 Task: Look for space in Ponnur, India from 13th August, 2023 to 17th August, 2023 for 2 adults in price range Rs.10000 to Rs.16000. Place can be entire place with 2 bedrooms having 2 beds and 1 bathroom. Property type can be house, flat, guest house. Amenities needed are: wifi, washing machine. Booking option can be shelf check-in. Required host language is English.
Action: Mouse moved to (614, 130)
Screenshot: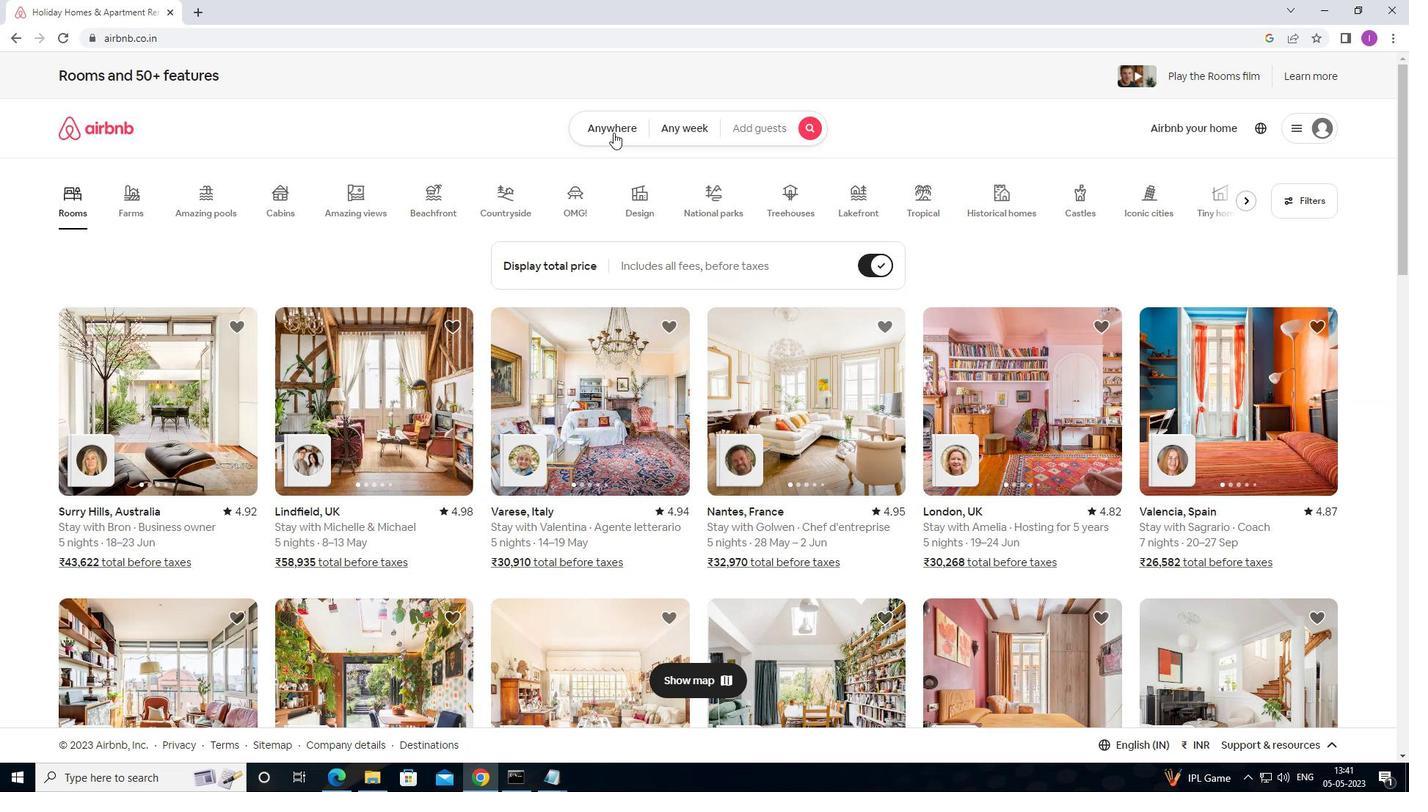 
Action: Mouse pressed left at (614, 130)
Screenshot: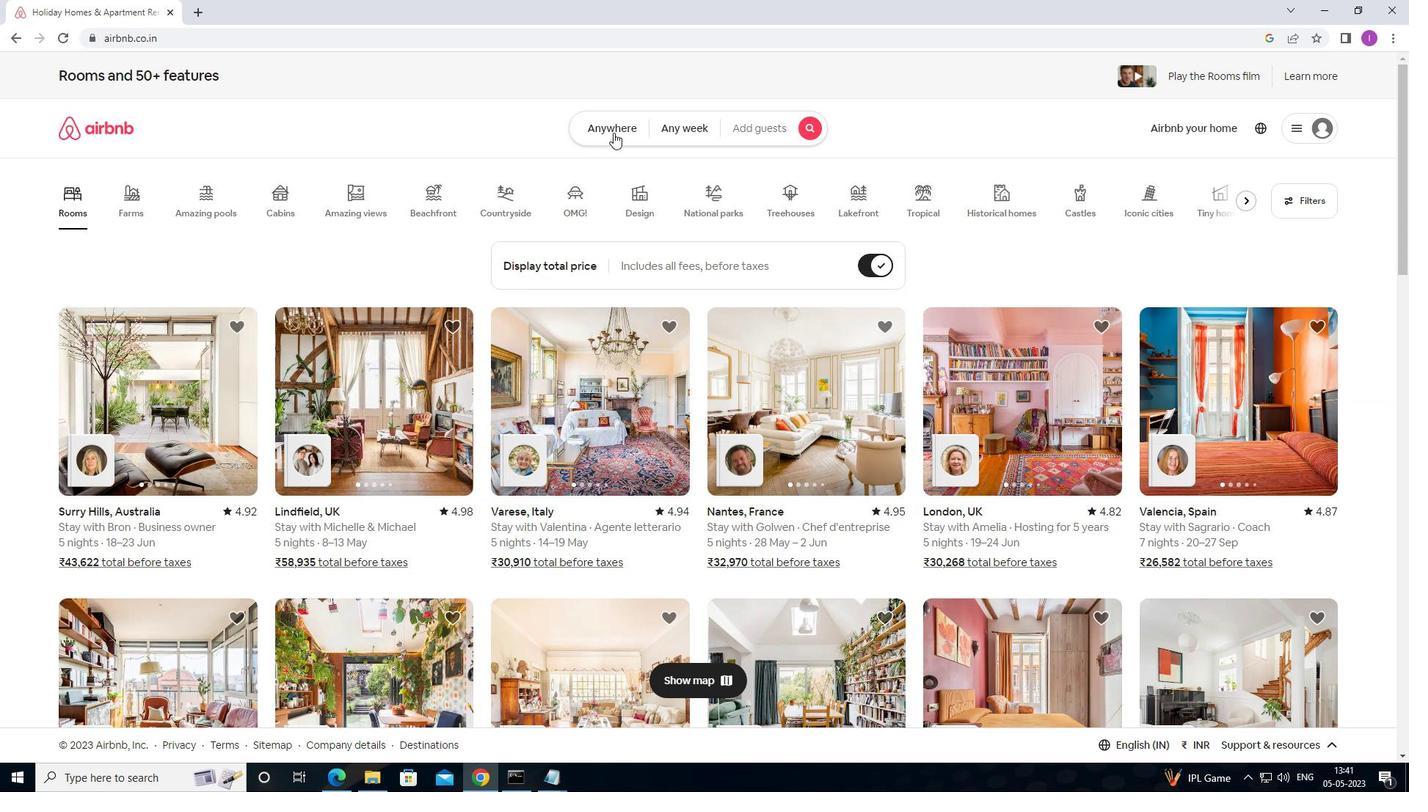 
Action: Mouse moved to (539, 190)
Screenshot: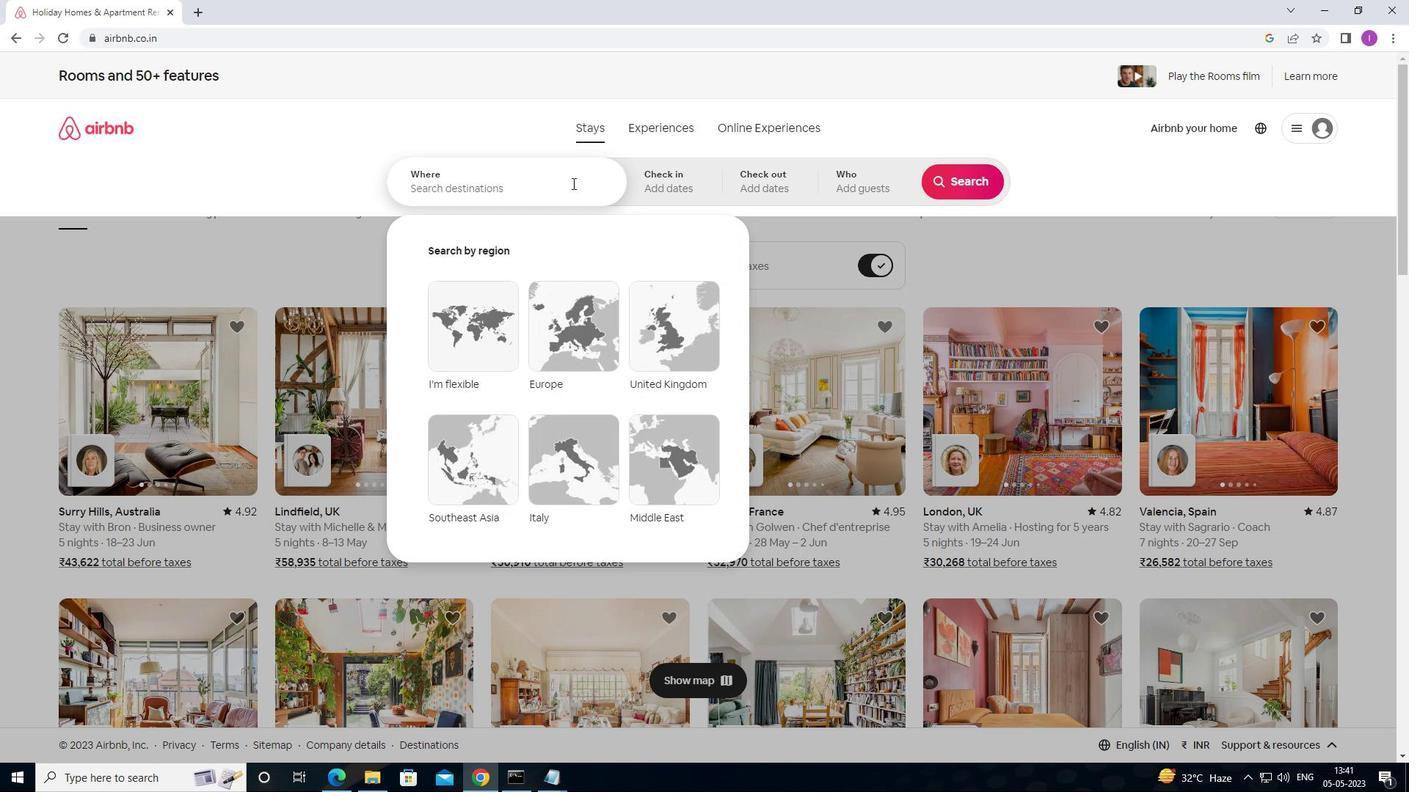 
Action: Mouse pressed left at (539, 190)
Screenshot: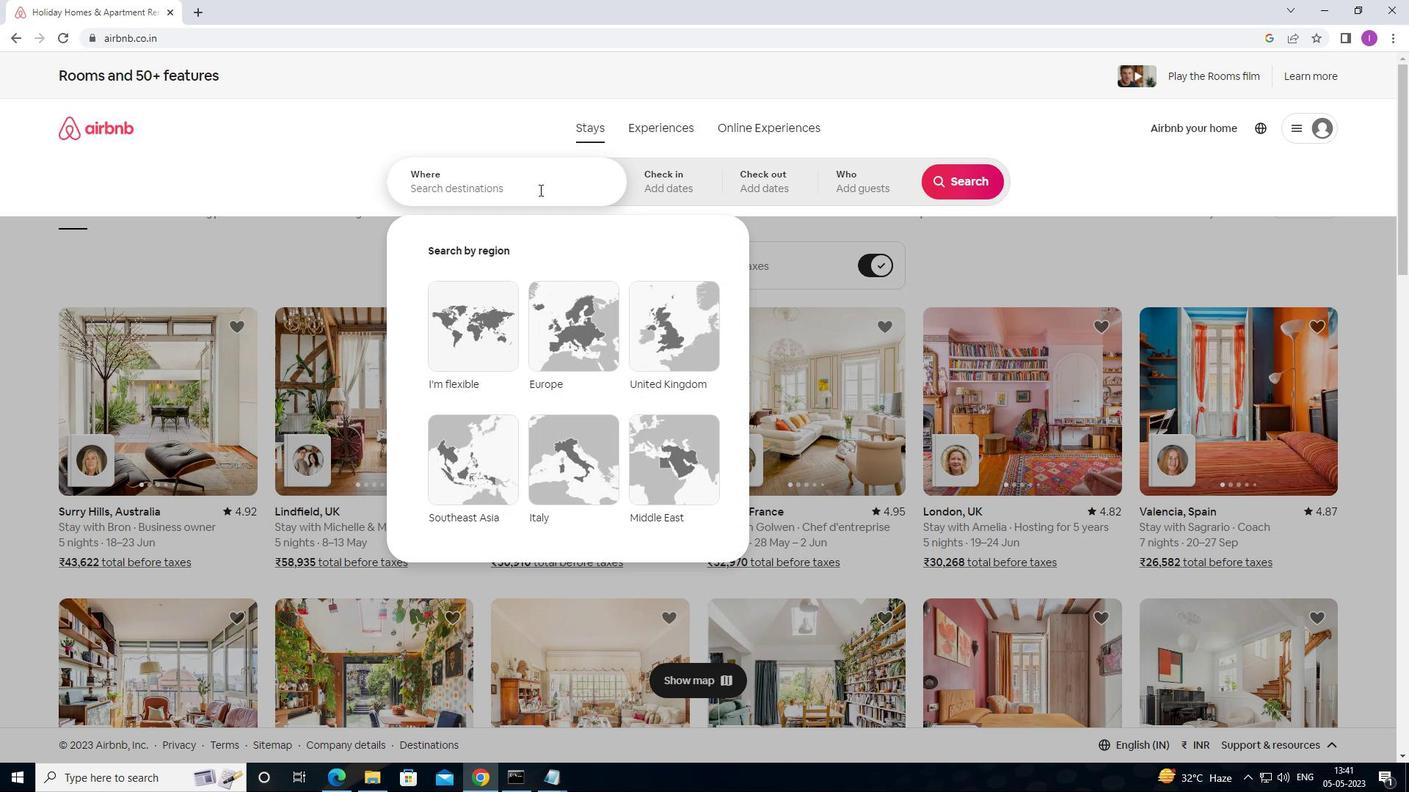 
Action: Mouse moved to (620, 168)
Screenshot: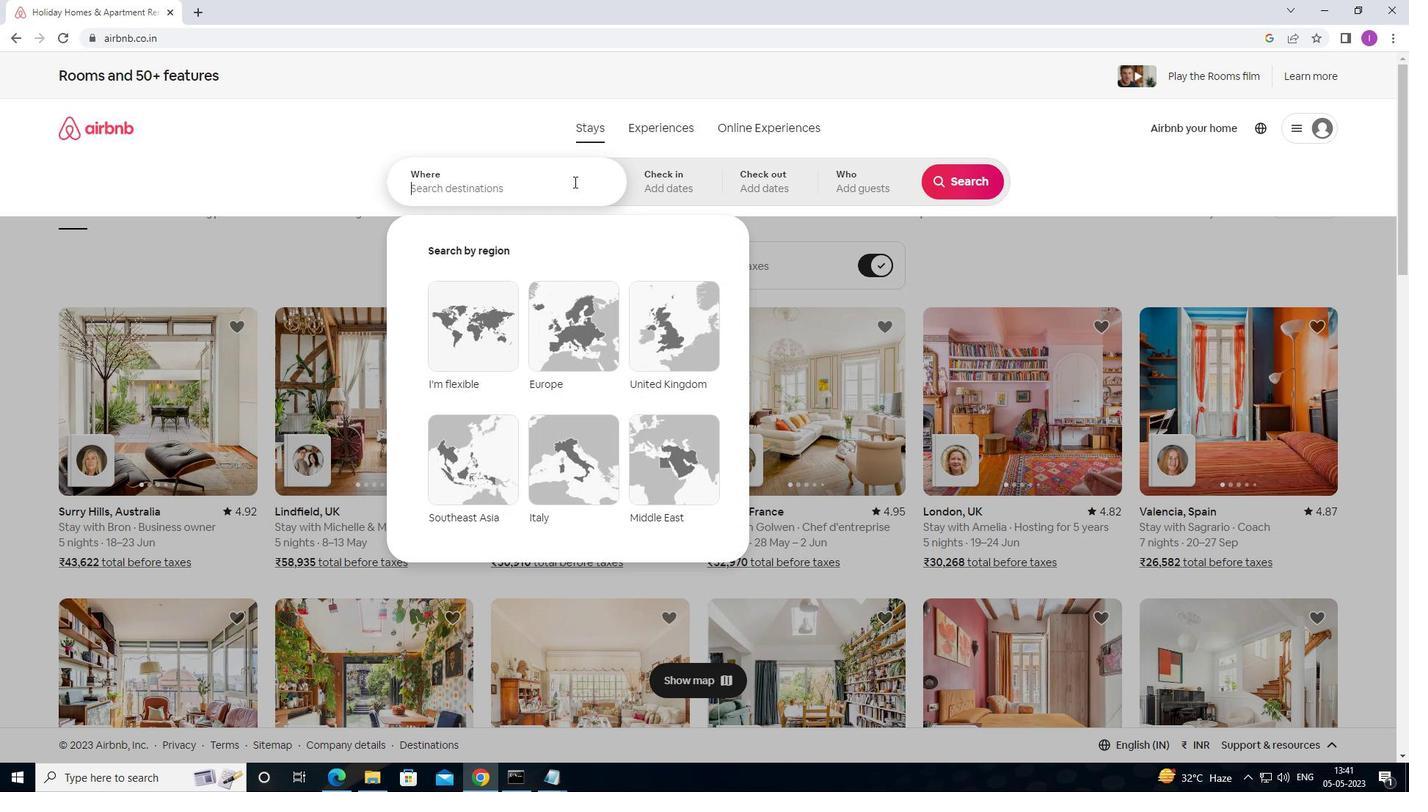 
Action: Key pressed <Key.shift><Key.shift>PONNUR
Screenshot: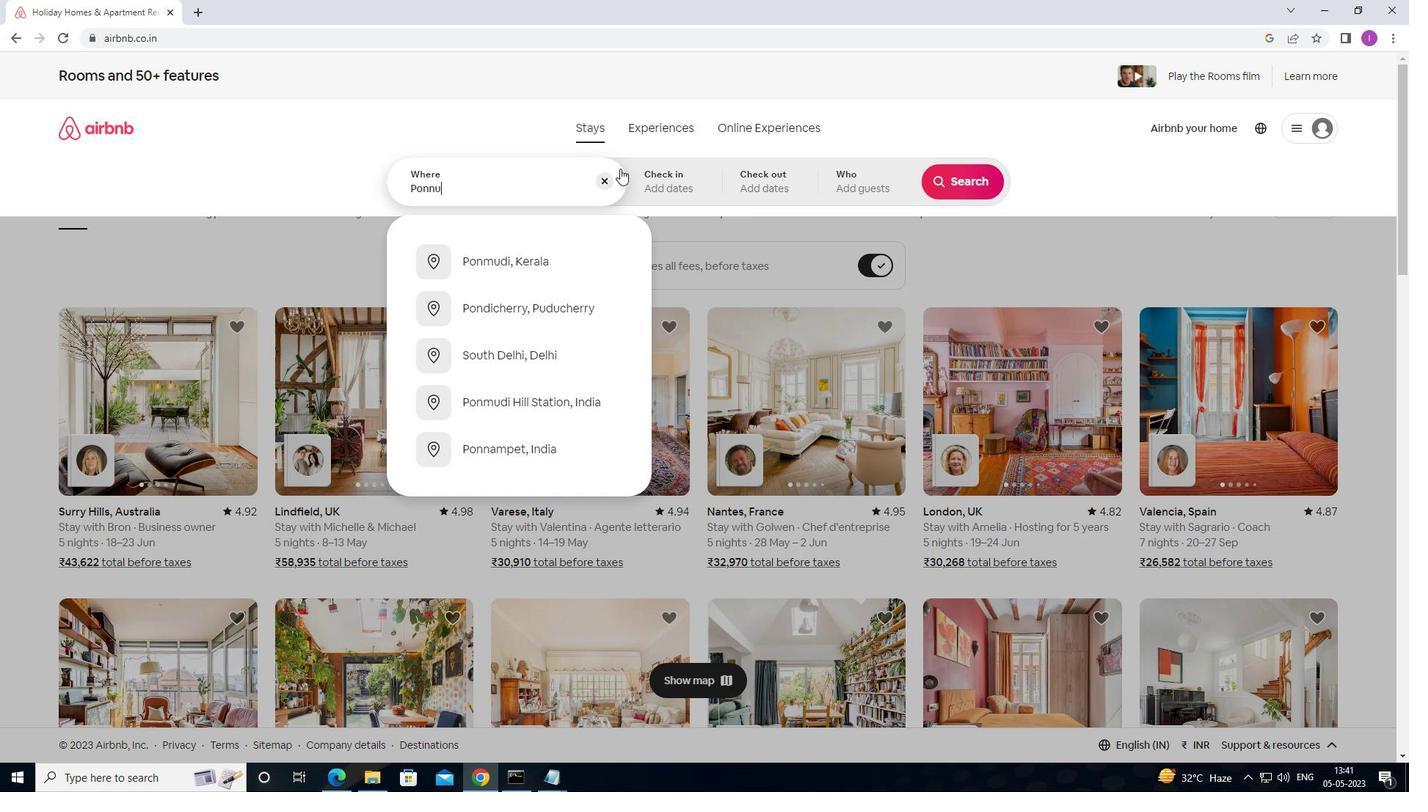 
Action: Mouse moved to (651, 179)
Screenshot: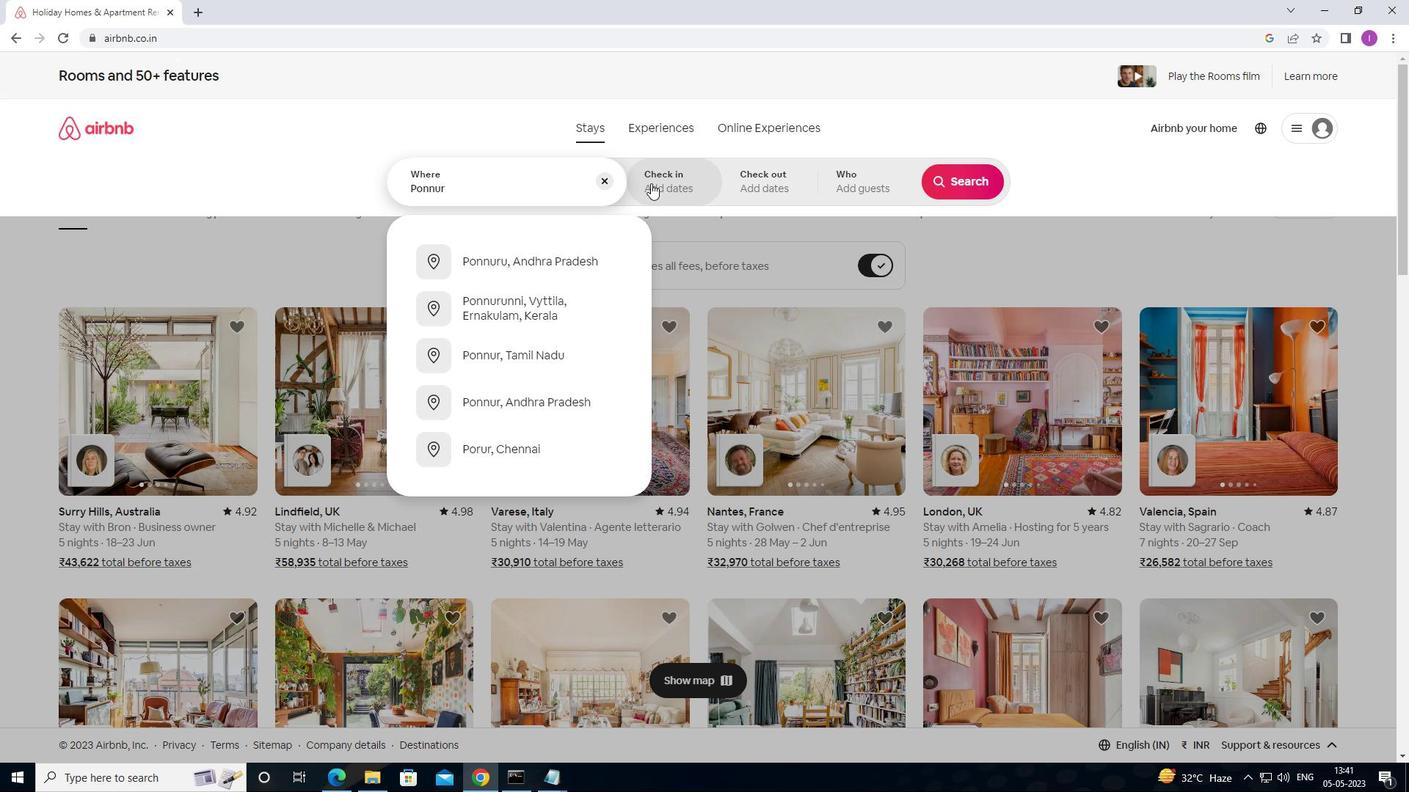
Action: Mouse pressed left at (651, 179)
Screenshot: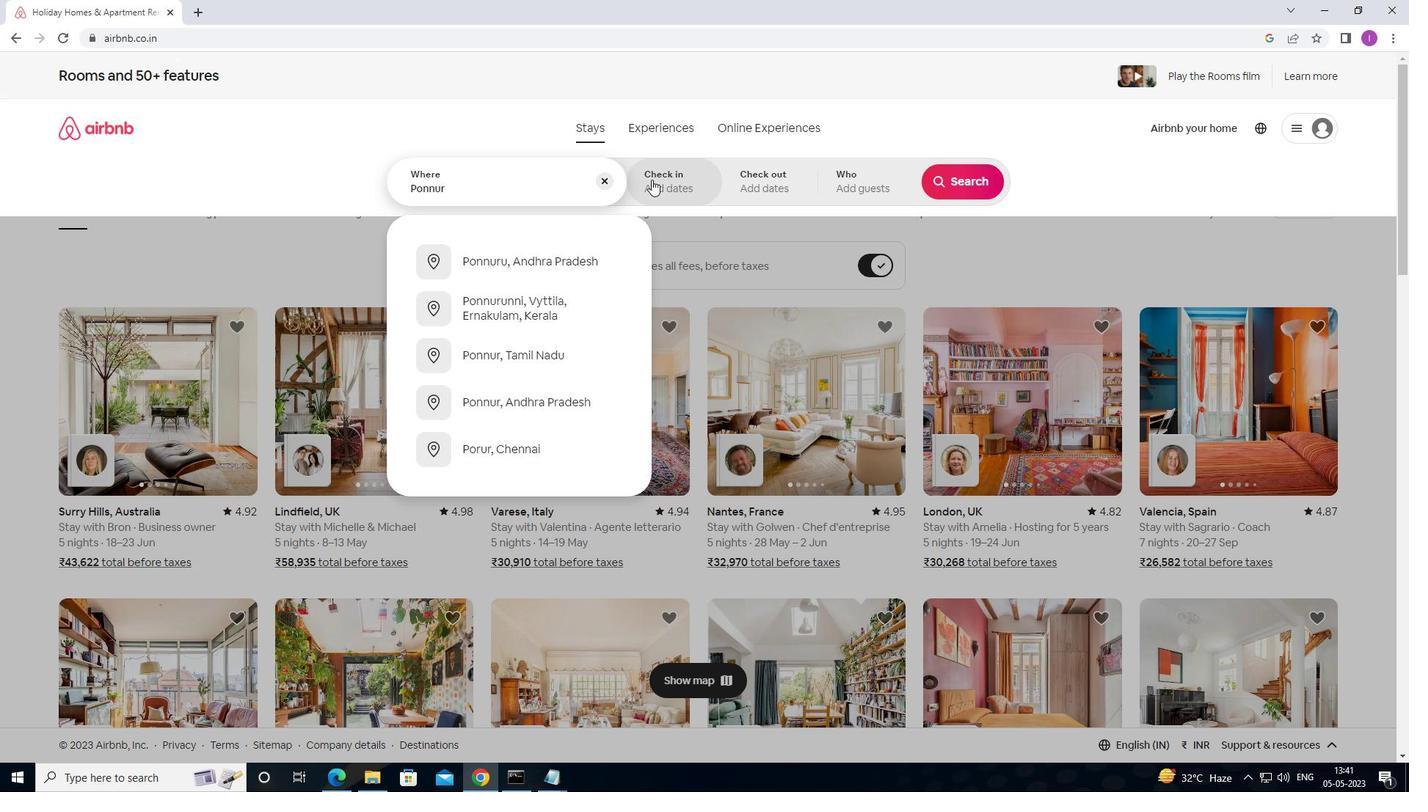 
Action: Mouse moved to (957, 303)
Screenshot: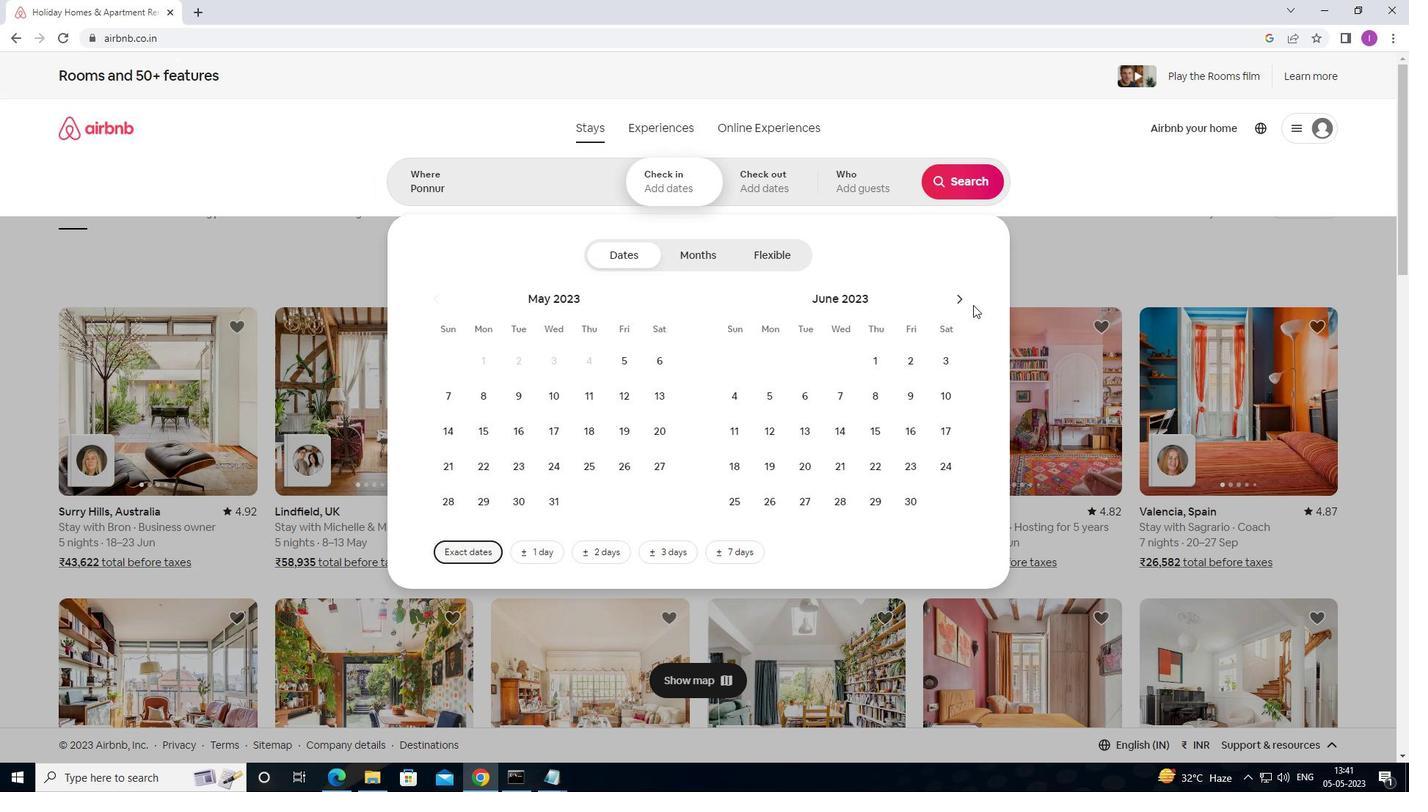 
Action: Mouse pressed left at (957, 303)
Screenshot: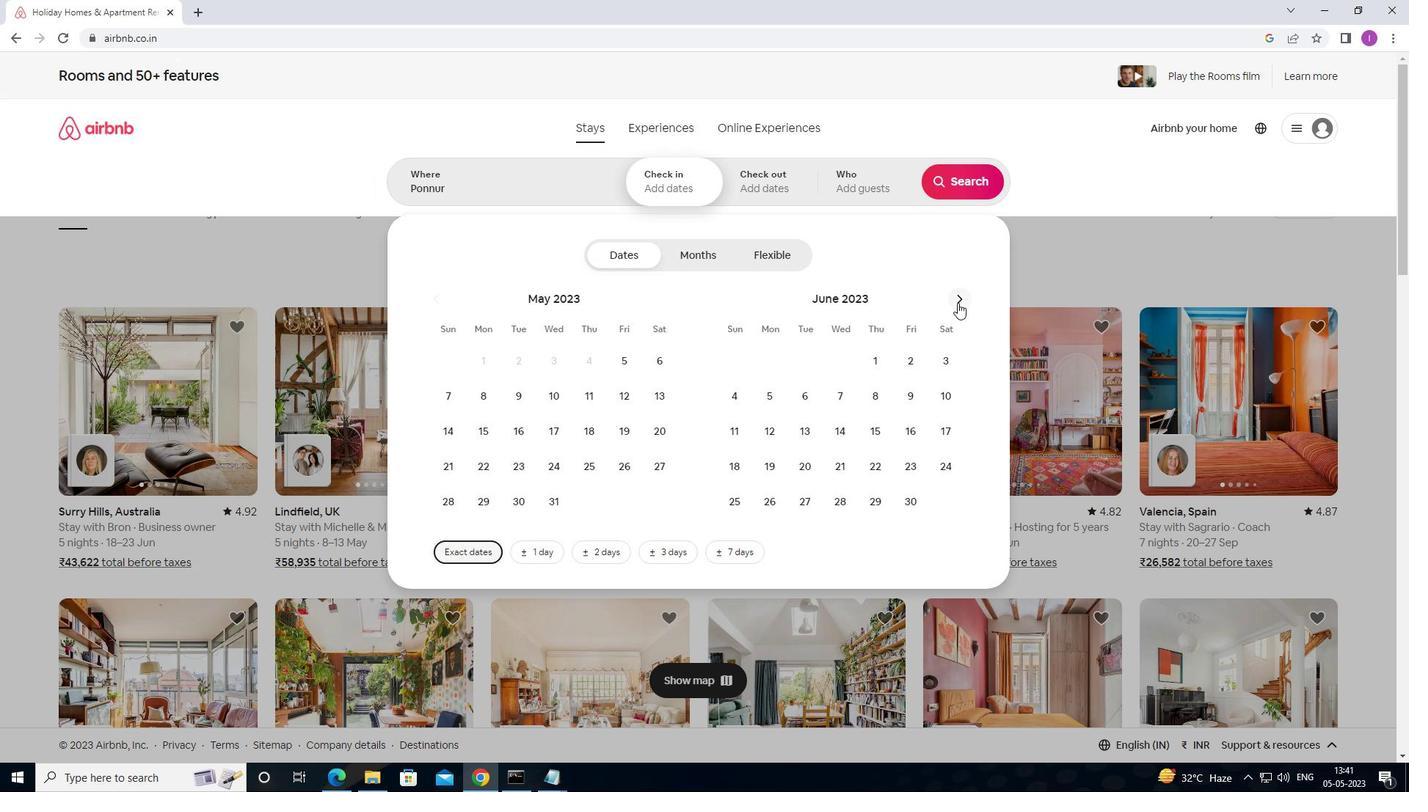 
Action: Mouse moved to (959, 303)
Screenshot: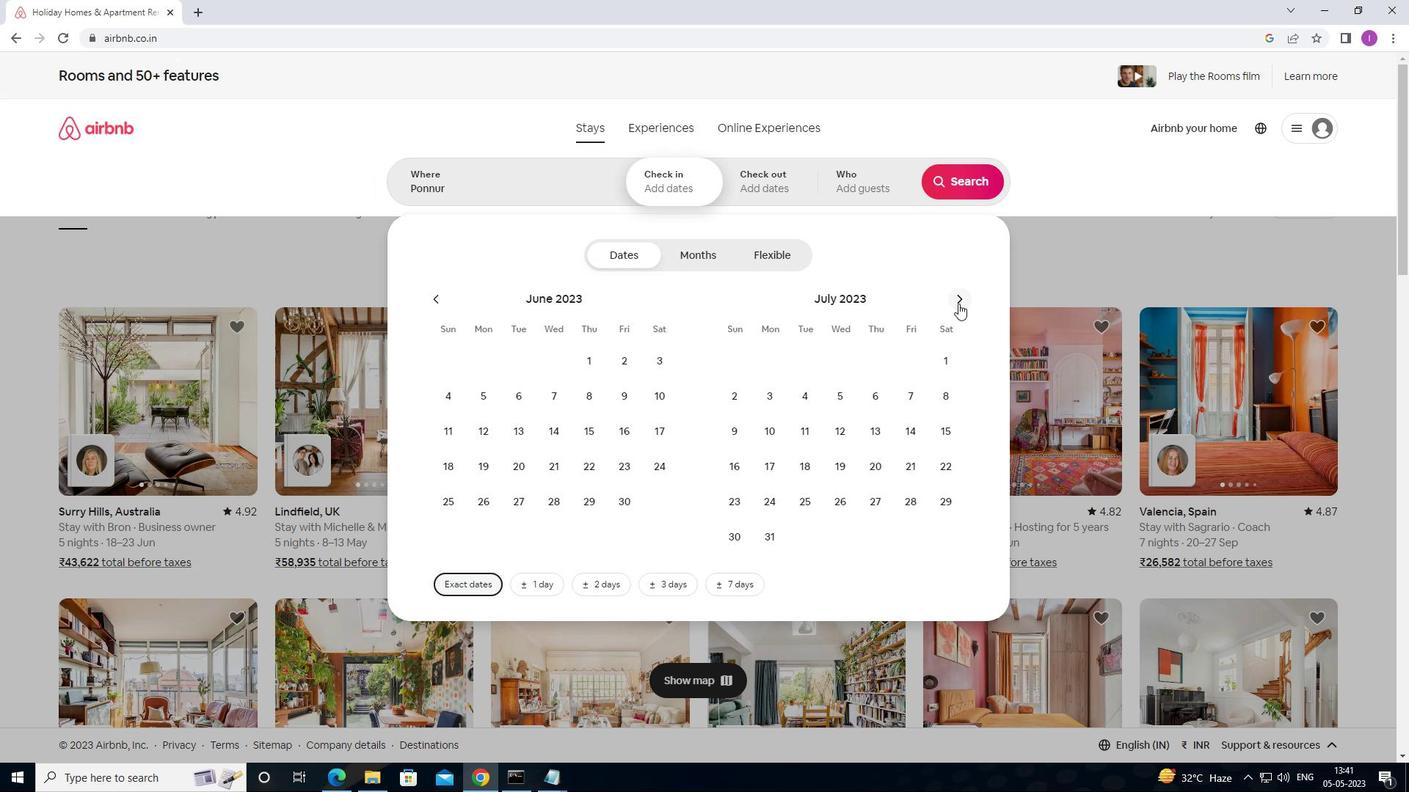 
Action: Mouse pressed left at (959, 303)
Screenshot: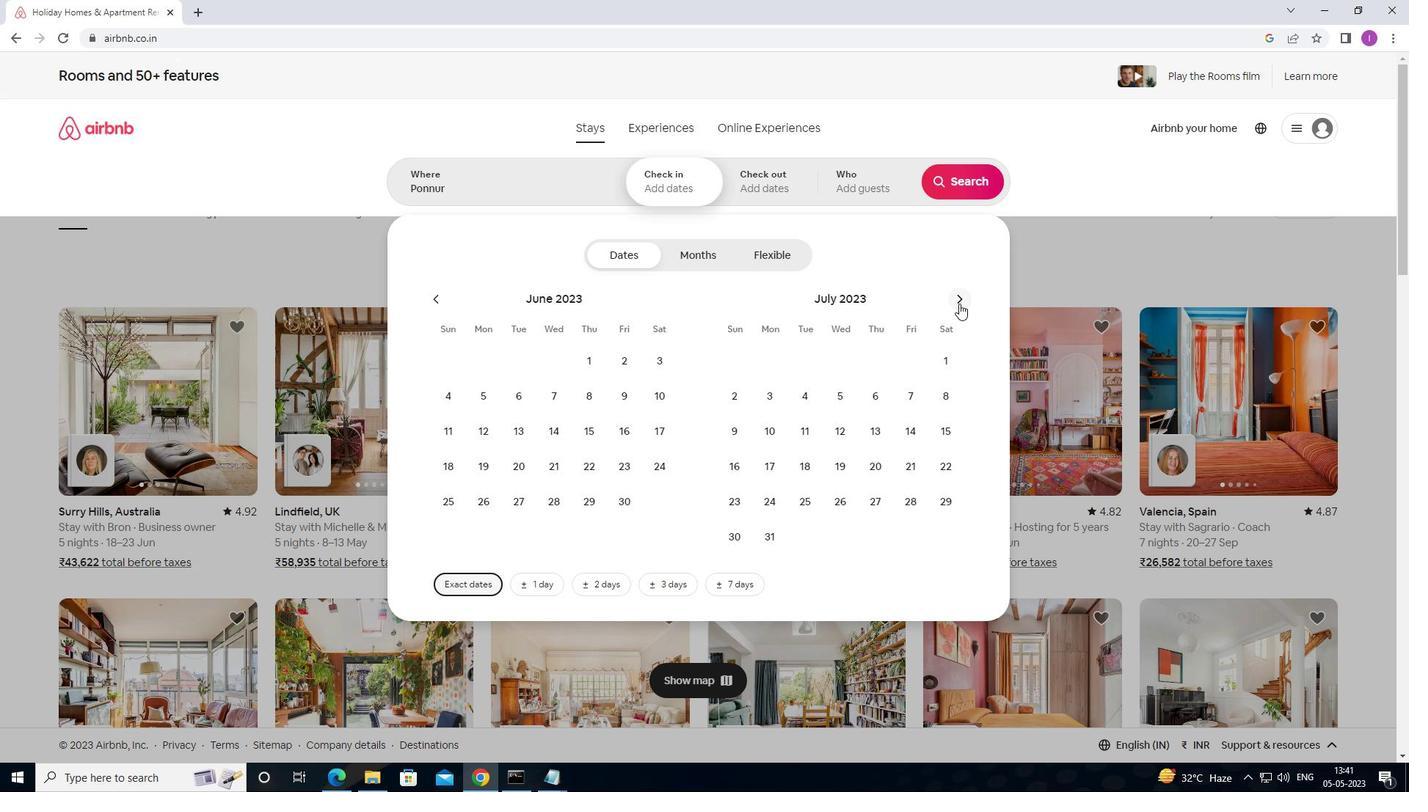 
Action: Mouse moved to (733, 421)
Screenshot: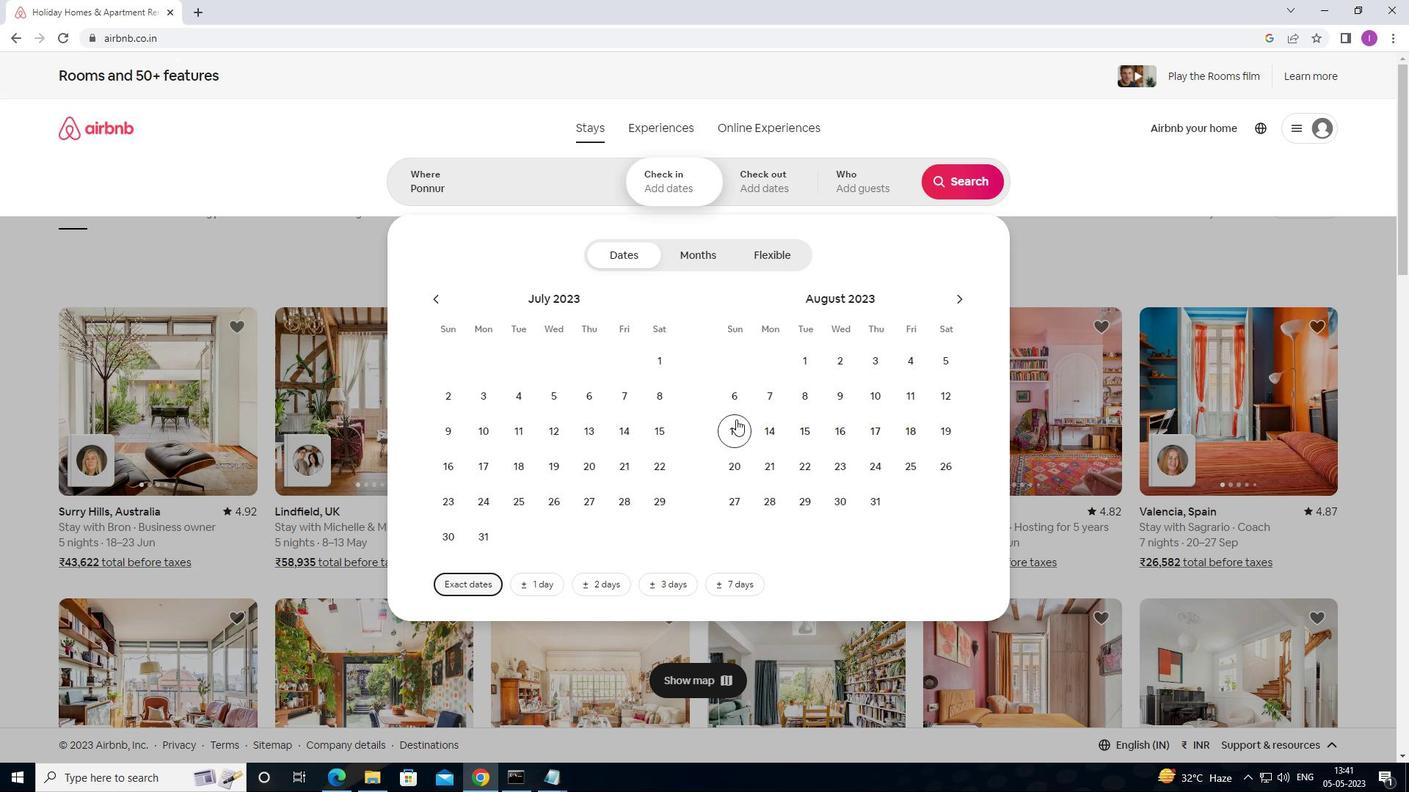 
Action: Mouse pressed left at (733, 421)
Screenshot: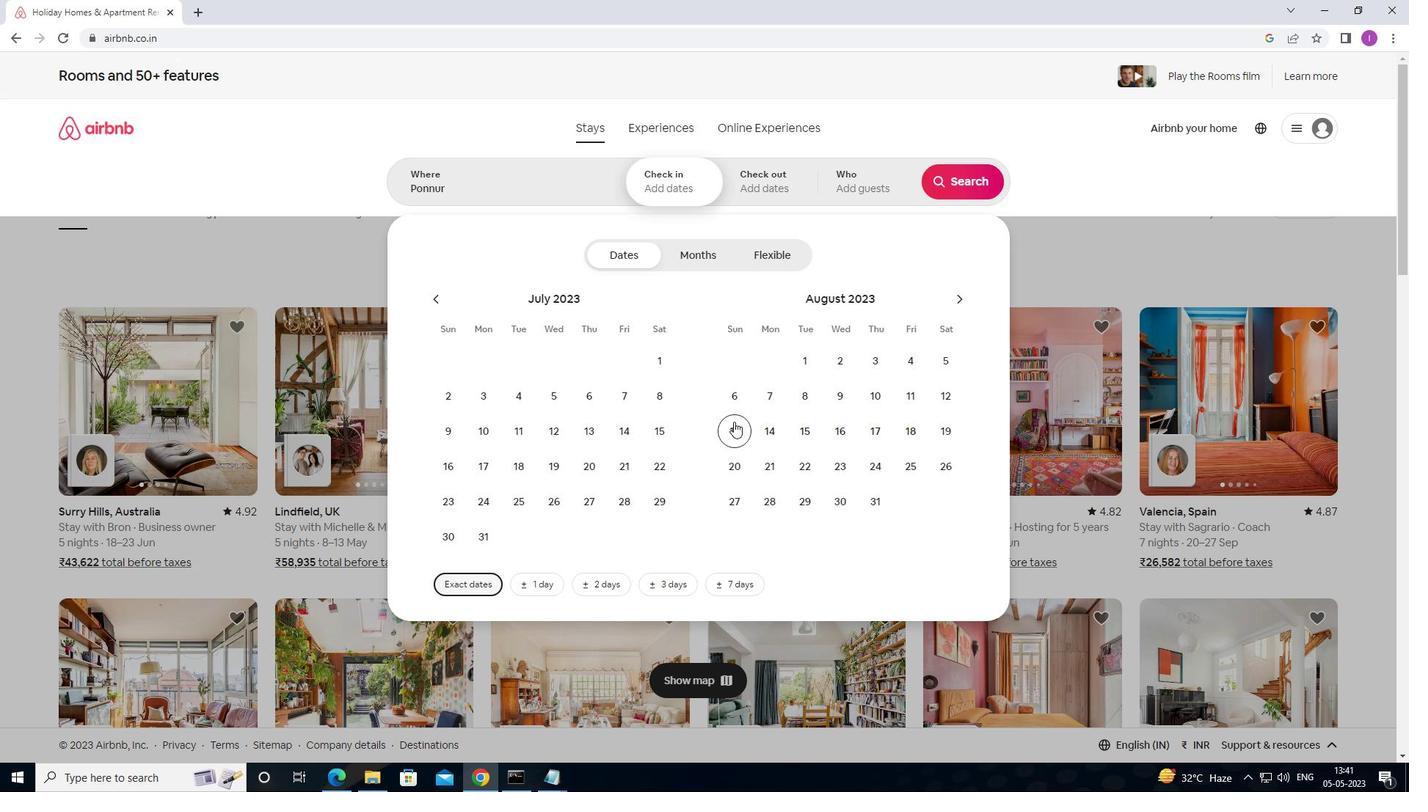 
Action: Mouse moved to (863, 425)
Screenshot: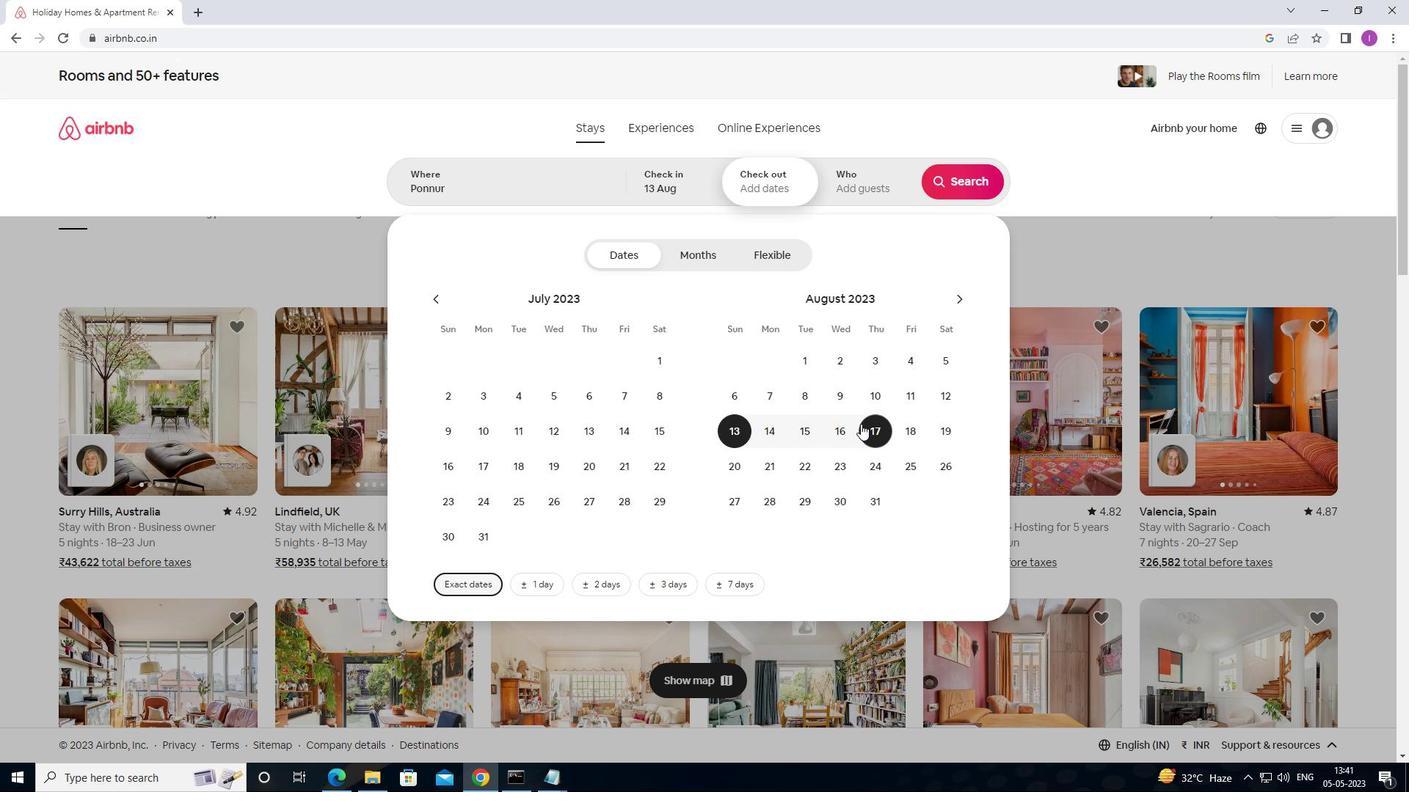 
Action: Mouse pressed left at (863, 425)
Screenshot: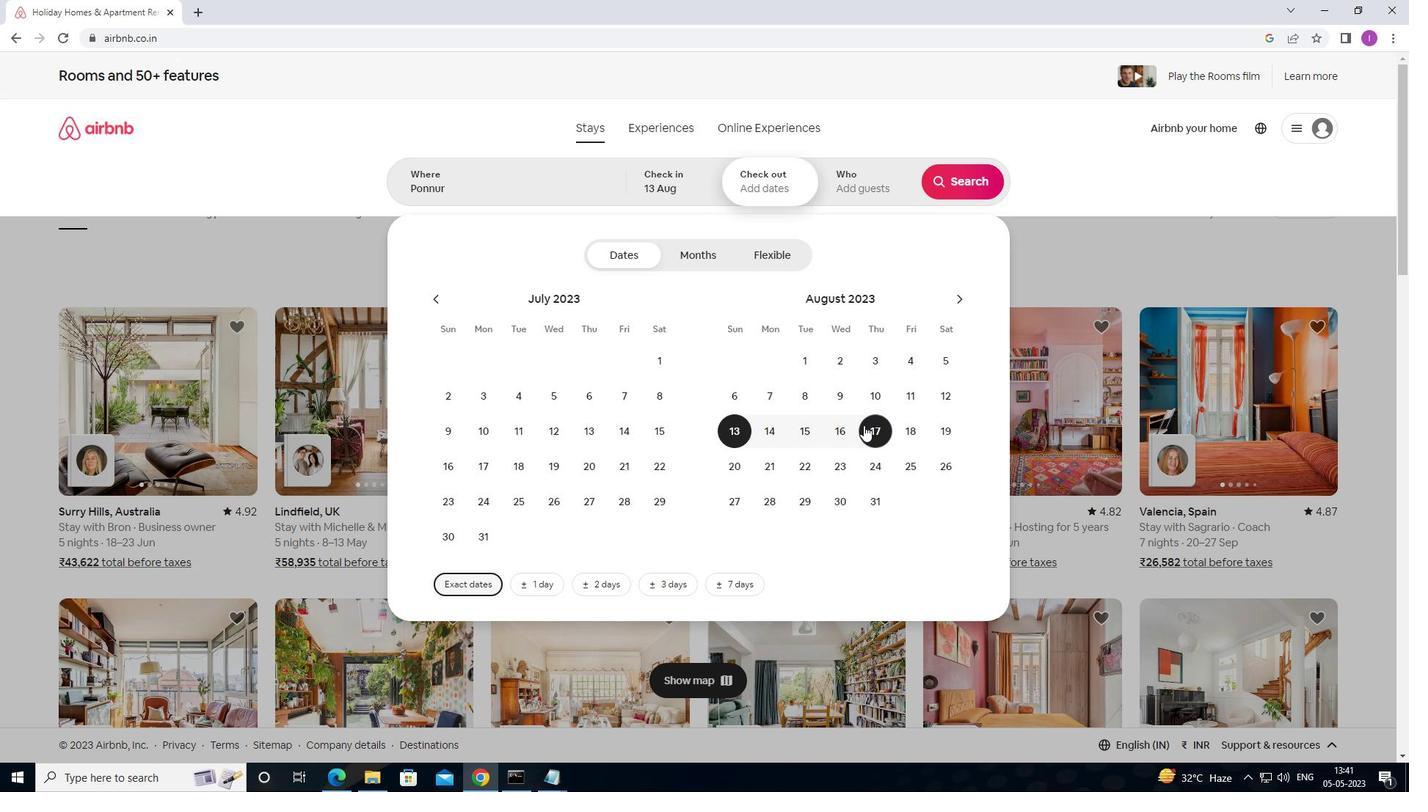 
Action: Mouse moved to (862, 190)
Screenshot: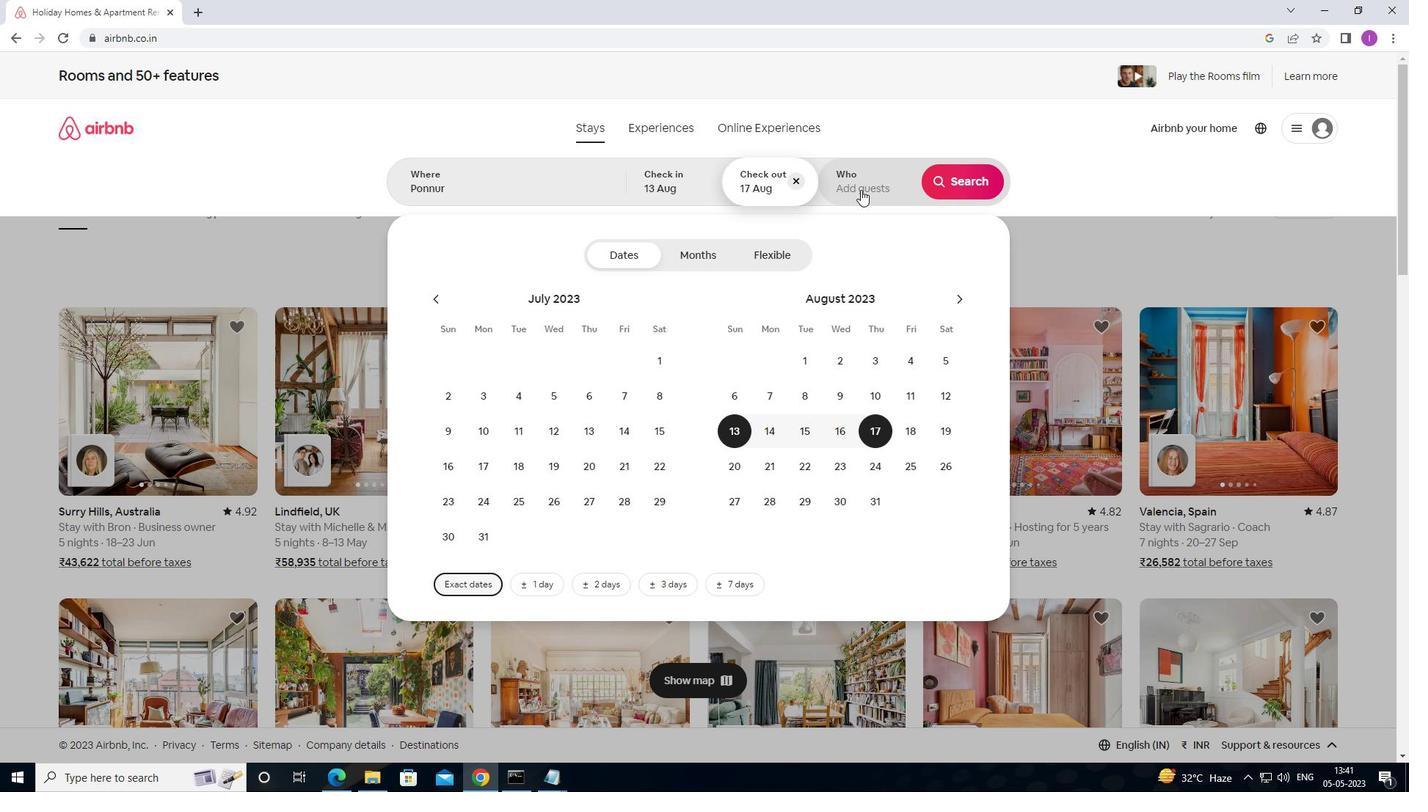 
Action: Mouse pressed left at (862, 190)
Screenshot: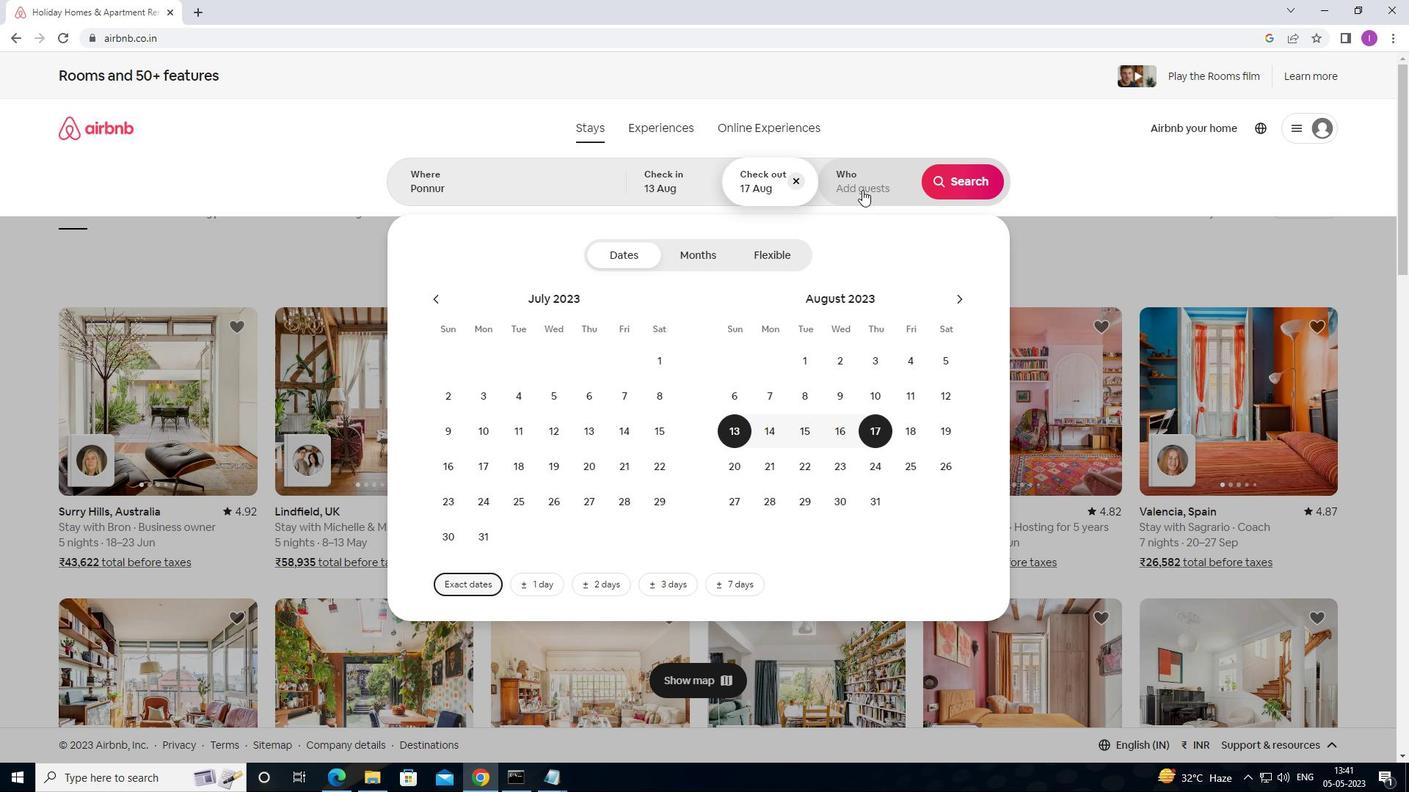 
Action: Mouse moved to (970, 256)
Screenshot: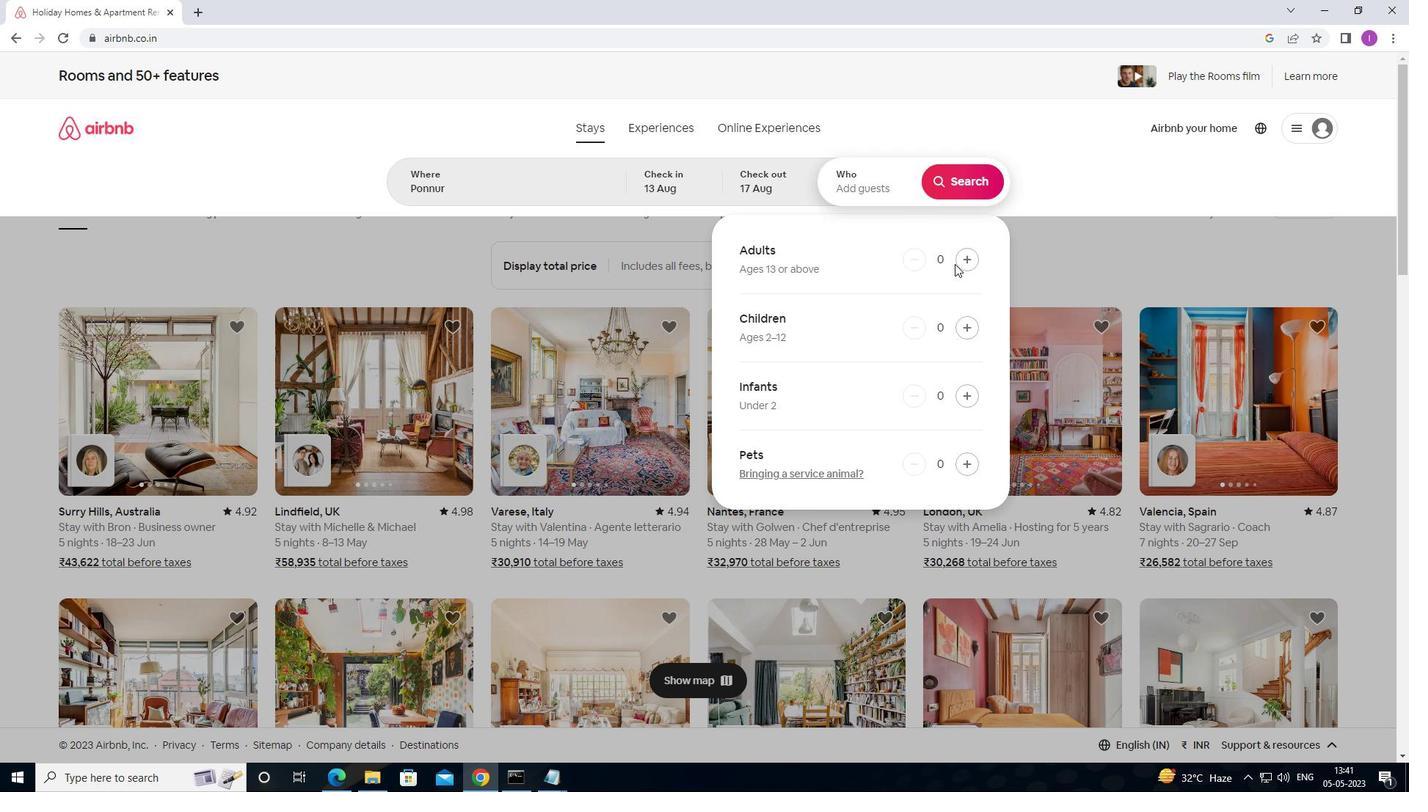 
Action: Mouse pressed left at (970, 256)
Screenshot: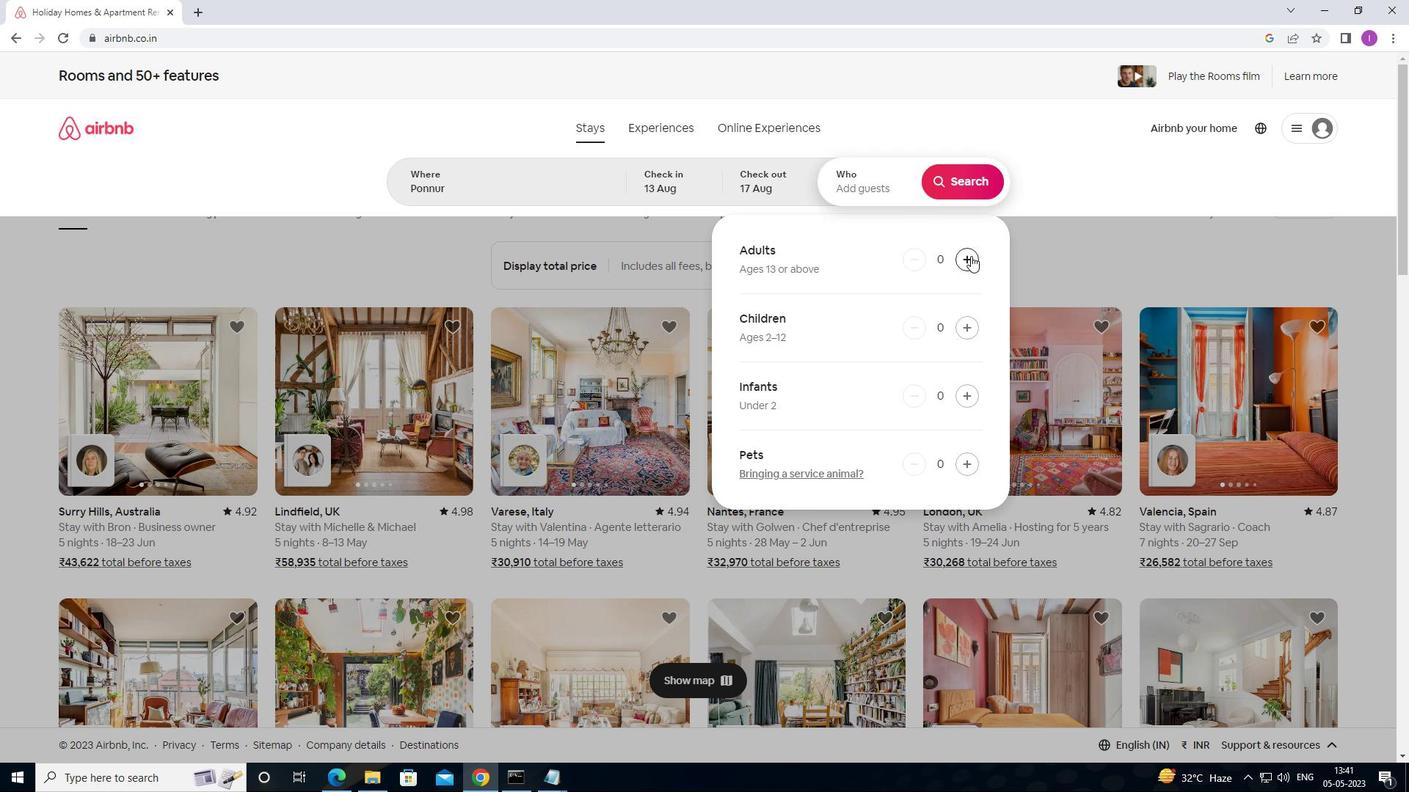 
Action: Mouse pressed left at (970, 256)
Screenshot: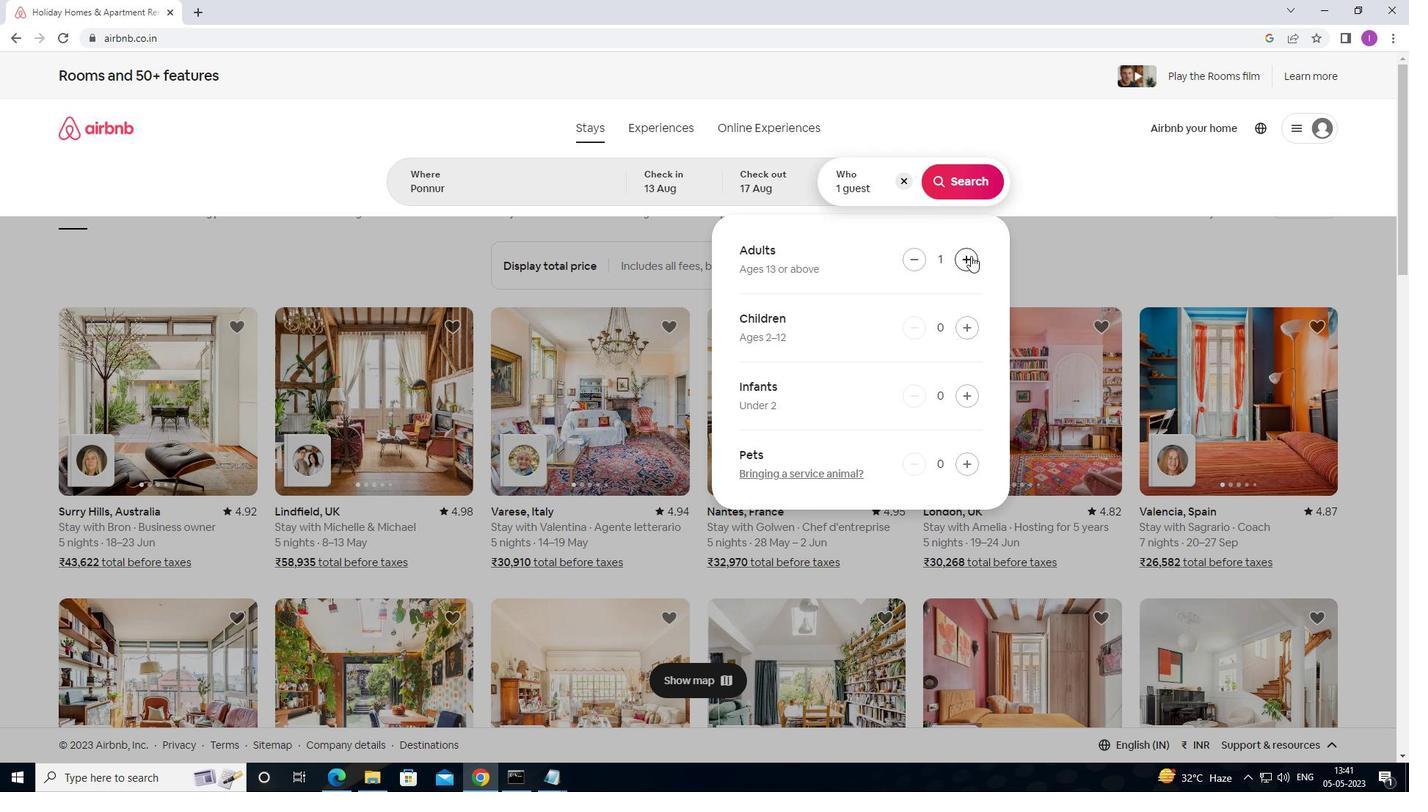
Action: Mouse moved to (951, 178)
Screenshot: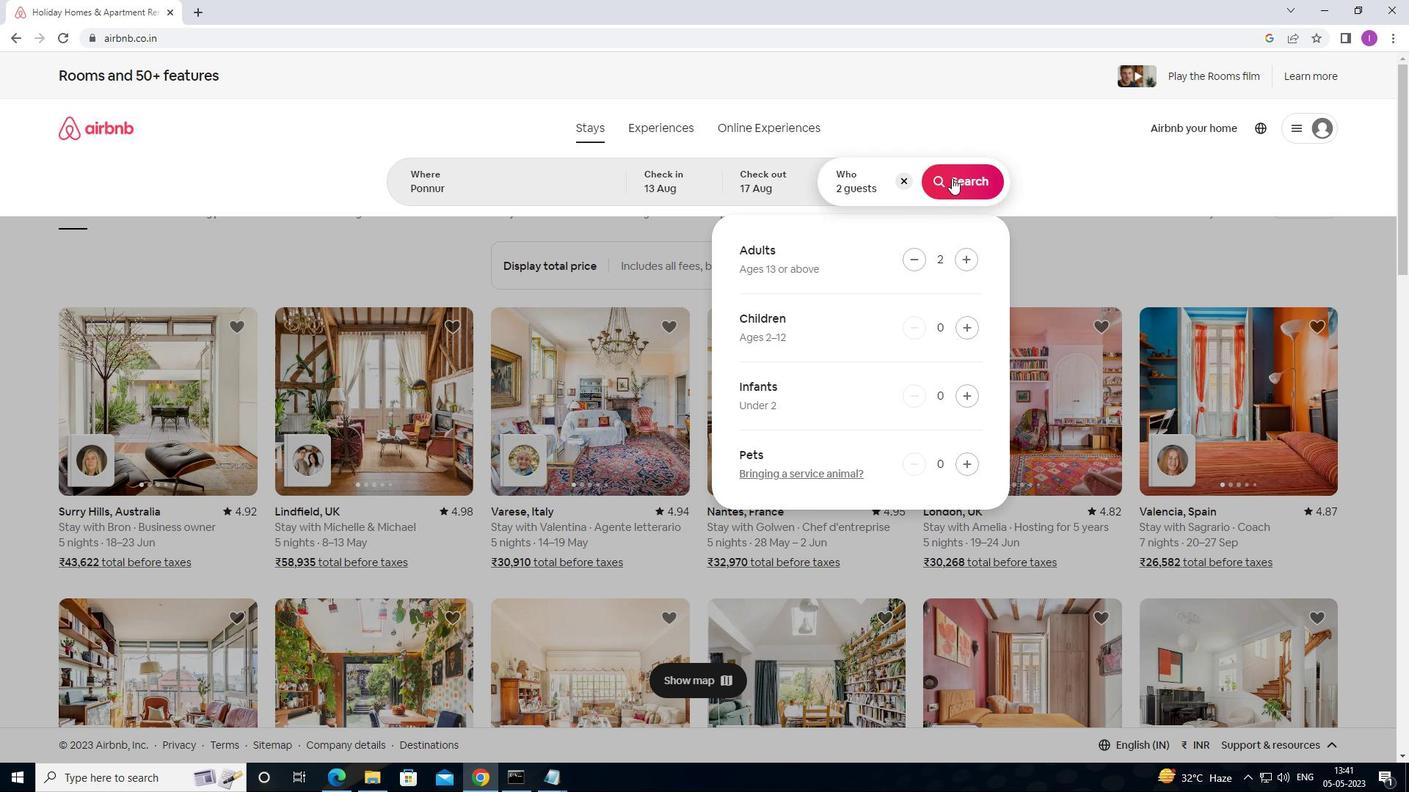 
Action: Mouse pressed left at (951, 178)
Screenshot: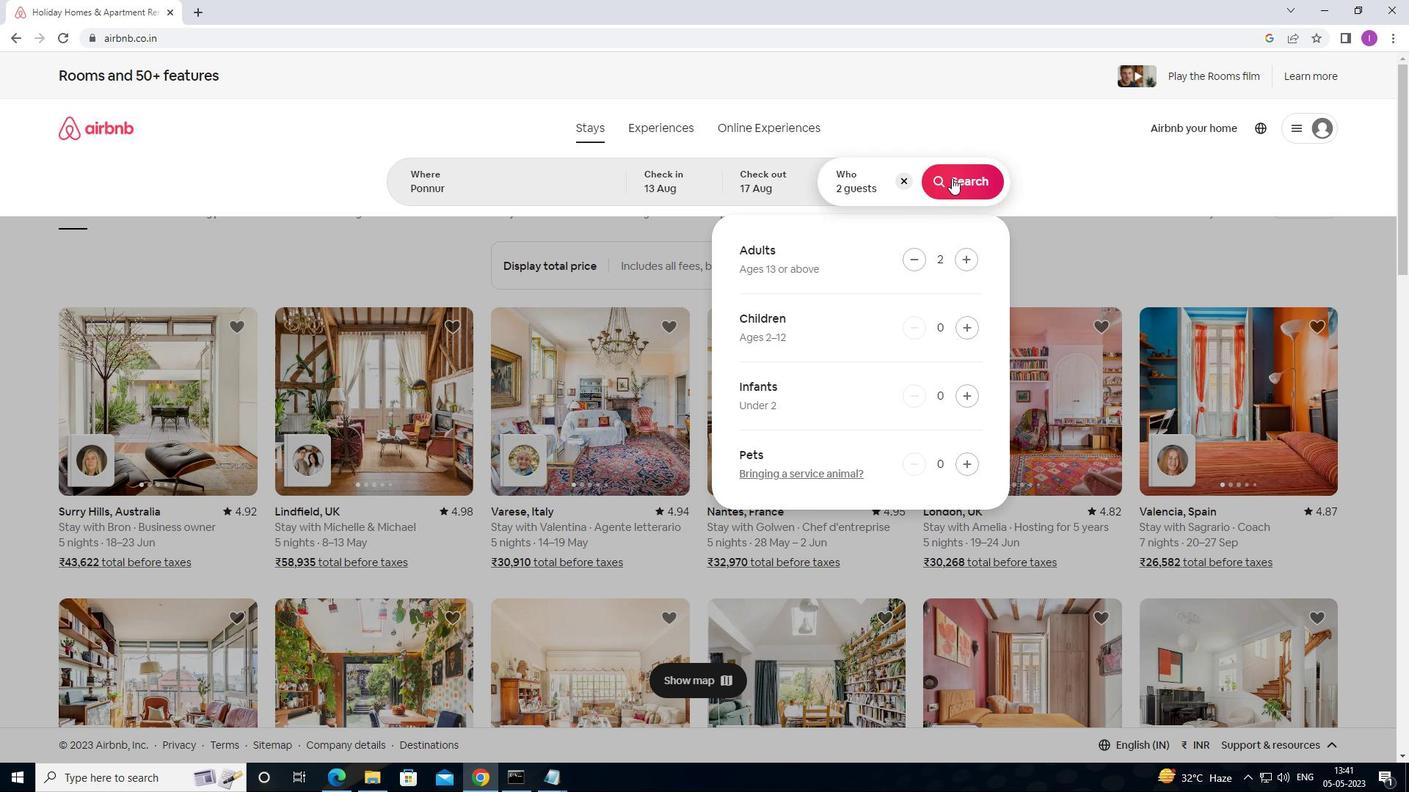 
Action: Mouse moved to (1338, 137)
Screenshot: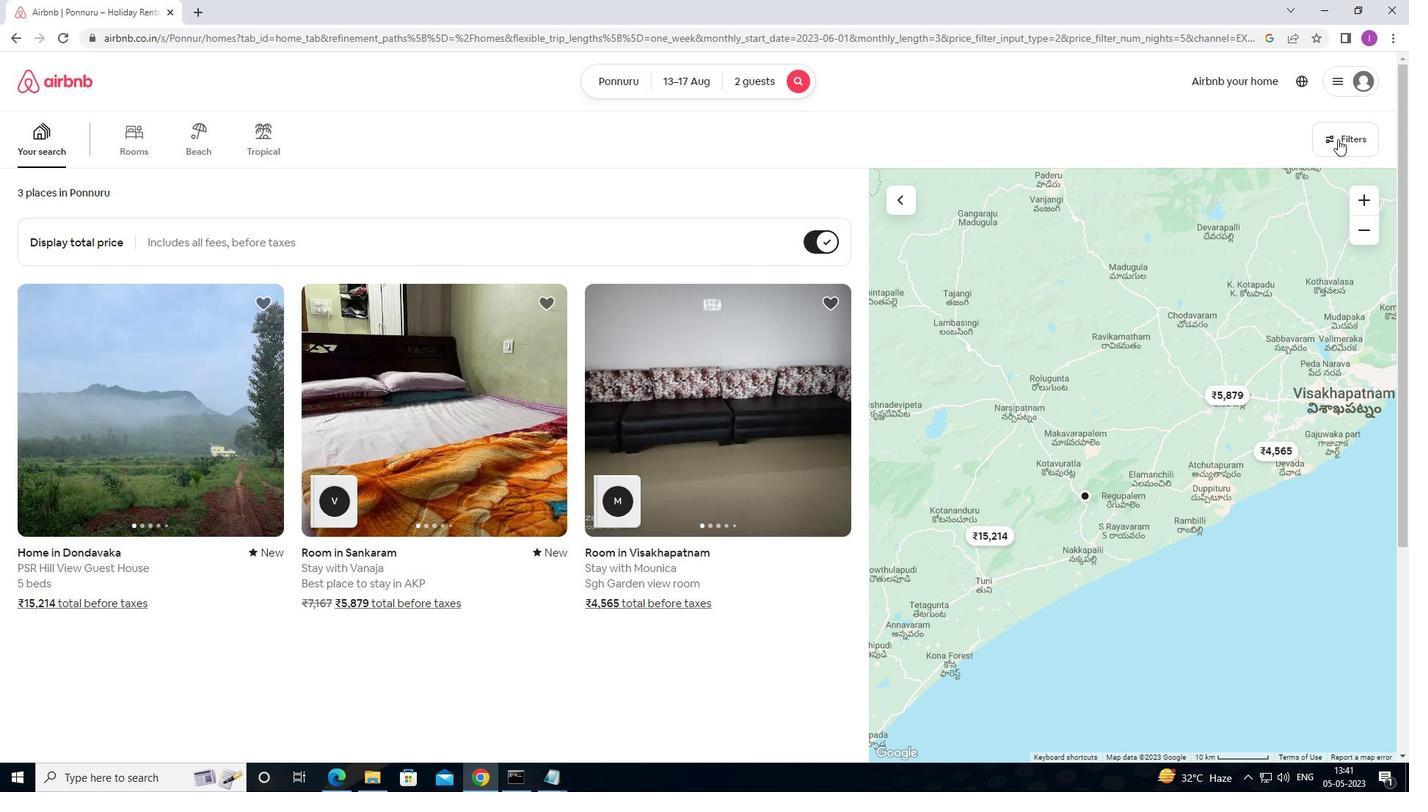 
Action: Mouse pressed left at (1338, 137)
Screenshot: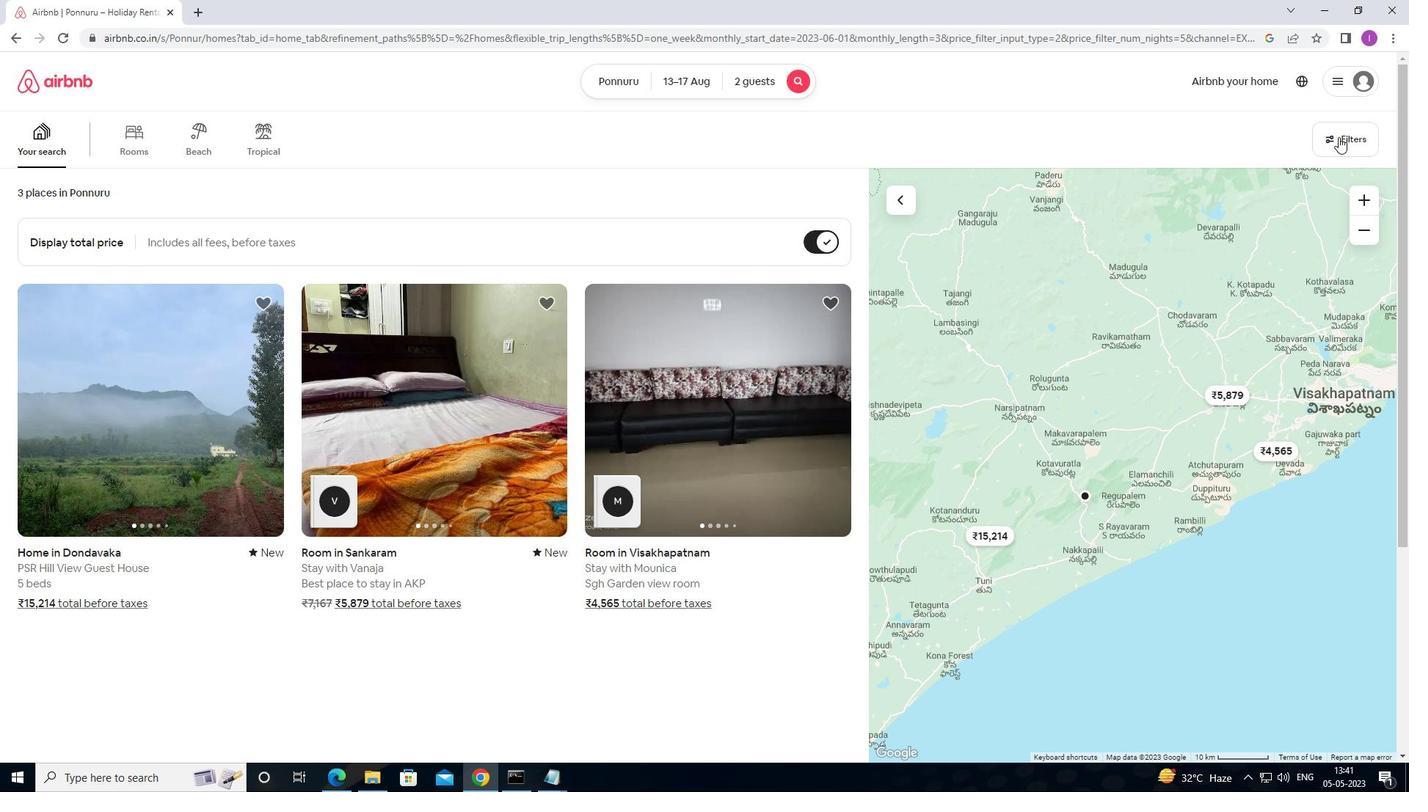 
Action: Mouse moved to (526, 504)
Screenshot: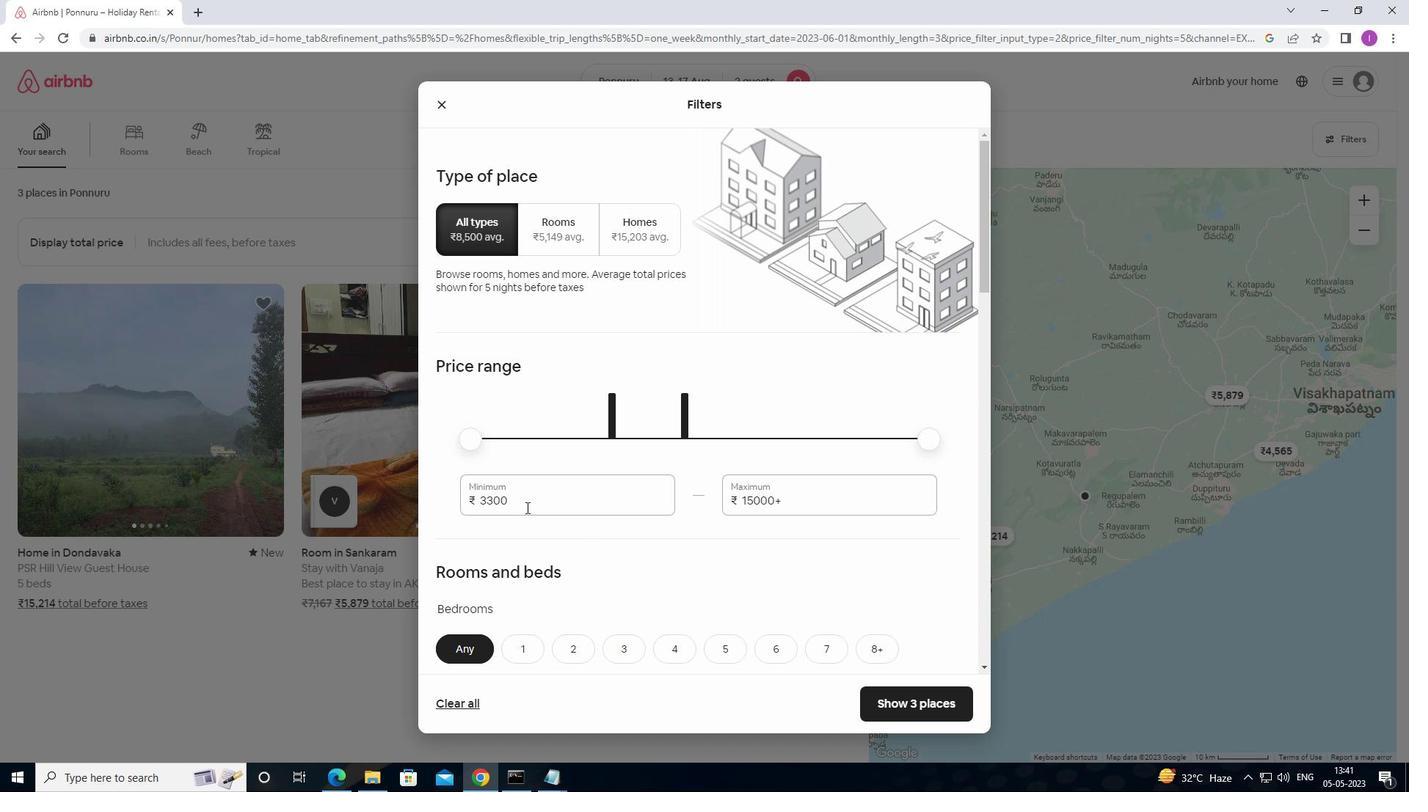 
Action: Mouse pressed left at (526, 504)
Screenshot: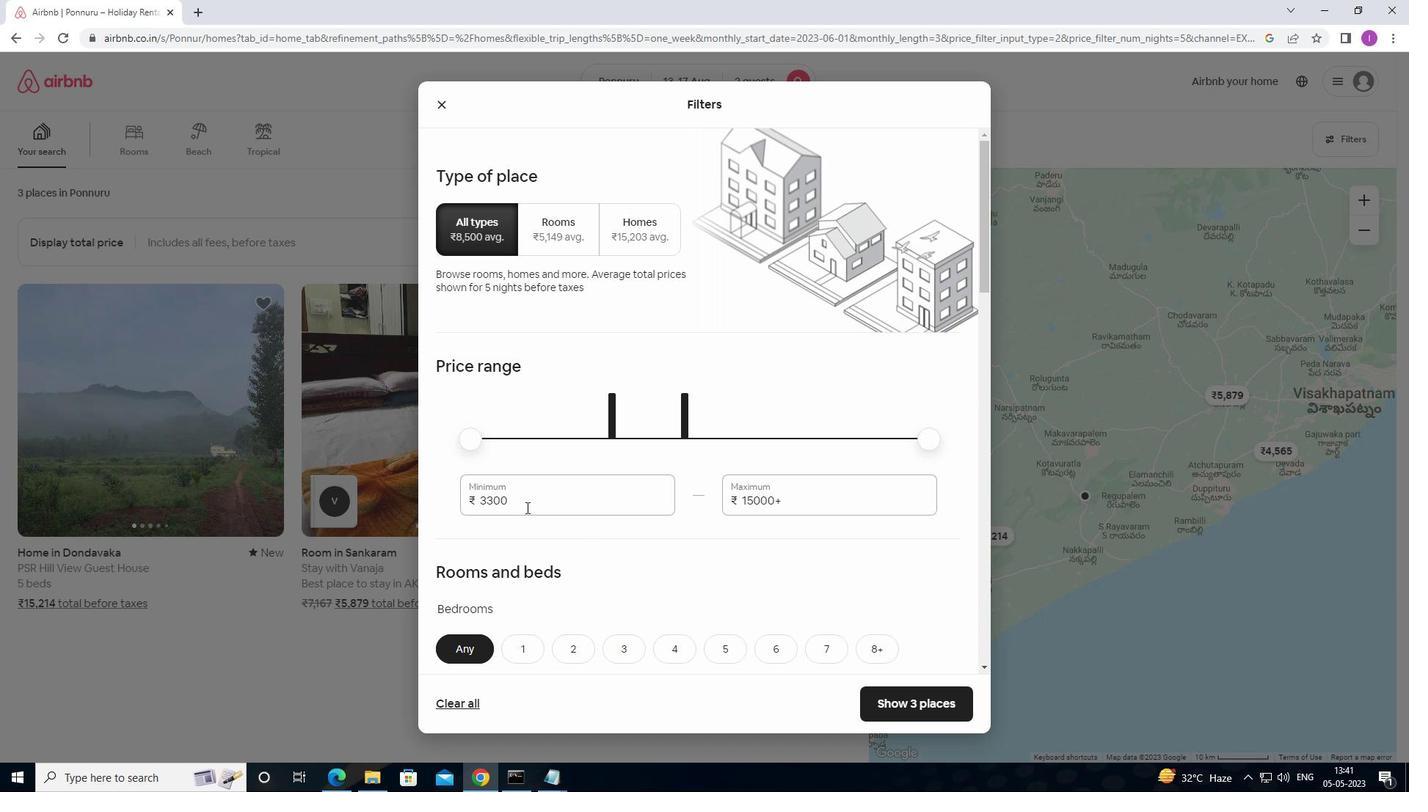 
Action: Mouse moved to (551, 473)
Screenshot: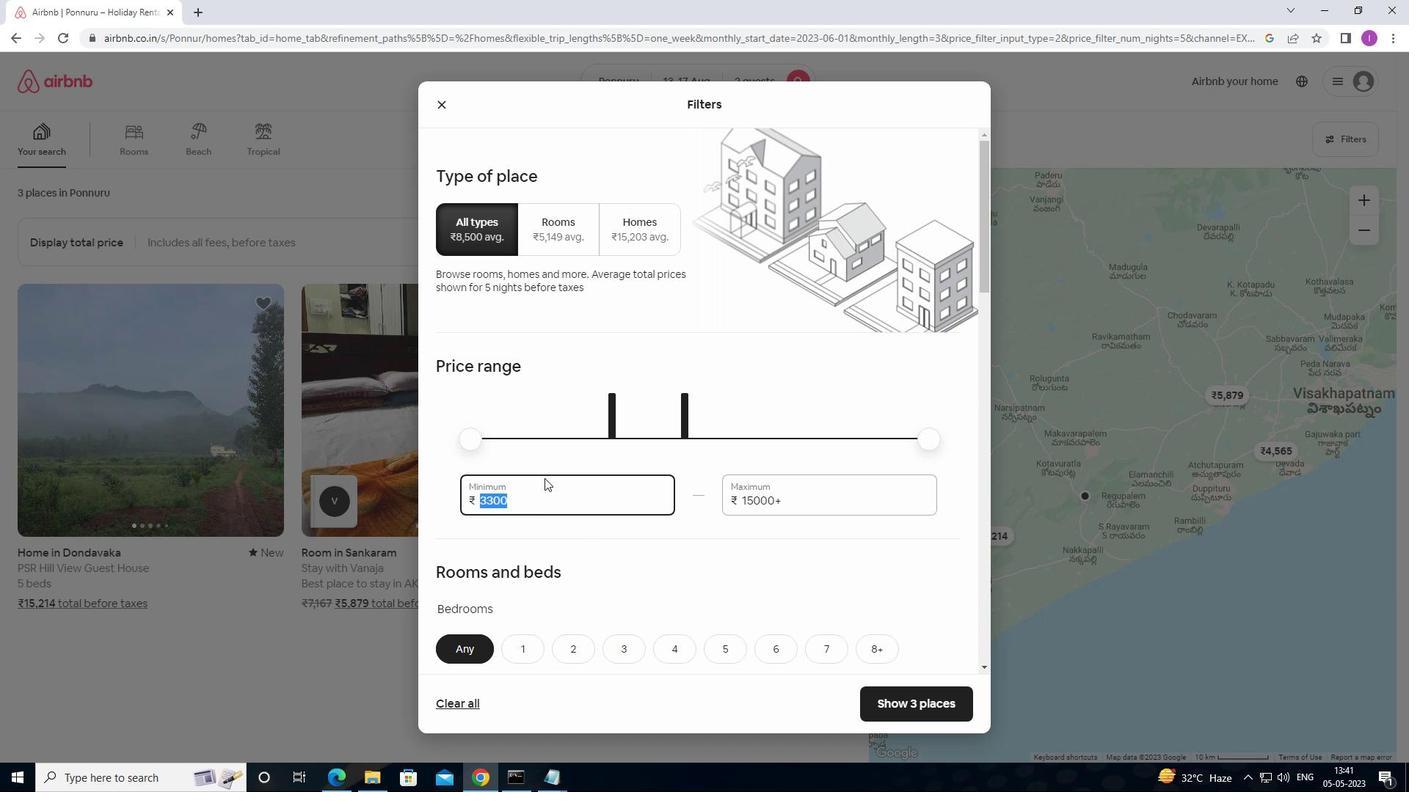 
Action: Key pressed 1
Screenshot: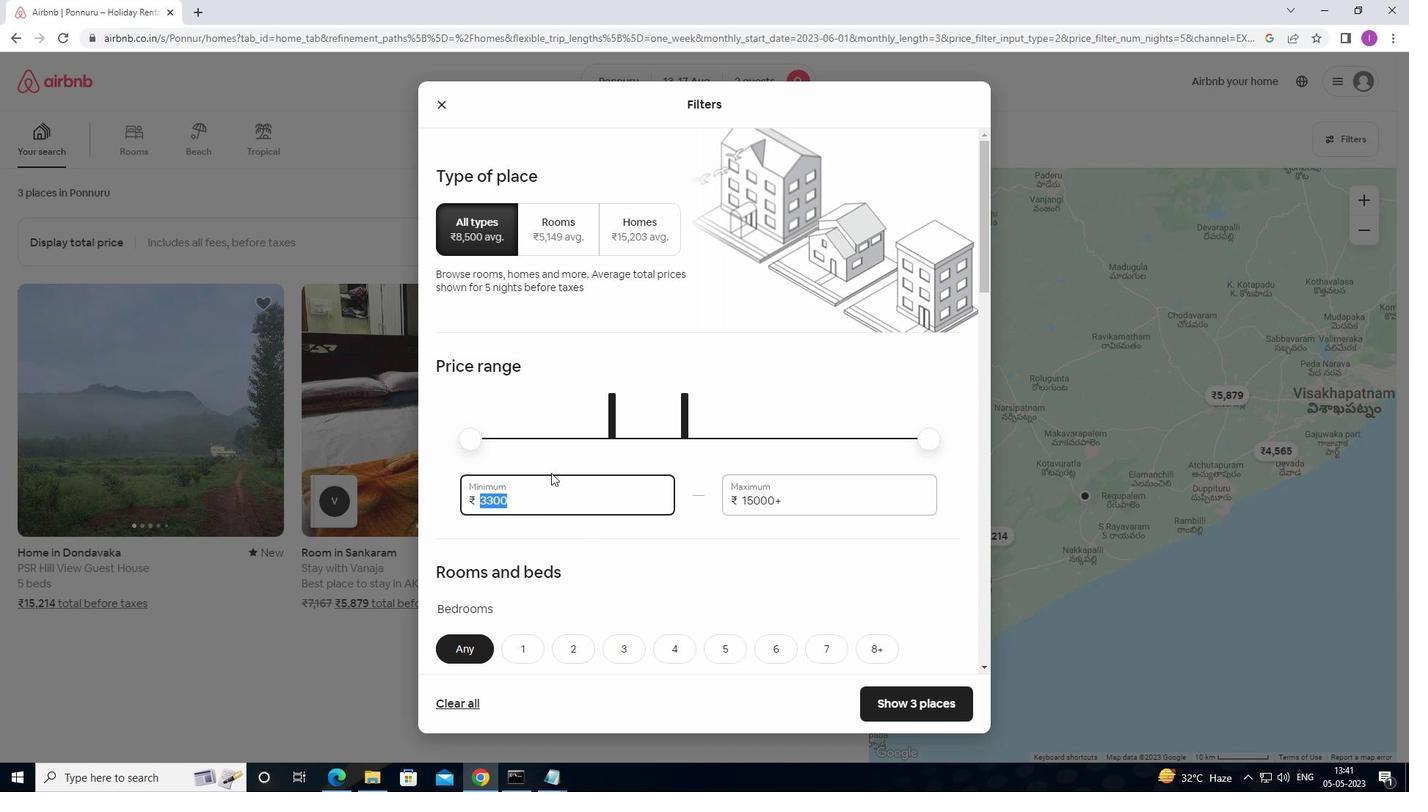 
Action: Mouse moved to (565, 456)
Screenshot: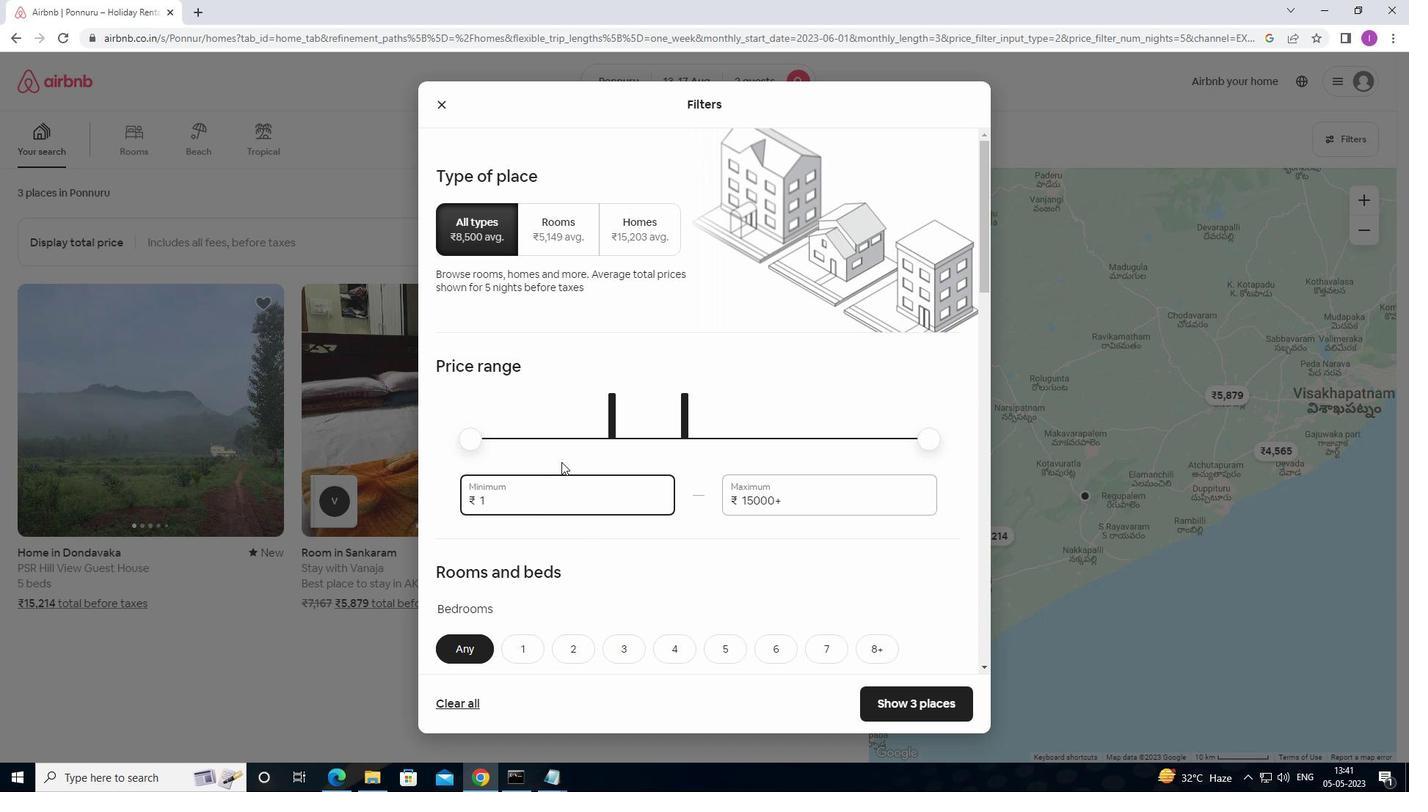 
Action: Key pressed 0
Screenshot: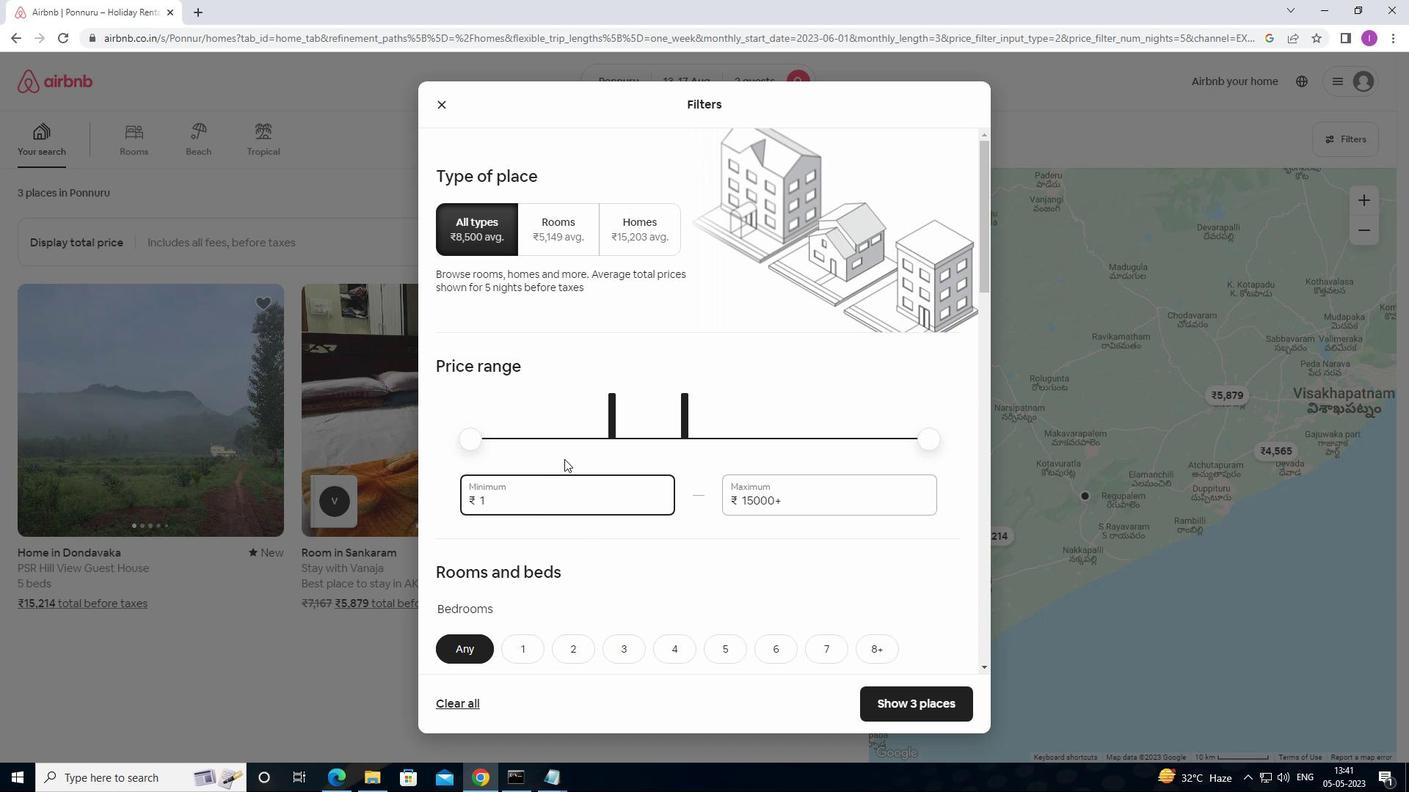 
Action: Mouse moved to (566, 456)
Screenshot: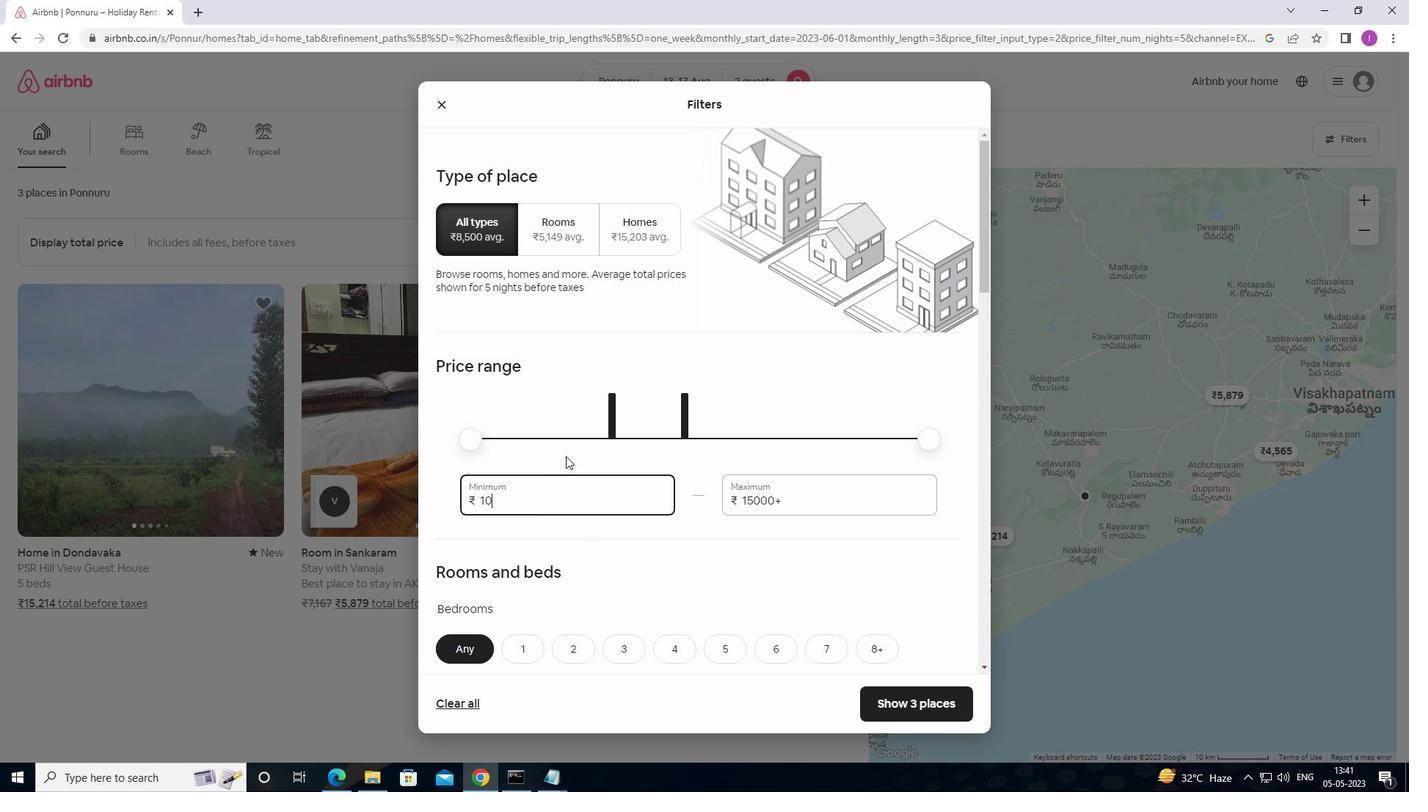 
Action: Key pressed 00
Screenshot: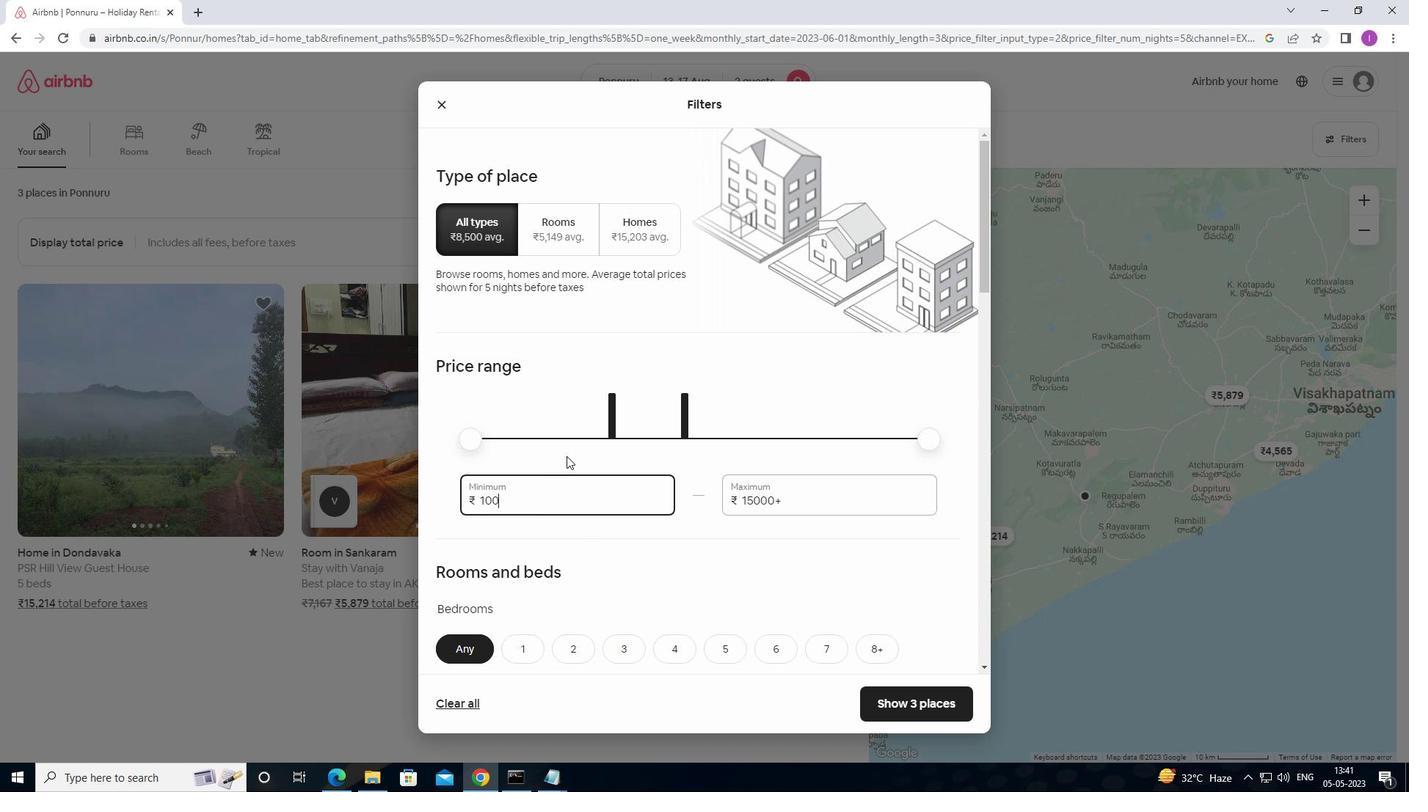 
Action: Mouse moved to (569, 456)
Screenshot: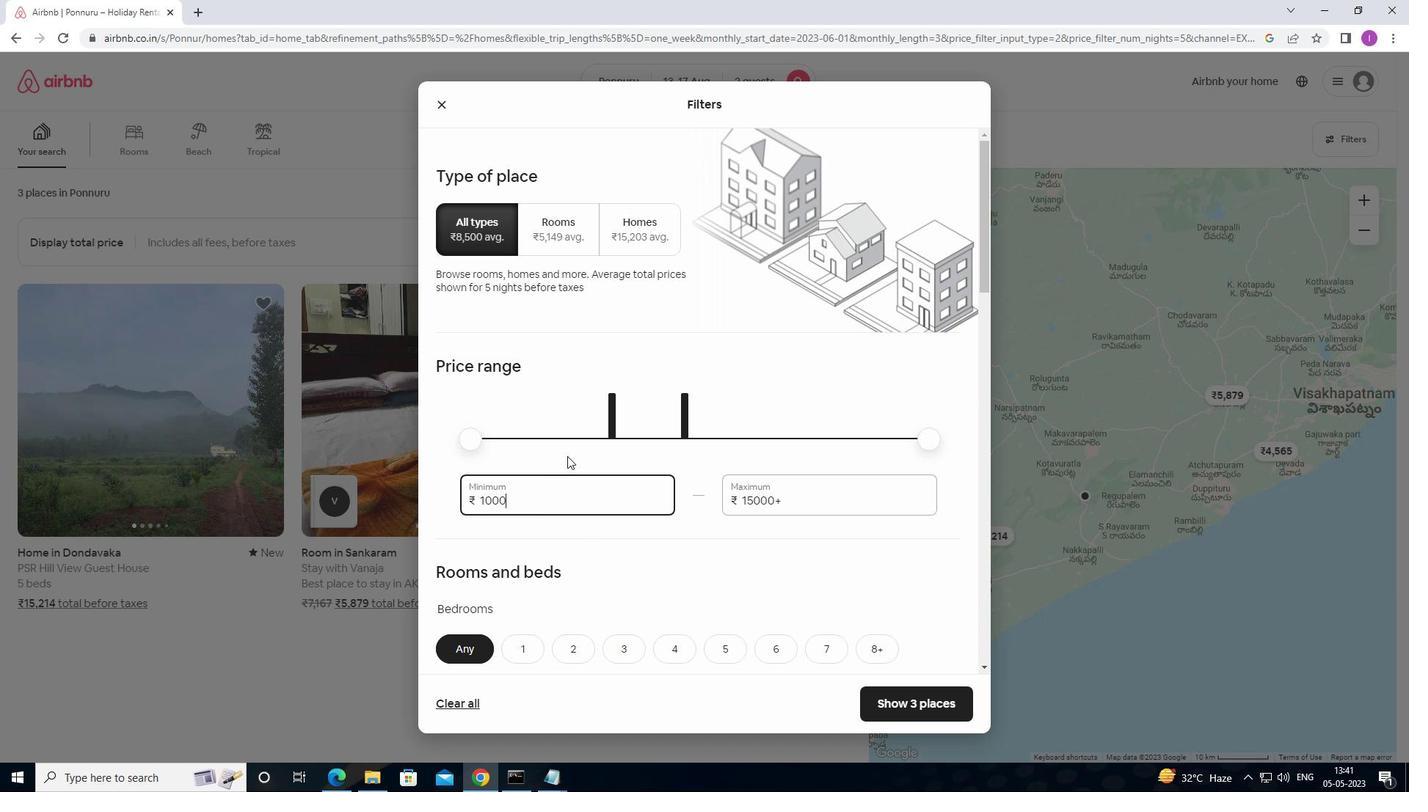 
Action: Key pressed 0
Screenshot: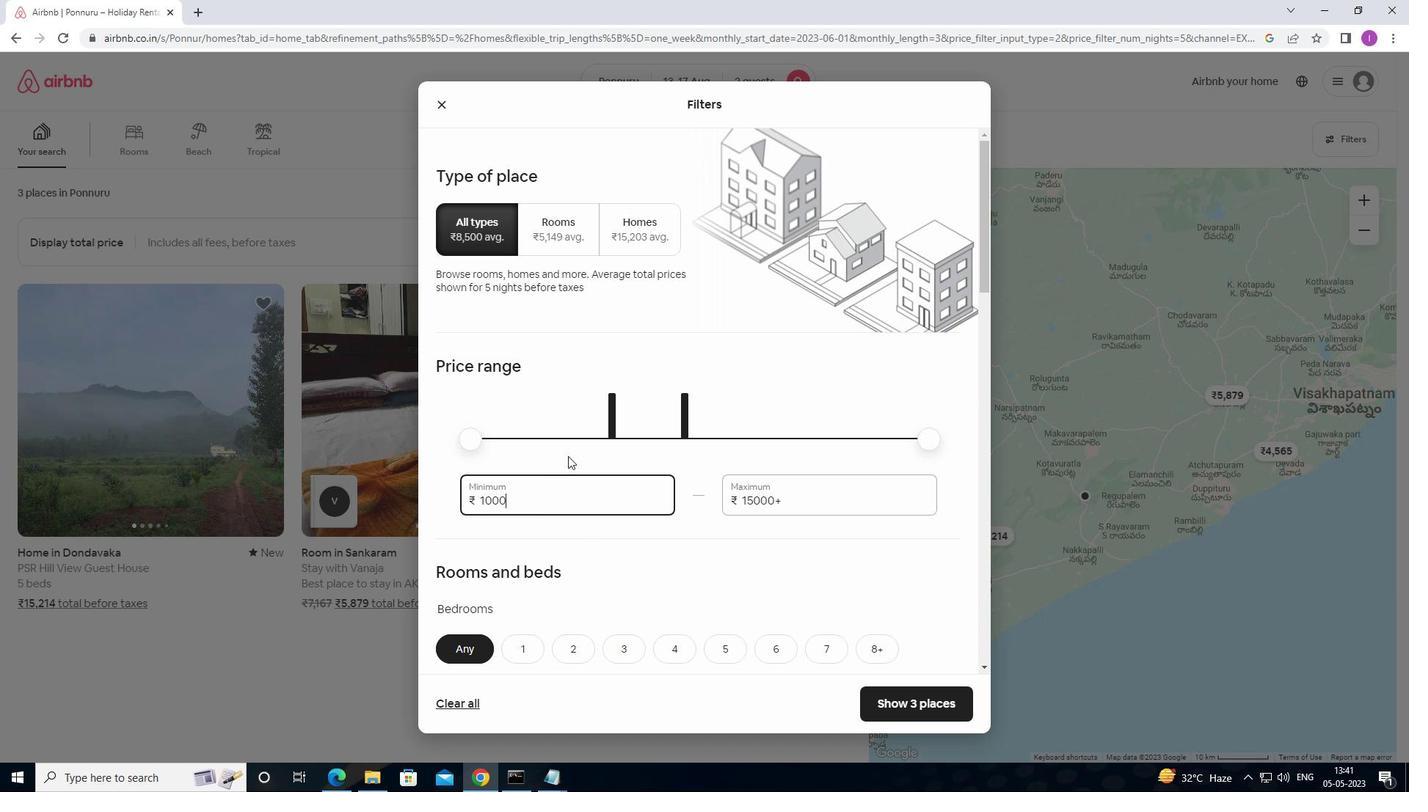 
Action: Mouse moved to (793, 496)
Screenshot: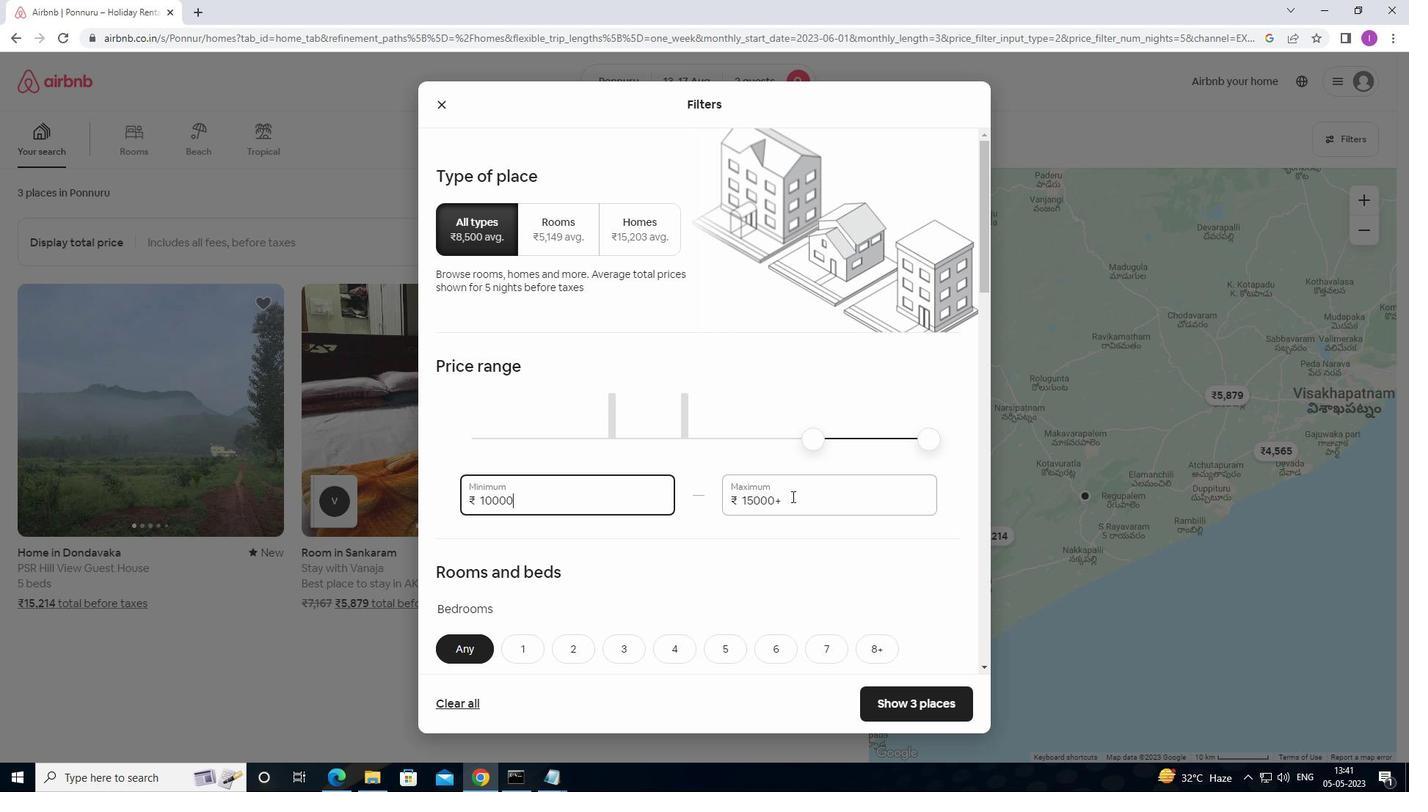
Action: Mouse pressed left at (793, 496)
Screenshot: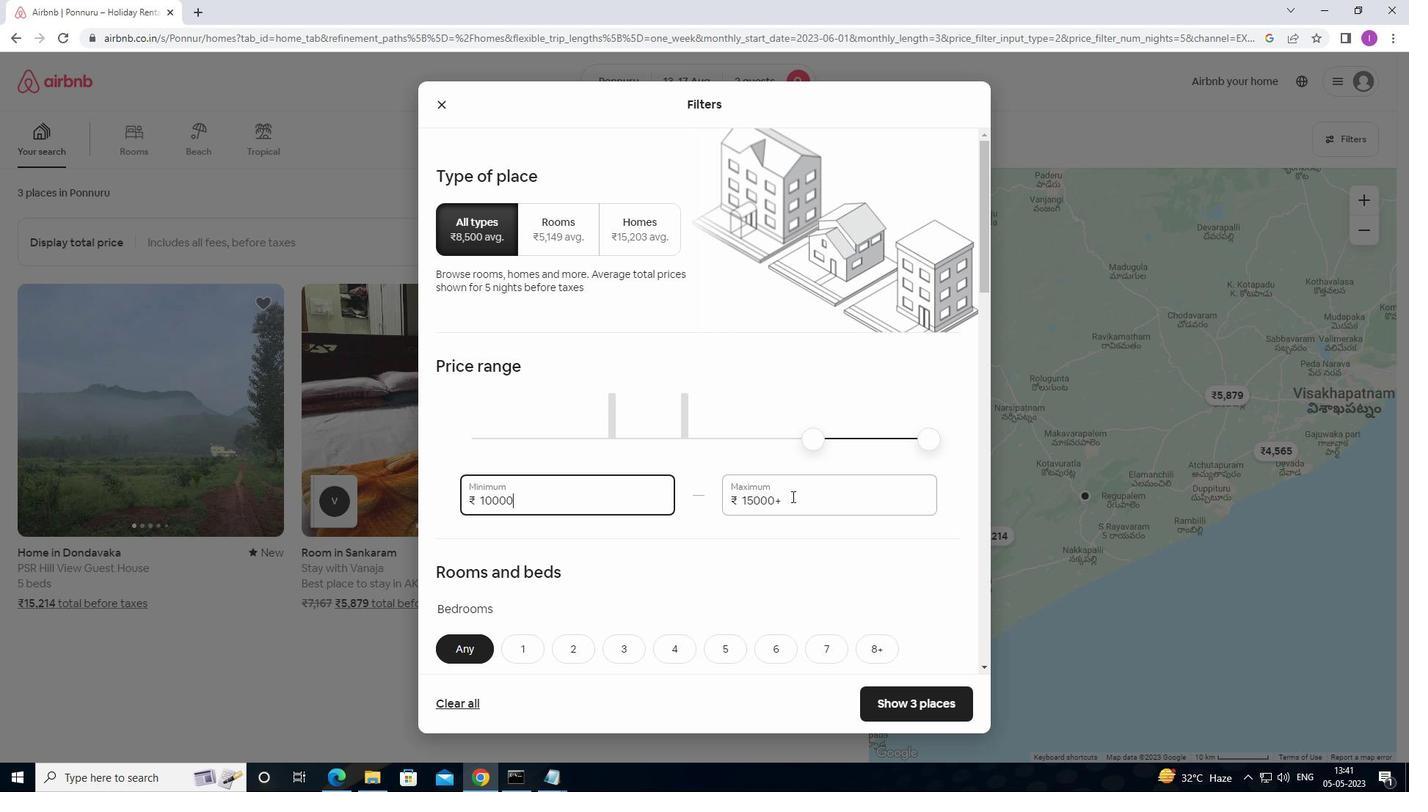 
Action: Mouse moved to (723, 487)
Screenshot: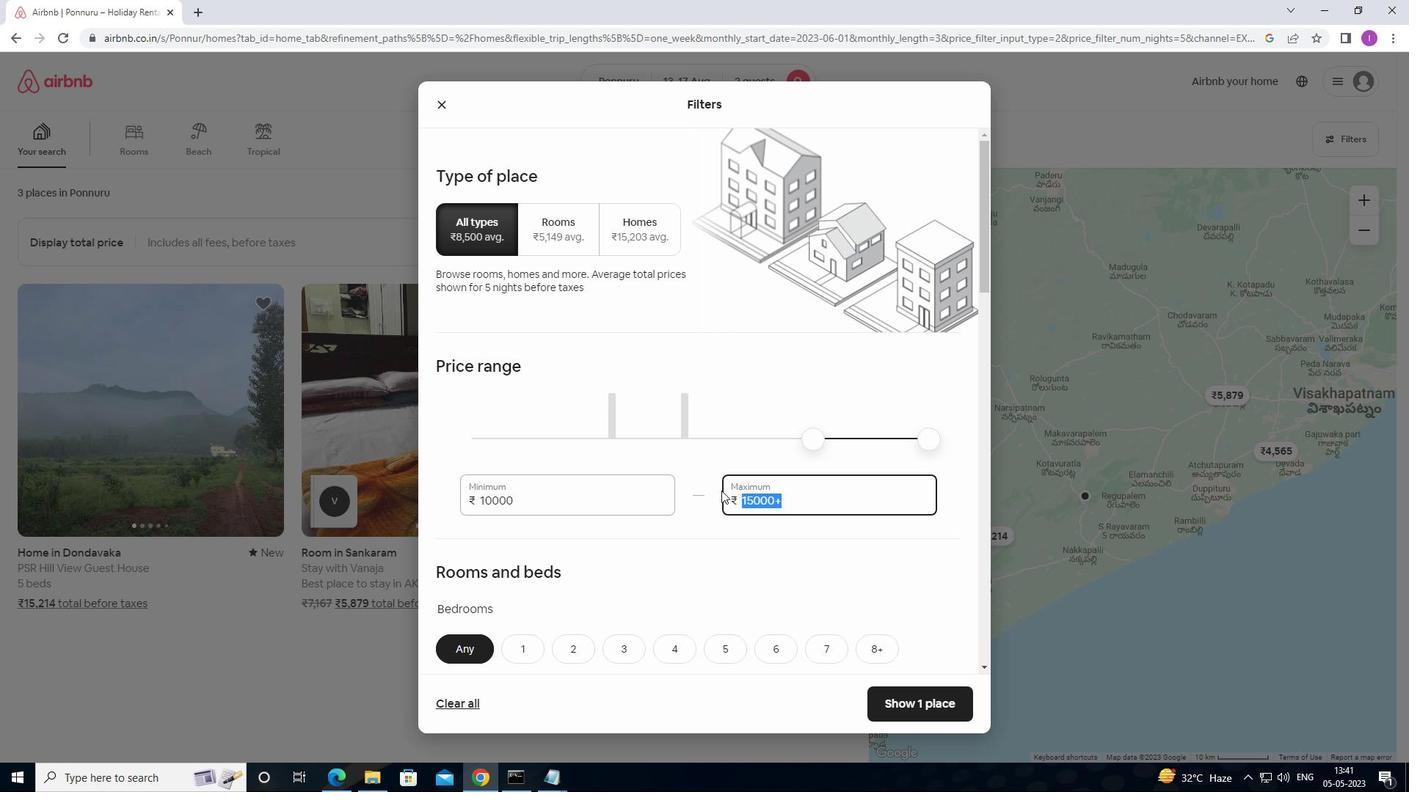 
Action: Key pressed 16000
Screenshot: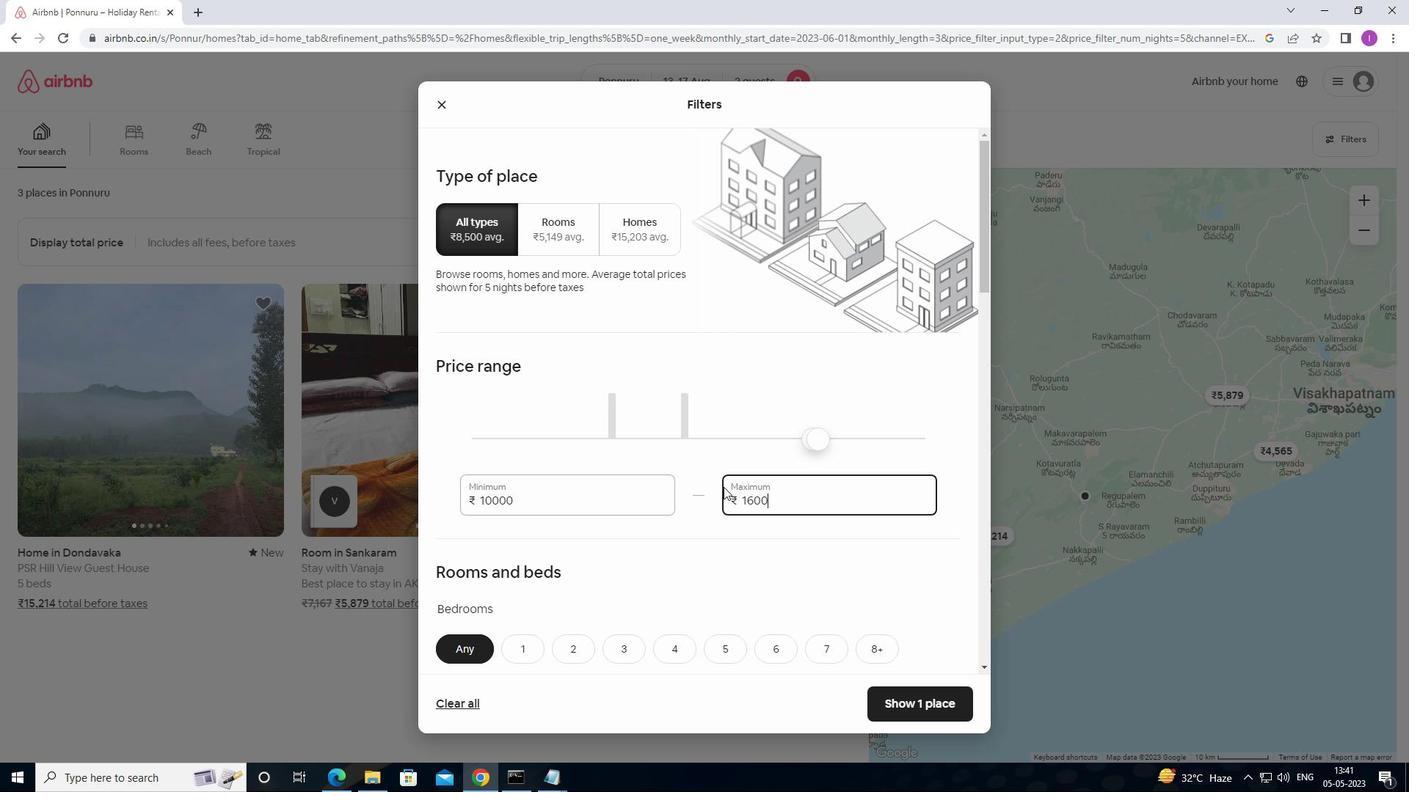 
Action: Mouse moved to (763, 503)
Screenshot: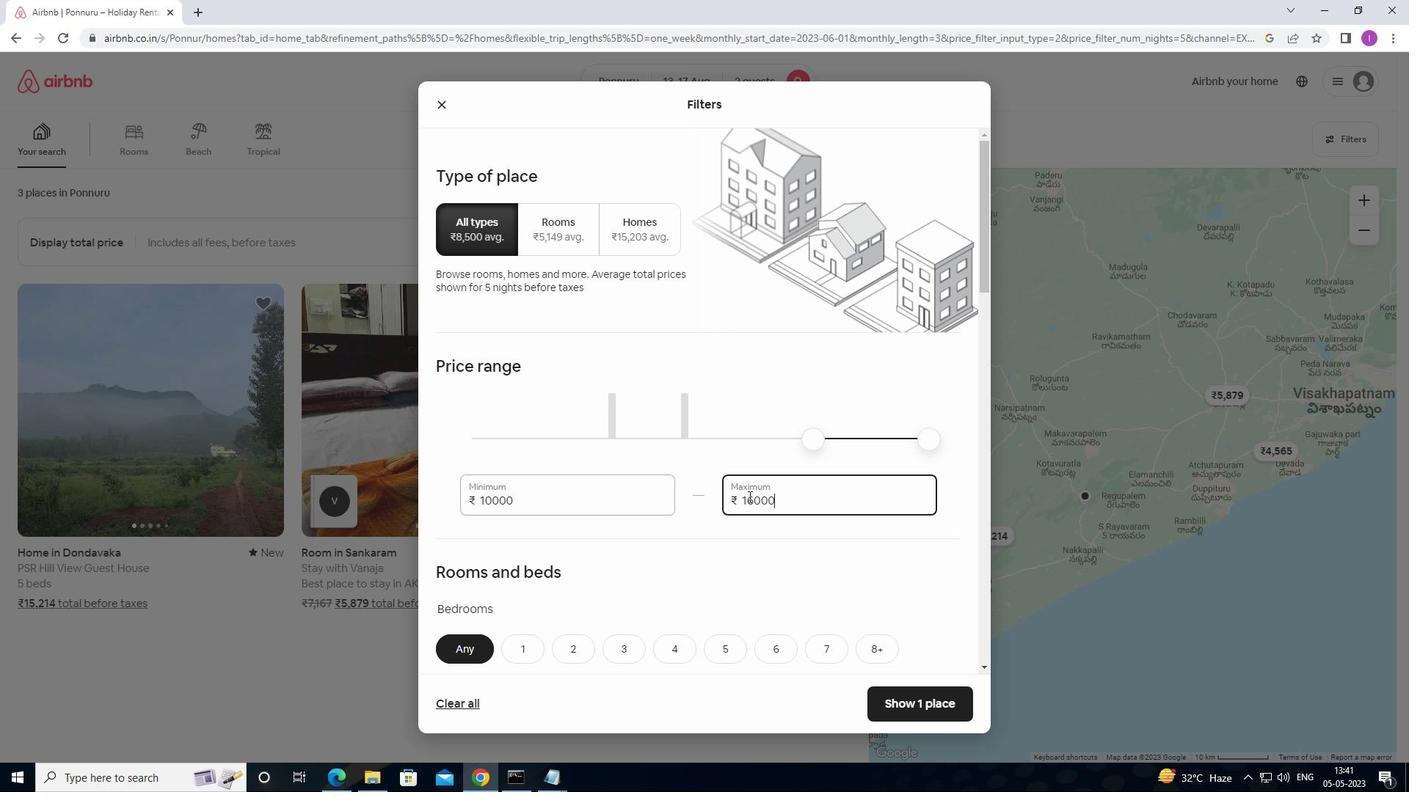 
Action: Mouse scrolled (763, 502) with delta (0, 0)
Screenshot: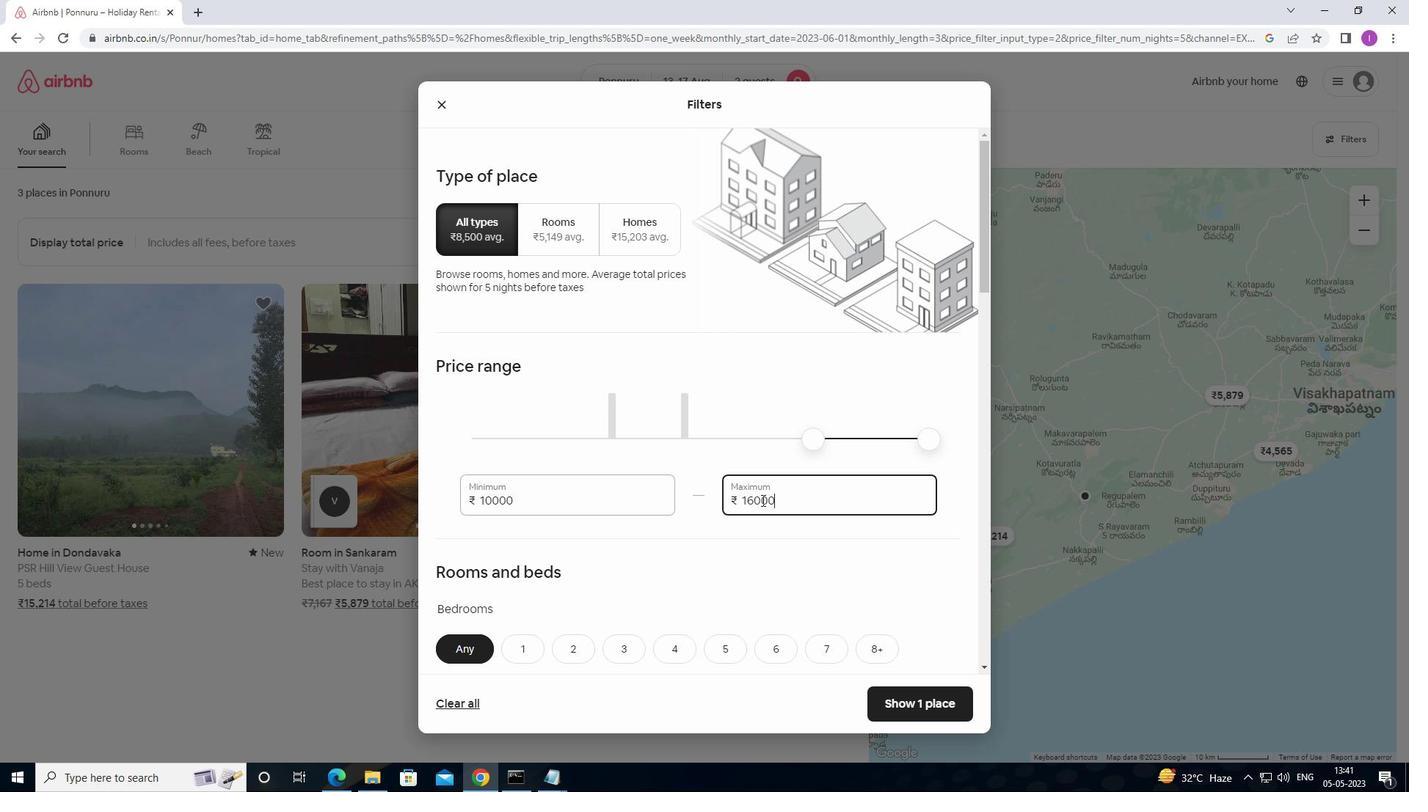 
Action: Mouse moved to (763, 504)
Screenshot: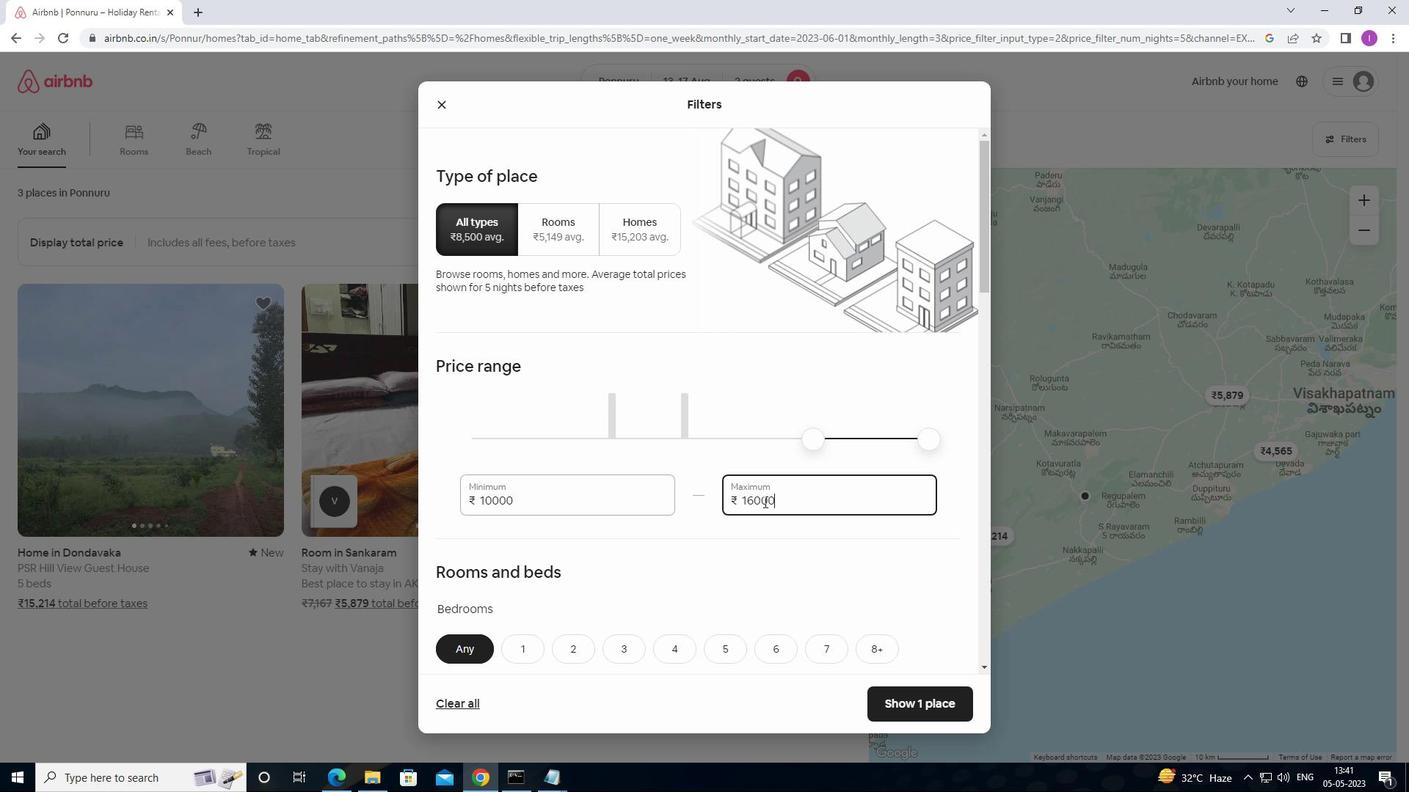 
Action: Mouse scrolled (763, 503) with delta (0, 0)
Screenshot: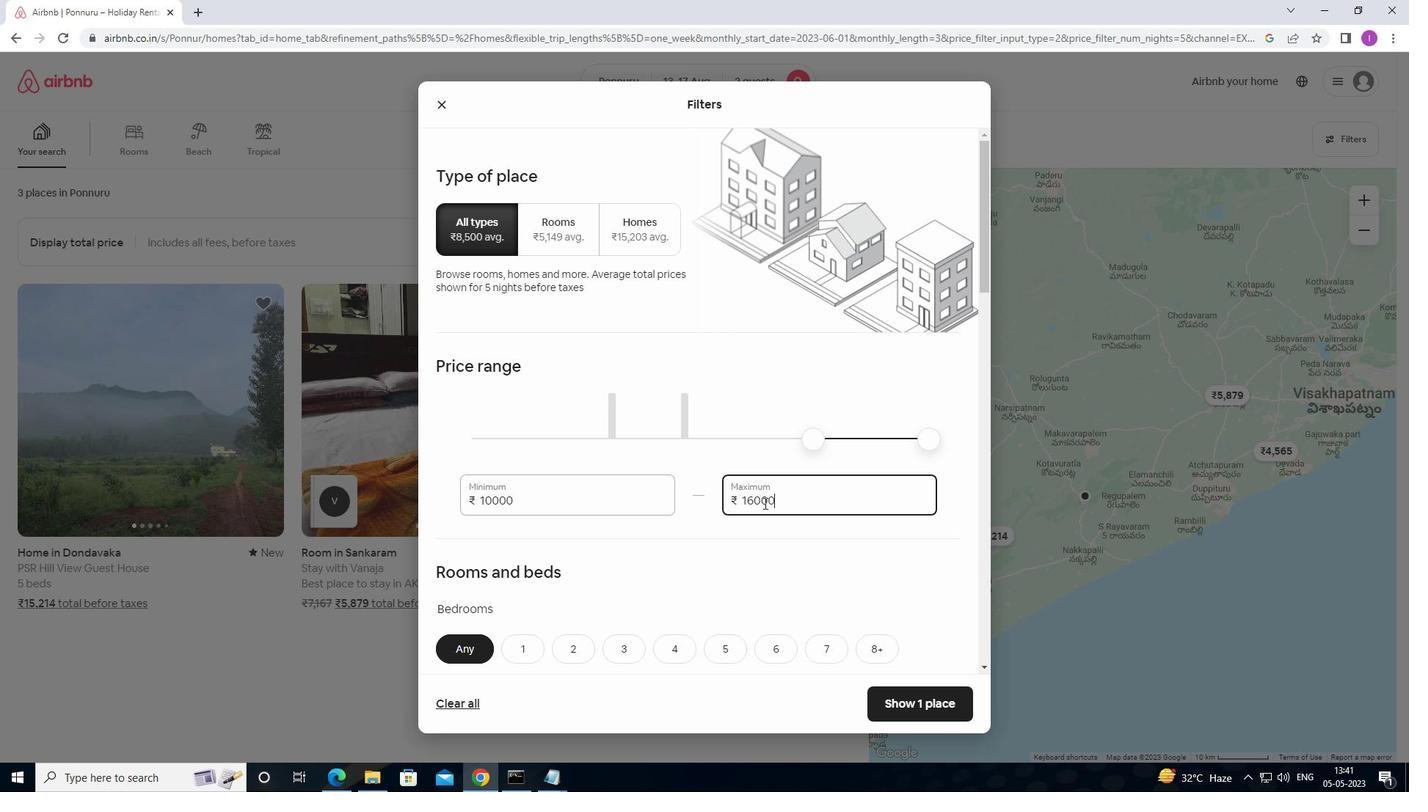 
Action: Mouse scrolled (763, 503) with delta (0, 0)
Screenshot: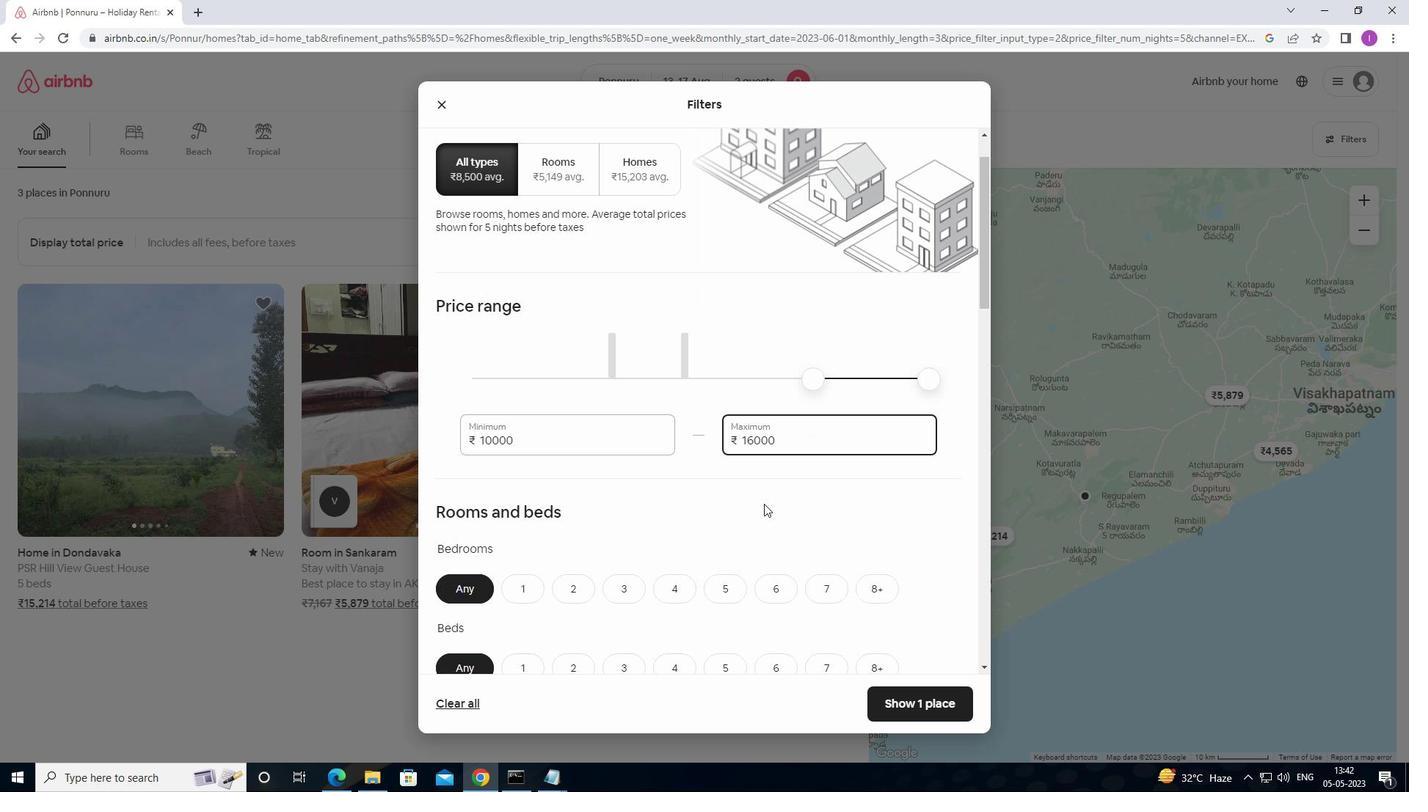 
Action: Mouse moved to (763, 499)
Screenshot: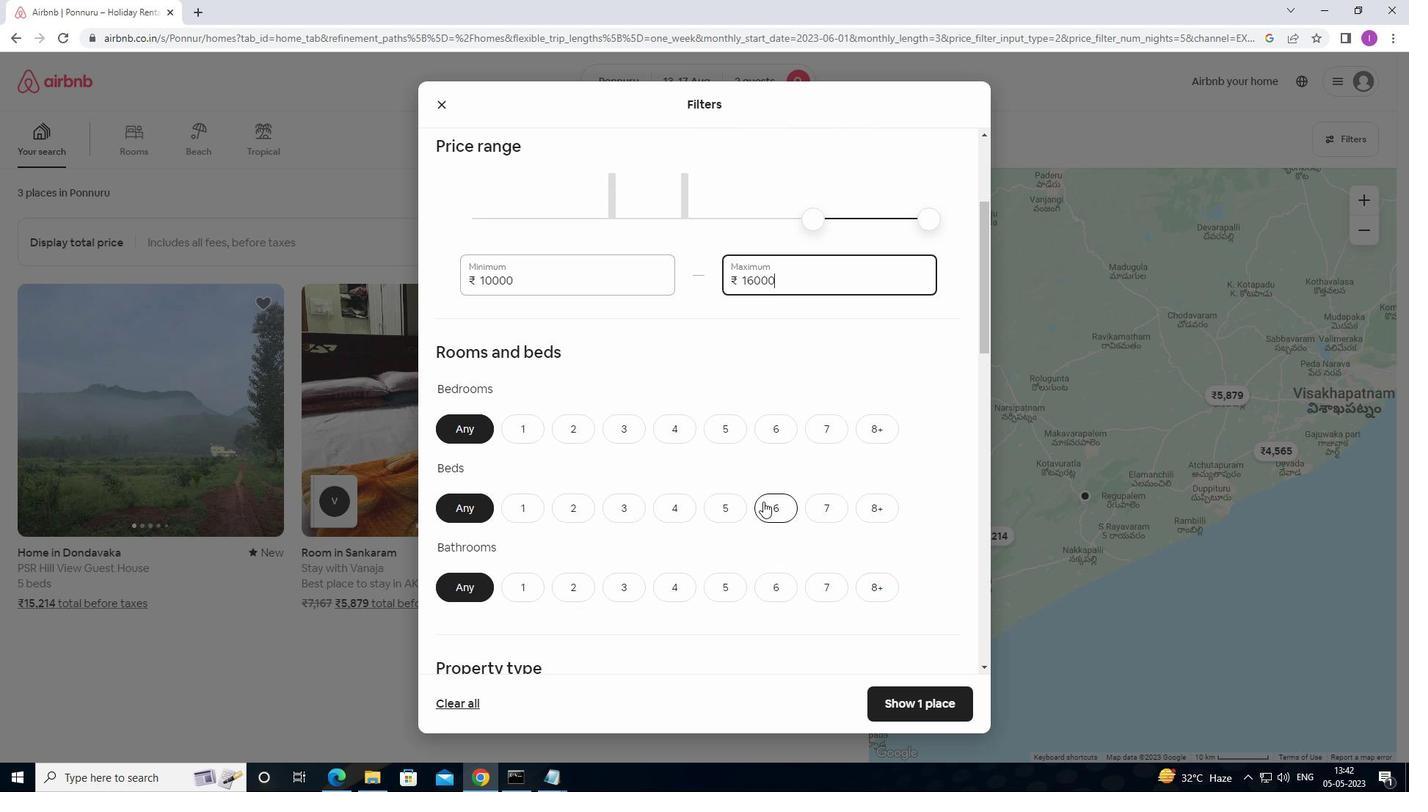 
Action: Mouse scrolled (763, 498) with delta (0, 0)
Screenshot: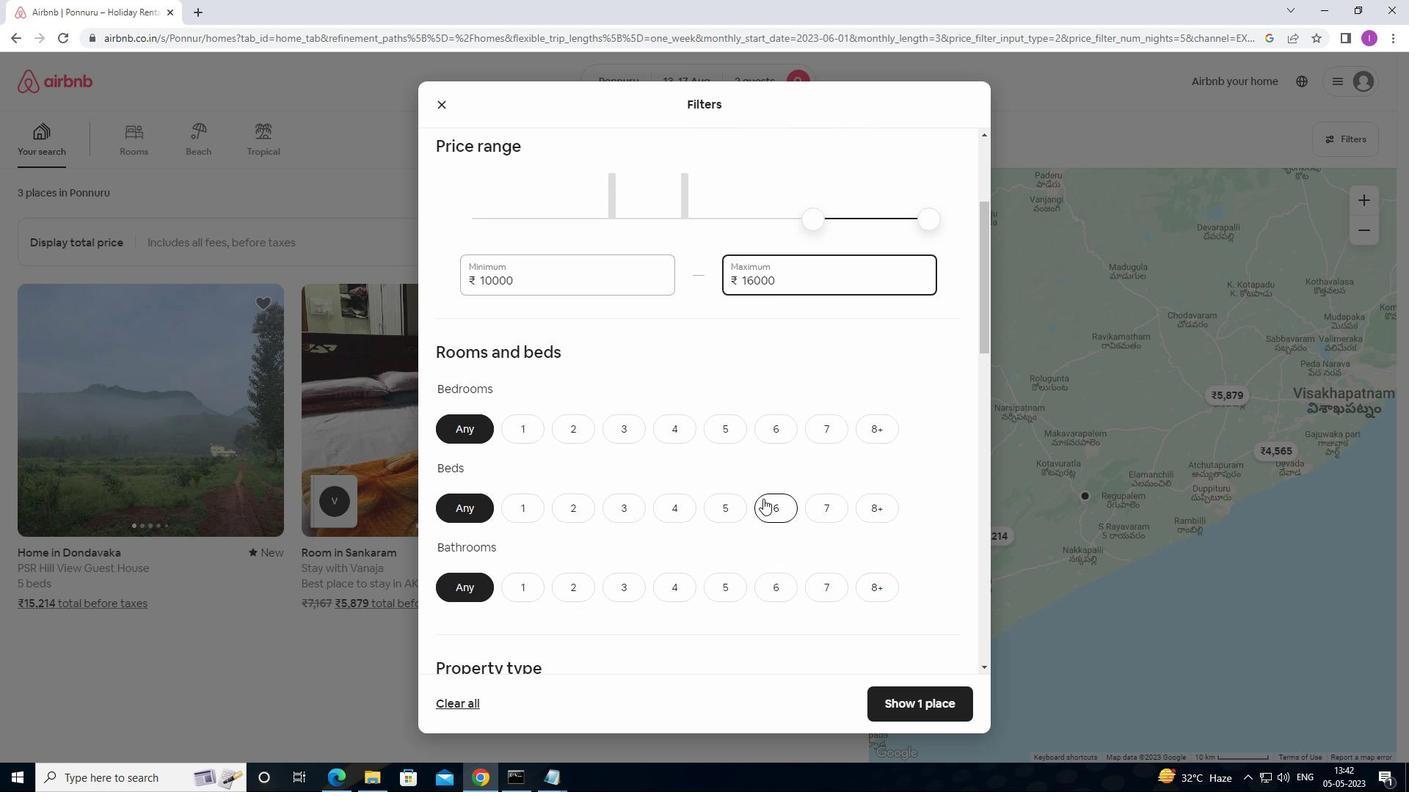
Action: Mouse moved to (562, 352)
Screenshot: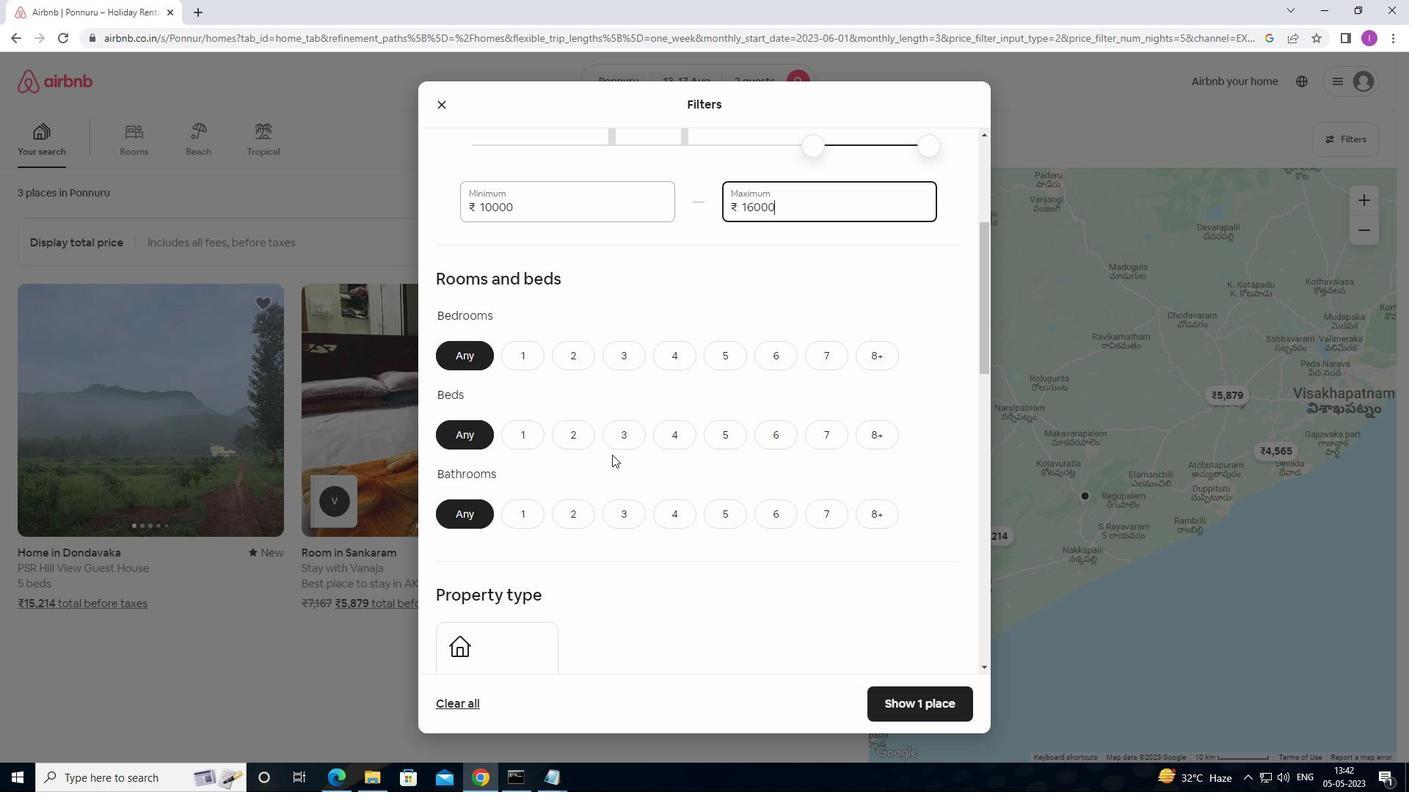 
Action: Mouse pressed left at (562, 352)
Screenshot: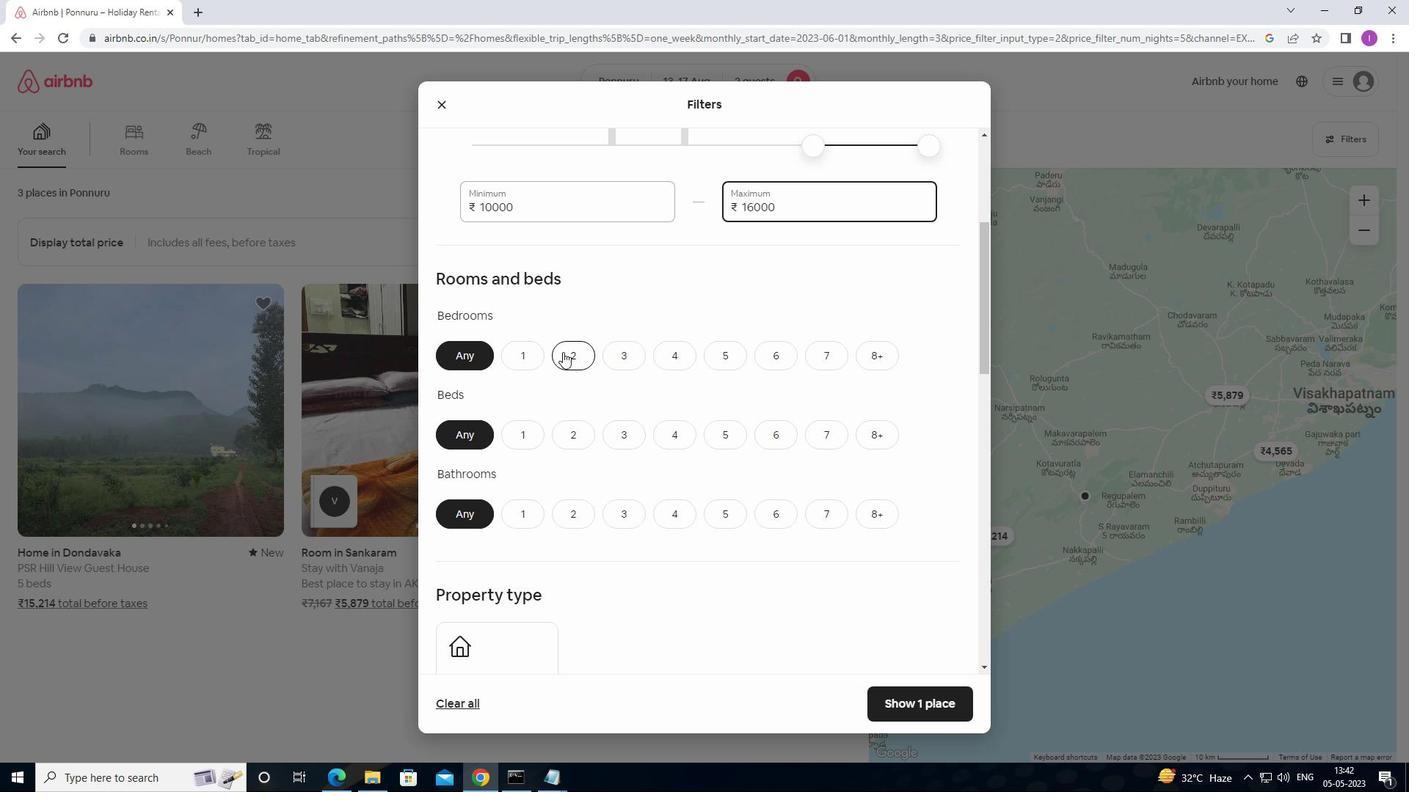 
Action: Mouse moved to (577, 424)
Screenshot: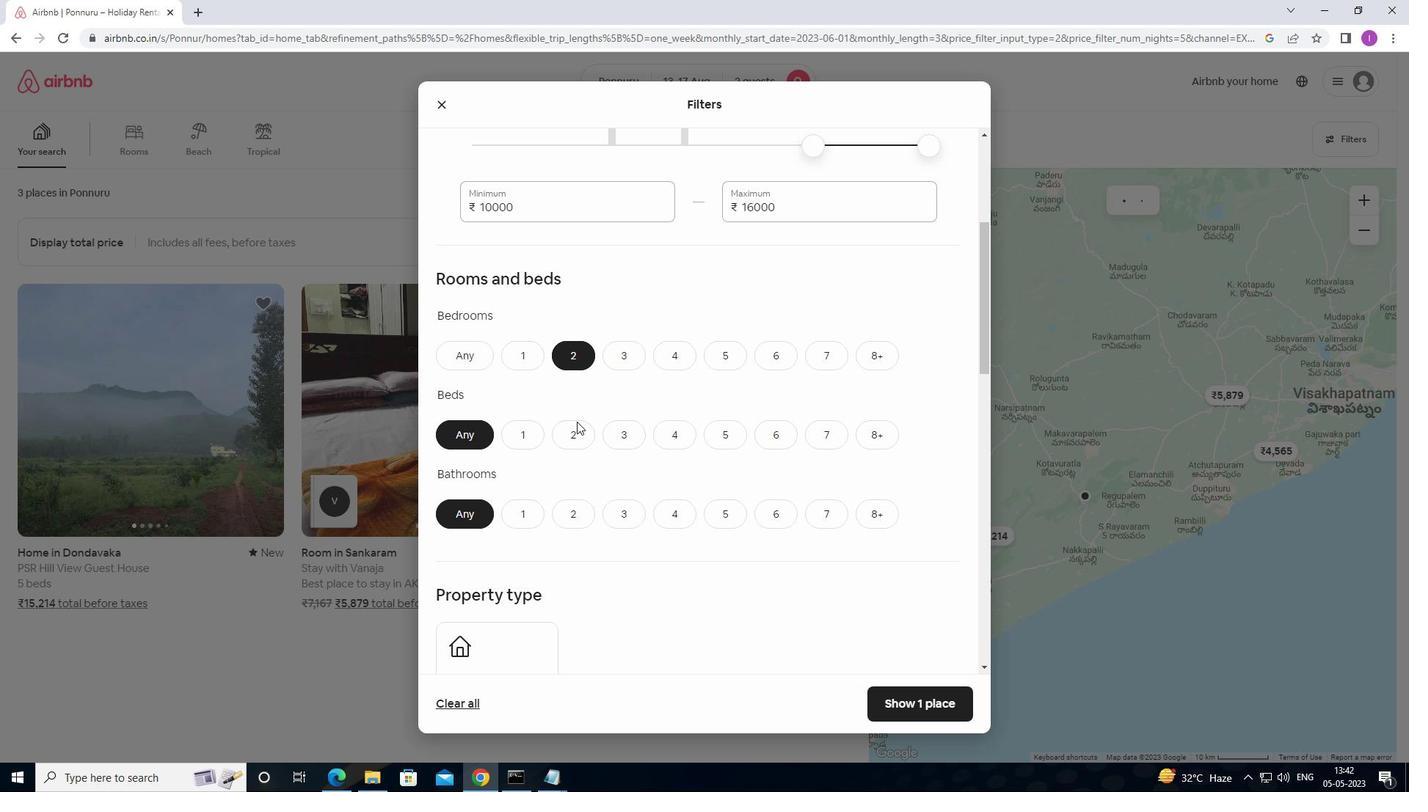 
Action: Mouse pressed left at (577, 424)
Screenshot: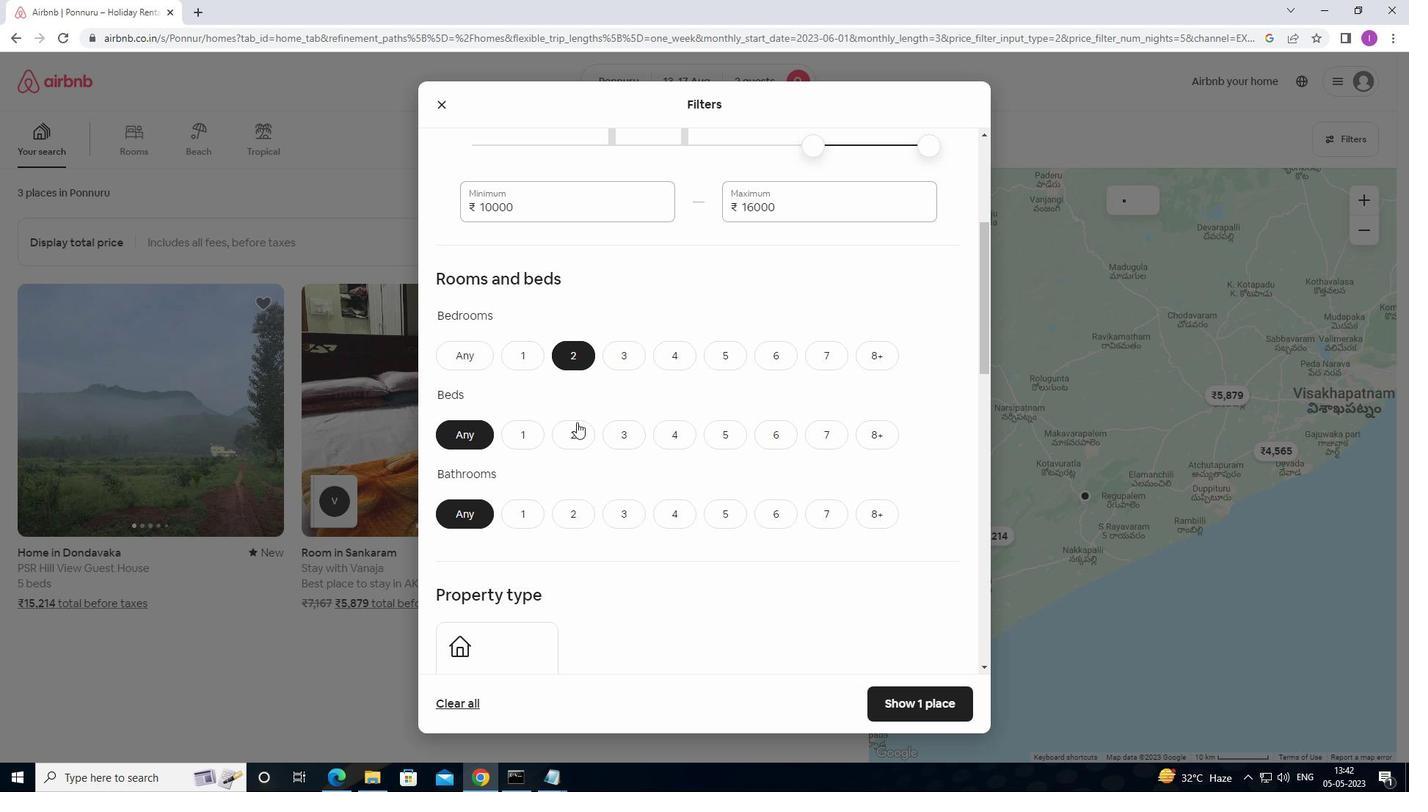 
Action: Mouse moved to (504, 493)
Screenshot: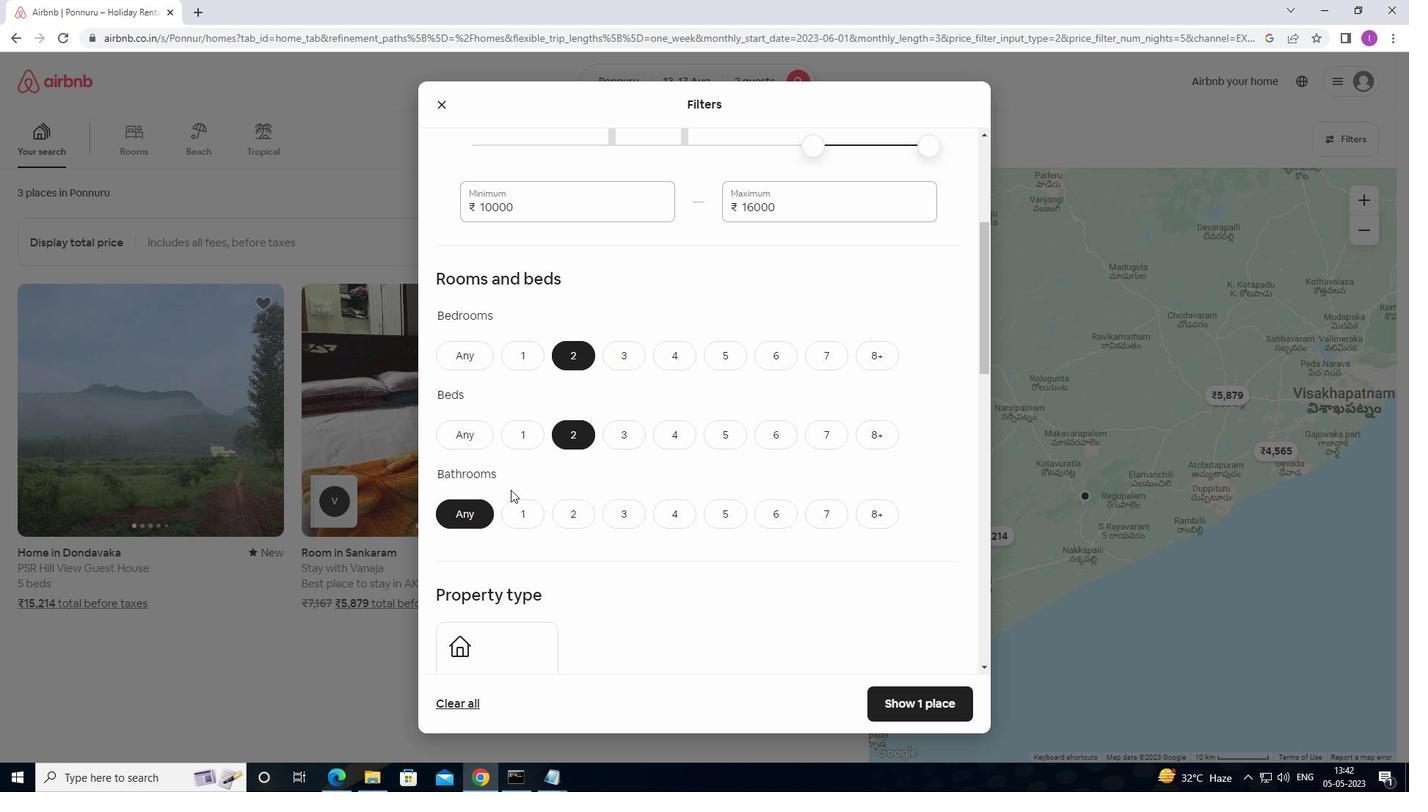 
Action: Mouse scrolled (504, 493) with delta (0, 0)
Screenshot: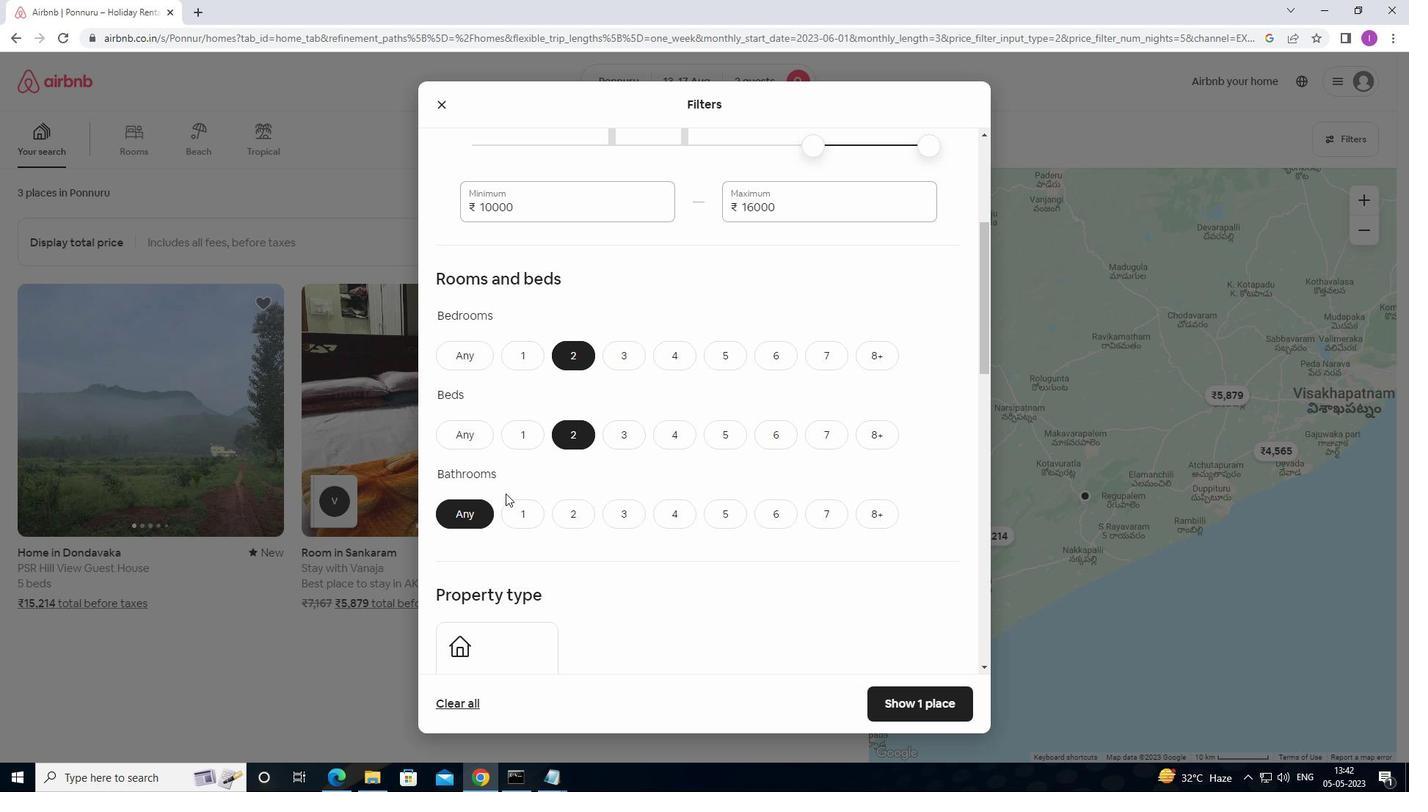 
Action: Mouse moved to (515, 444)
Screenshot: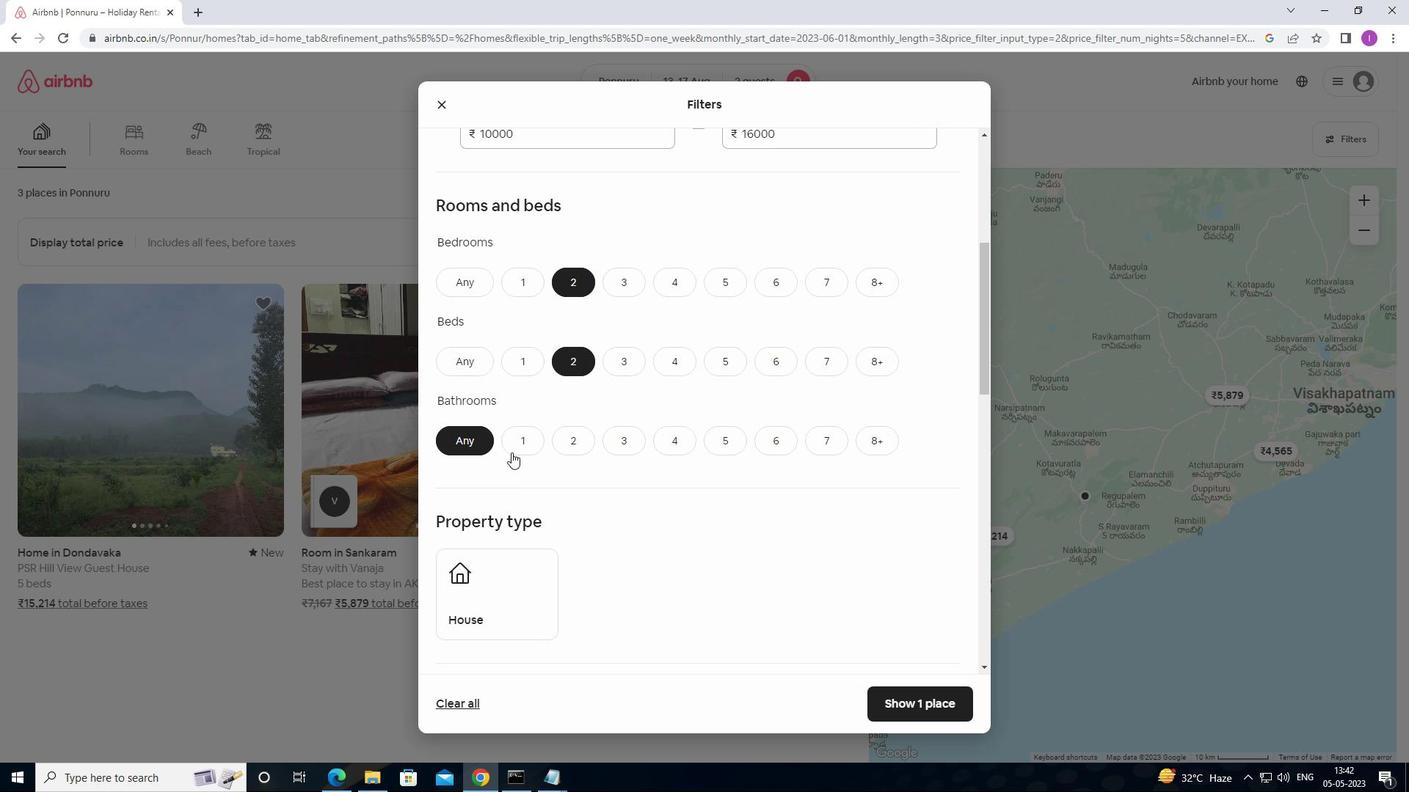 
Action: Mouse pressed left at (515, 444)
Screenshot: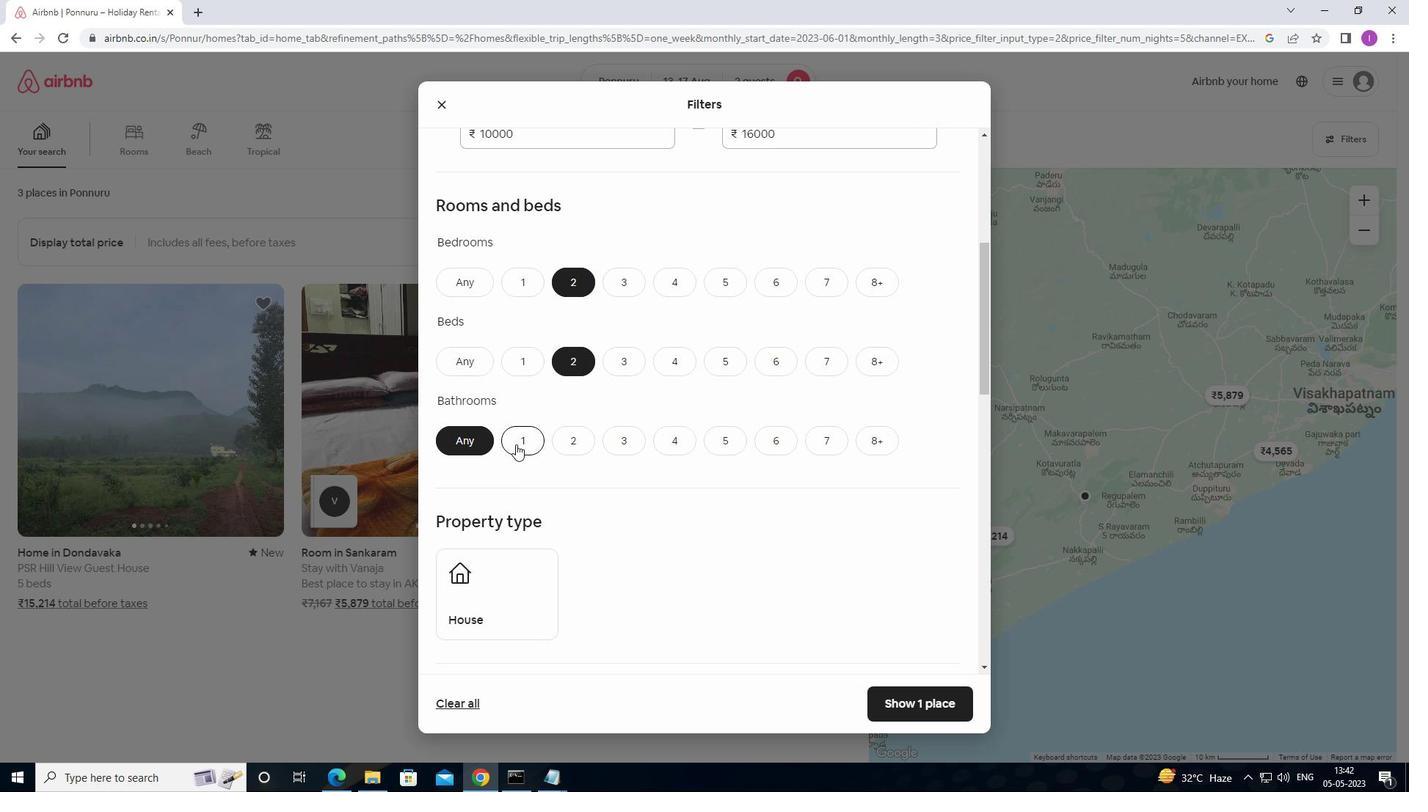 
Action: Mouse moved to (504, 500)
Screenshot: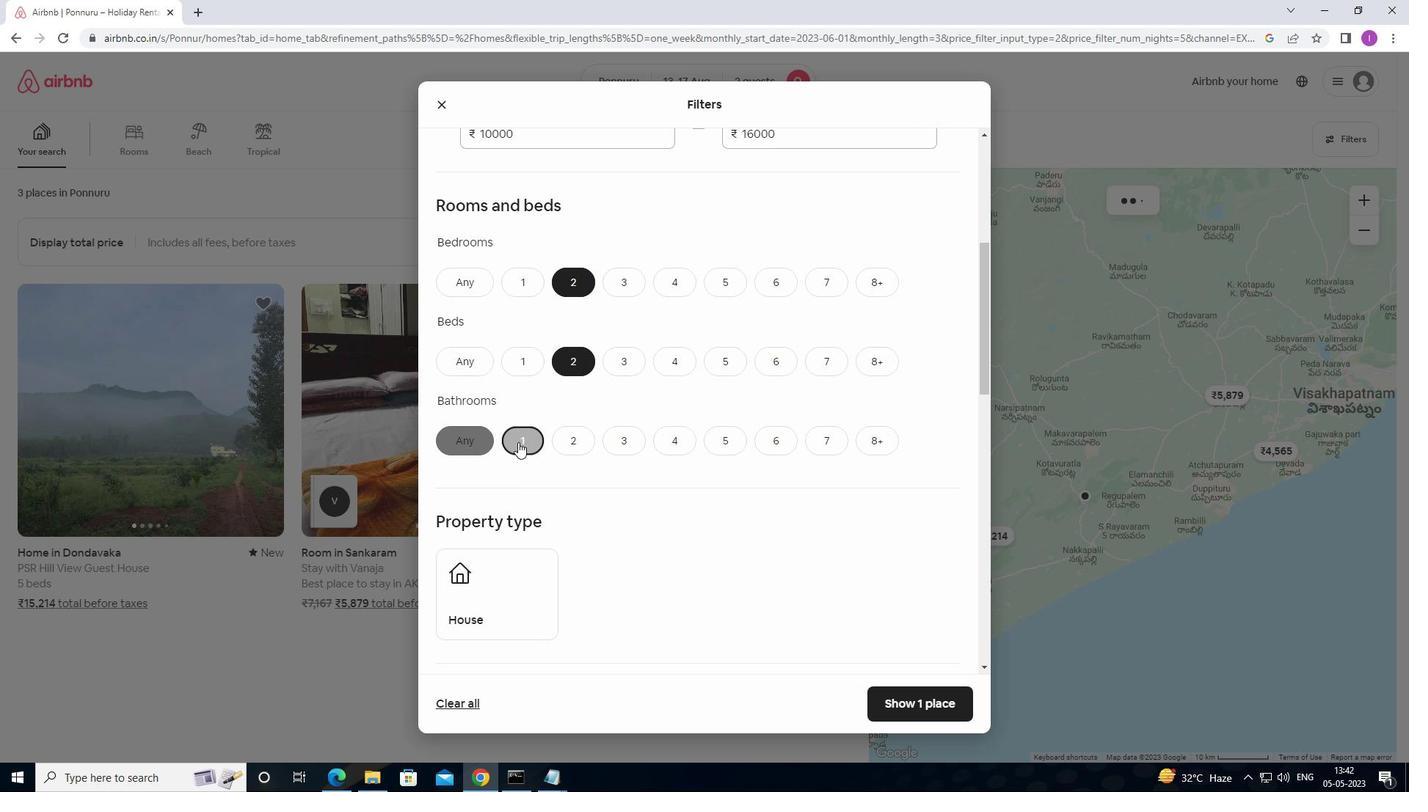 
Action: Mouse scrolled (504, 499) with delta (0, 0)
Screenshot: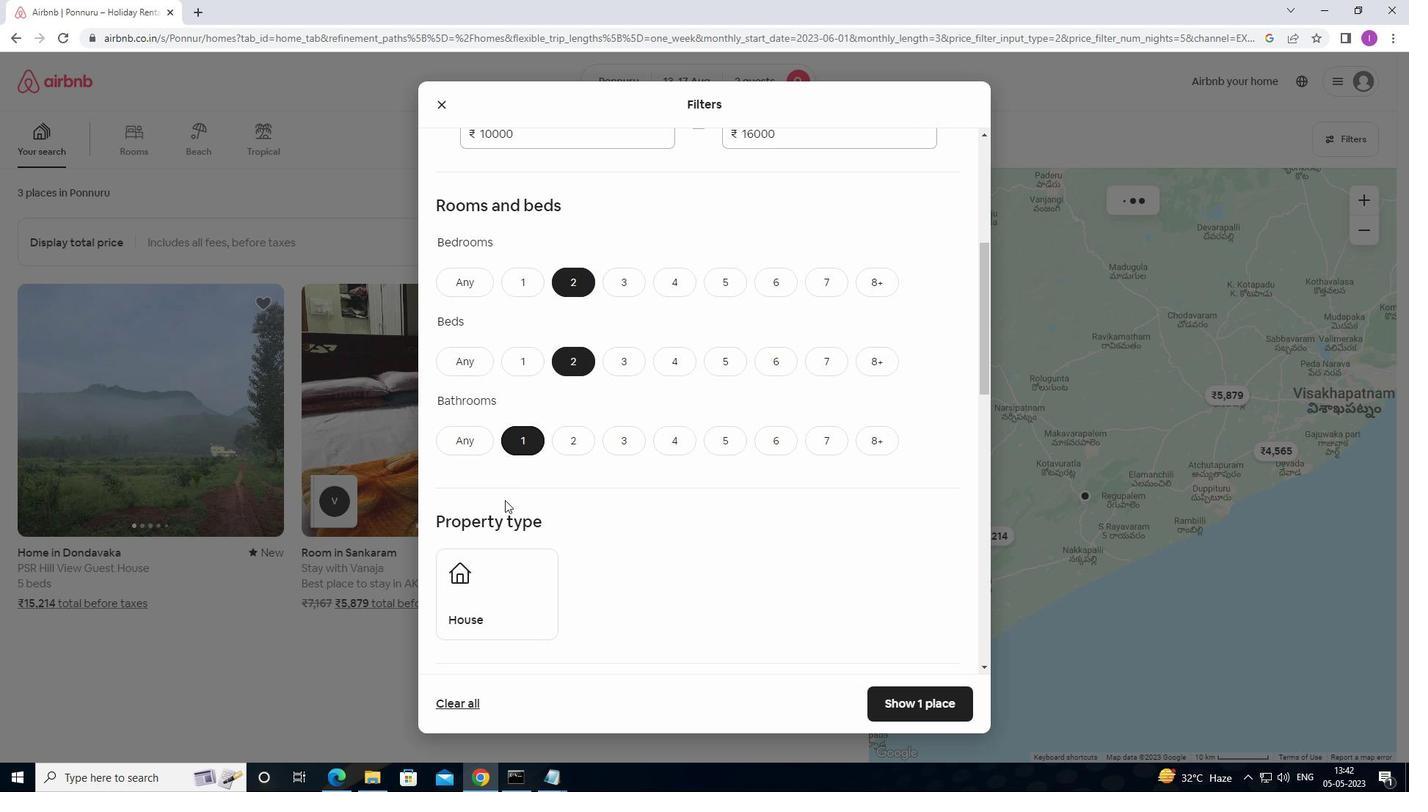 
Action: Mouse scrolled (504, 499) with delta (0, 0)
Screenshot: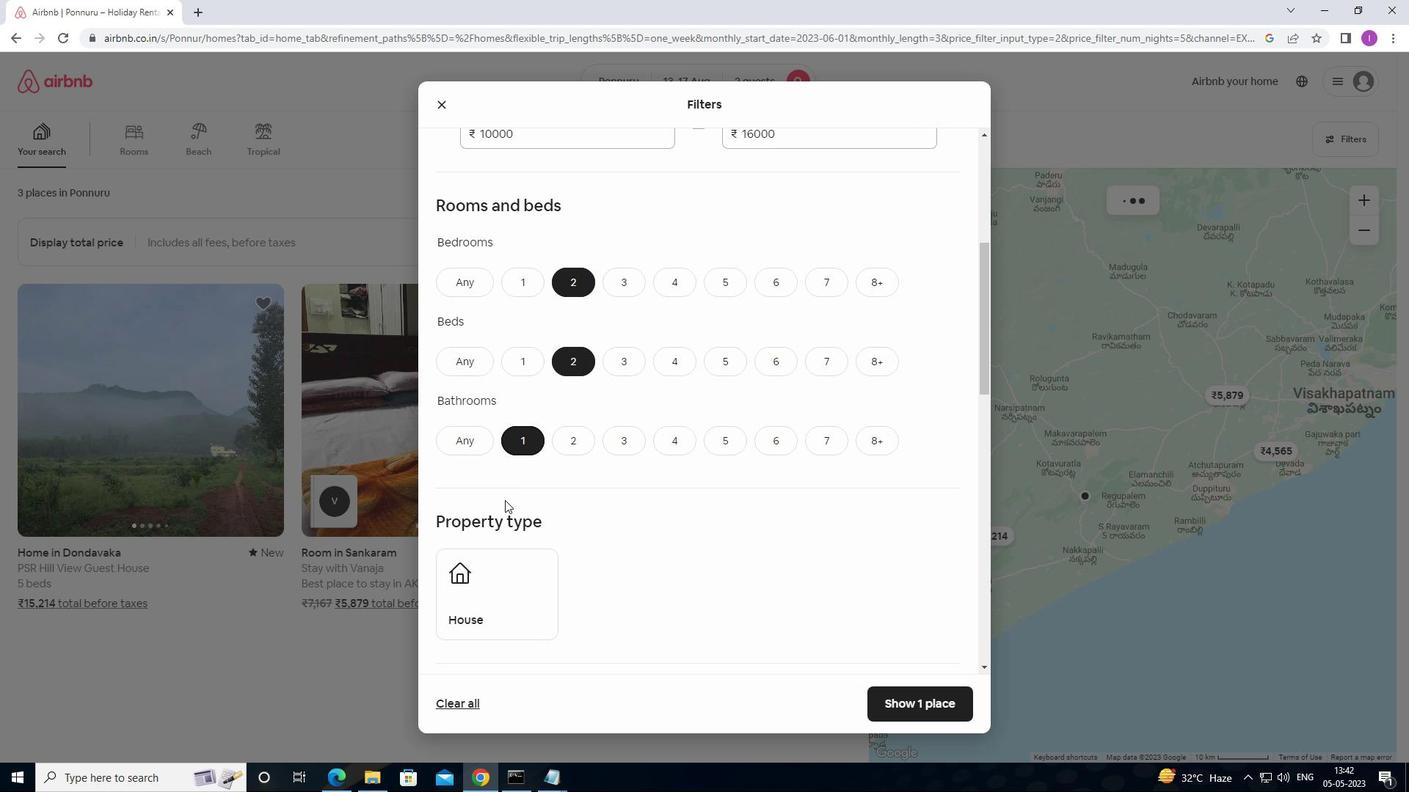 
Action: Mouse moved to (487, 463)
Screenshot: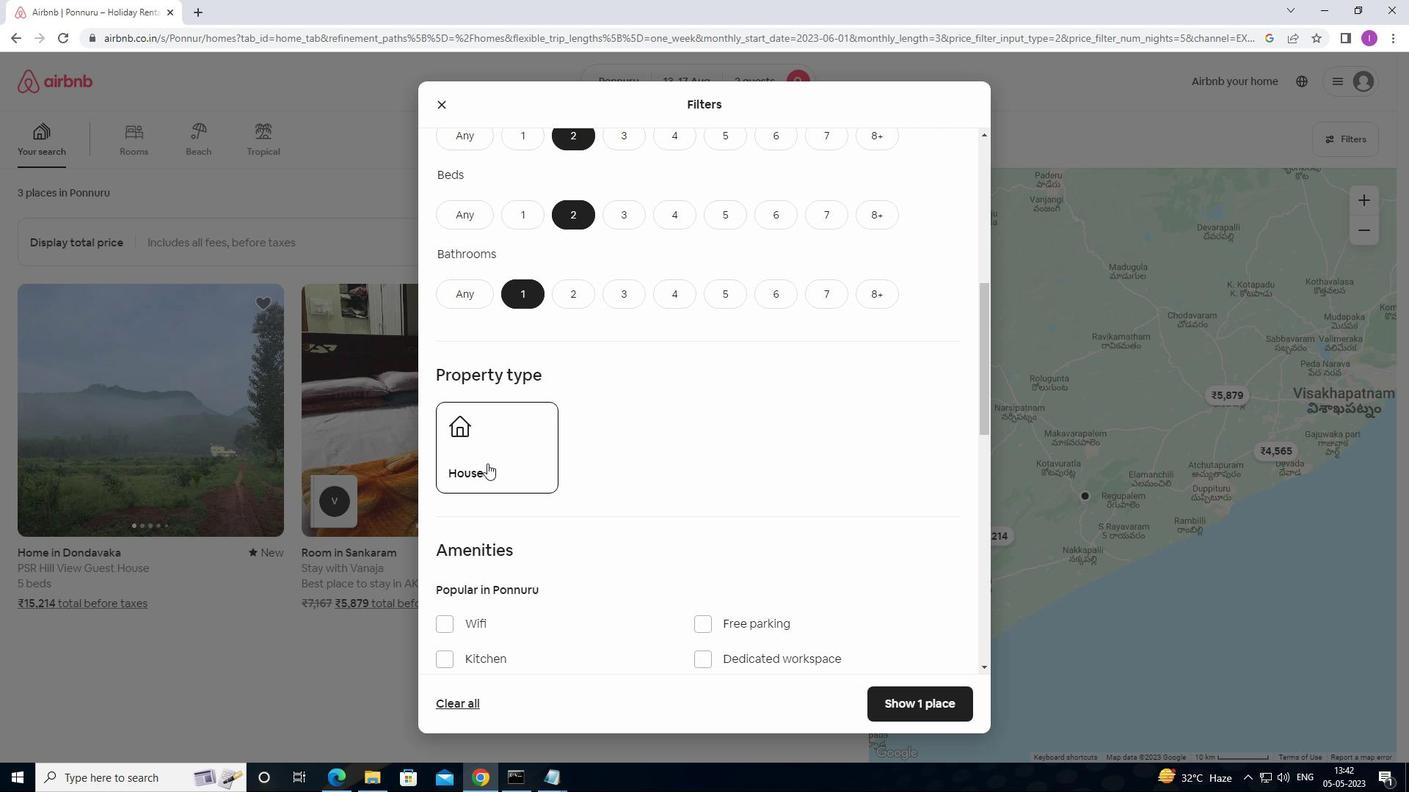 
Action: Mouse pressed left at (487, 463)
Screenshot: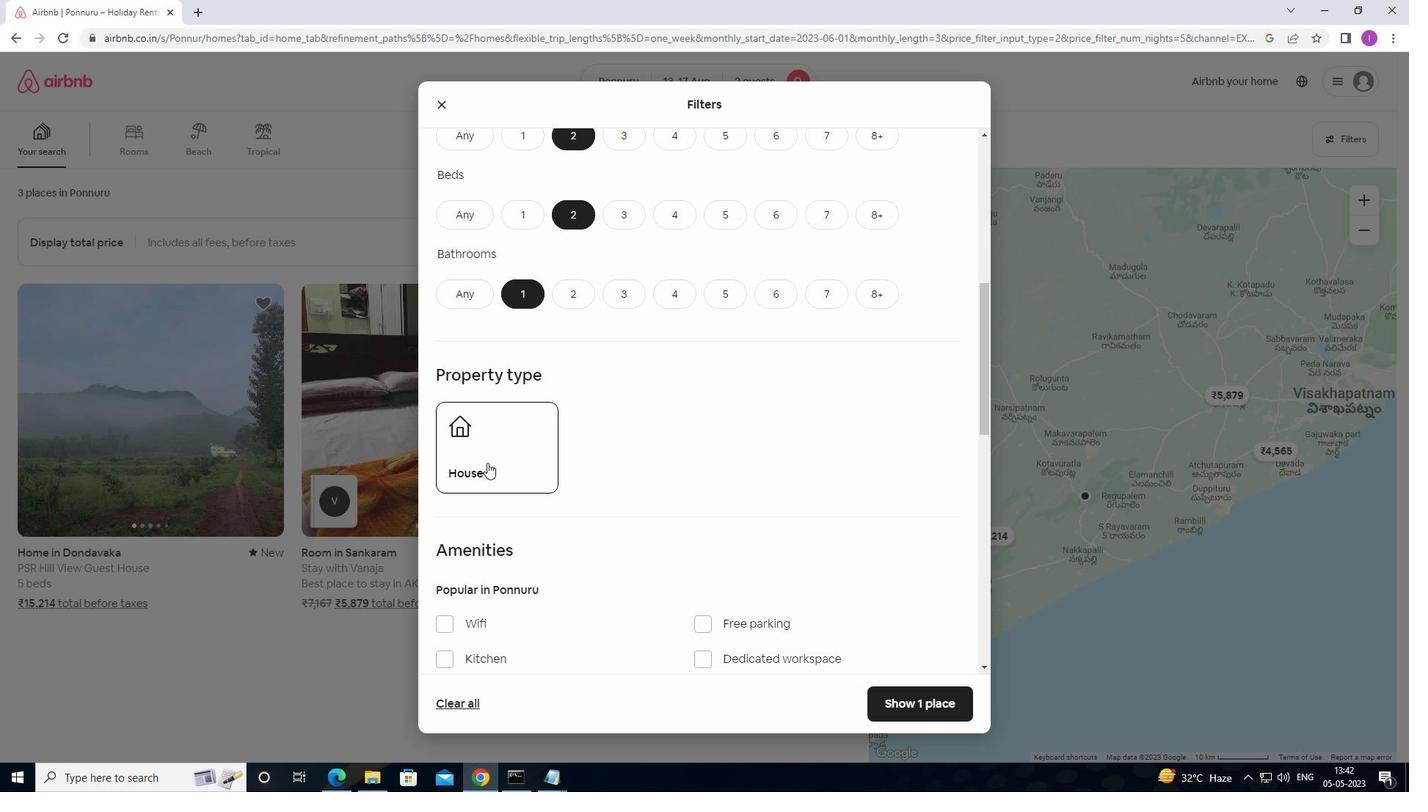
Action: Mouse moved to (502, 460)
Screenshot: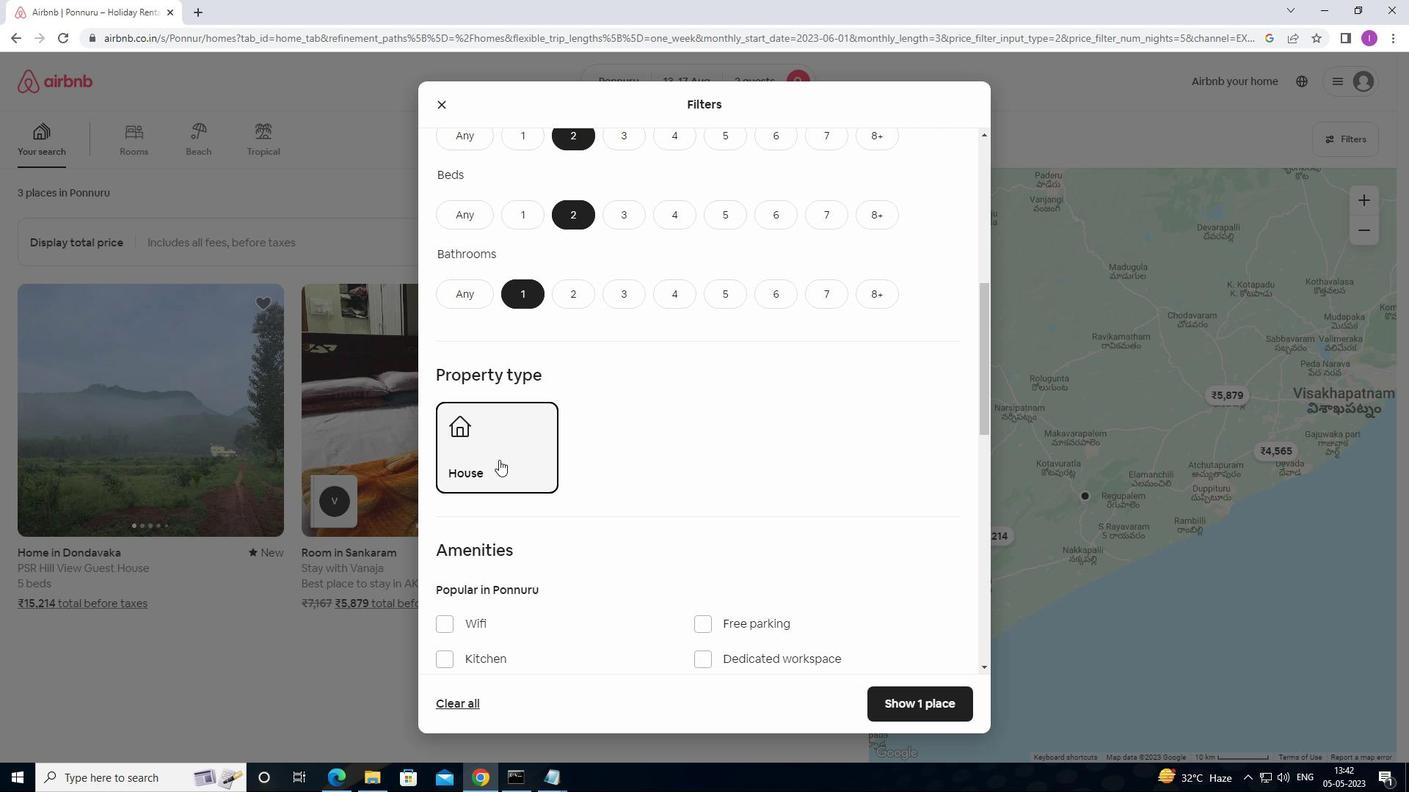 
Action: Mouse scrolled (502, 459) with delta (0, 0)
Screenshot: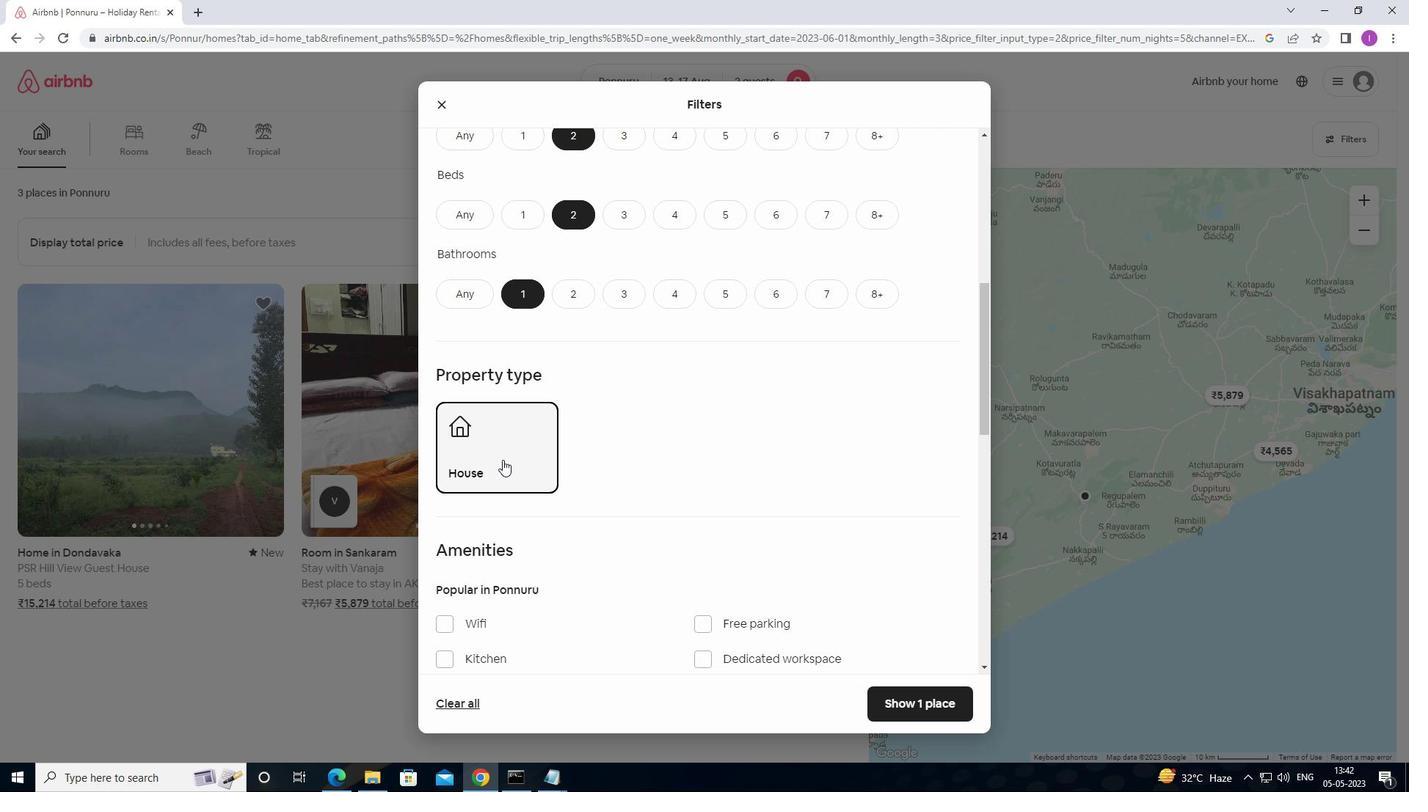 
Action: Mouse scrolled (502, 459) with delta (0, 0)
Screenshot: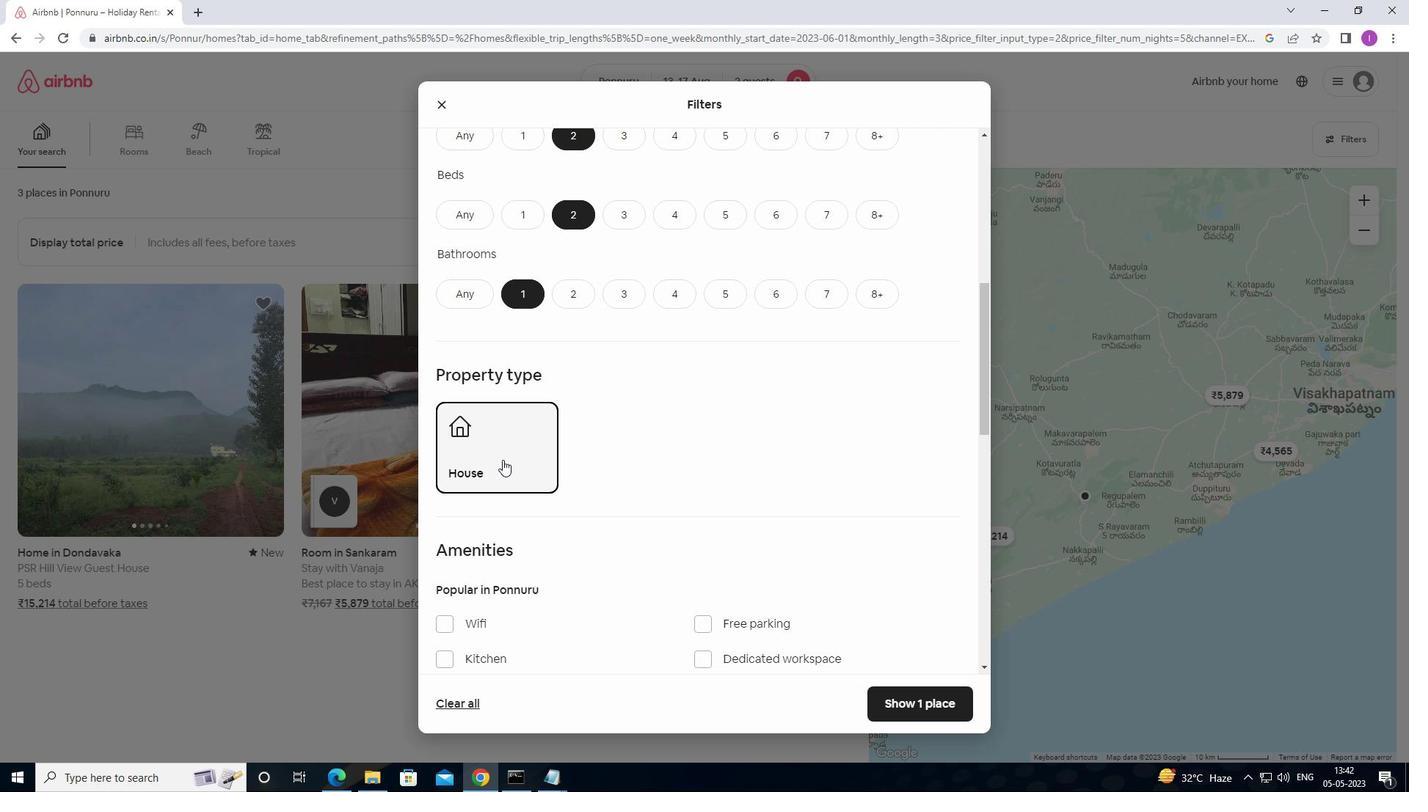 
Action: Mouse moved to (503, 460)
Screenshot: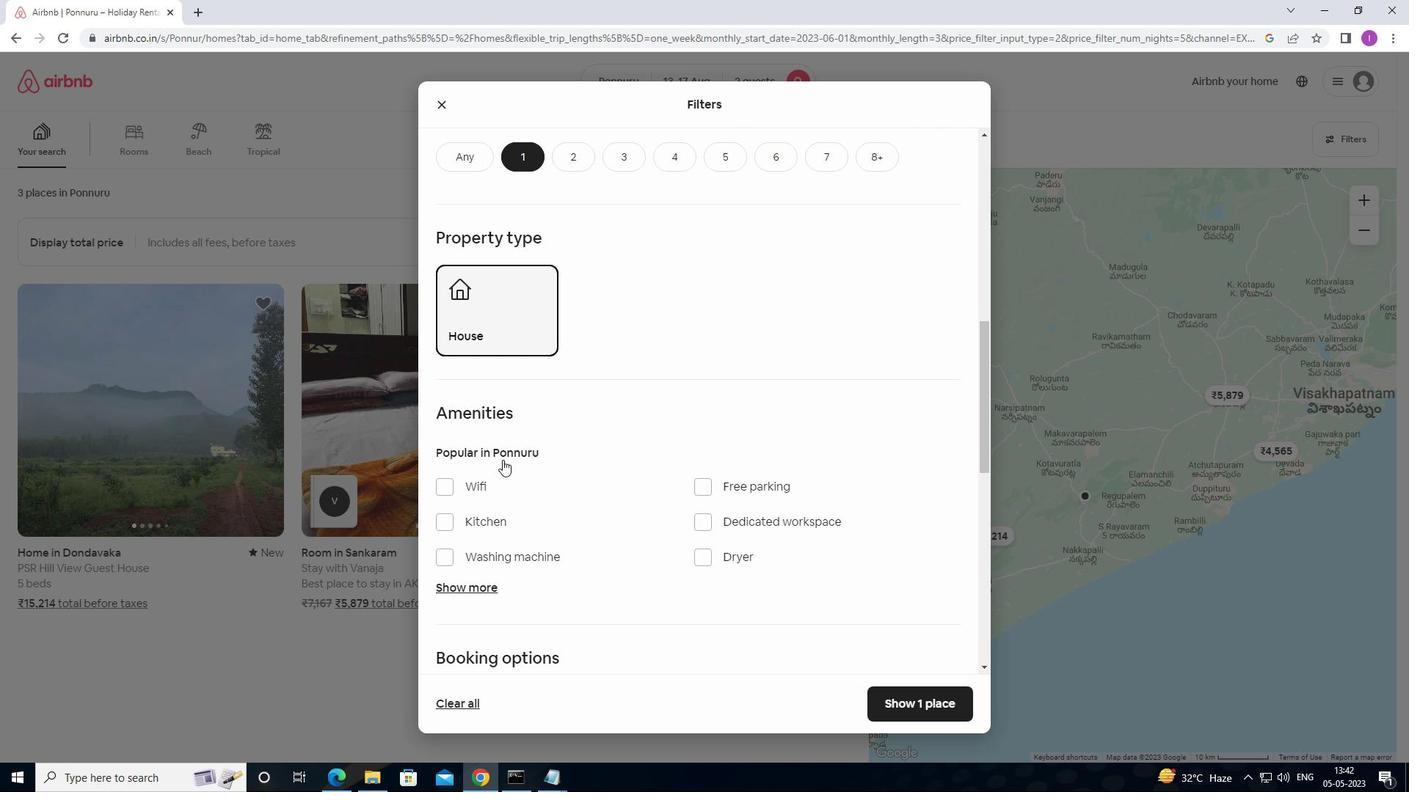 
Action: Mouse scrolled (503, 459) with delta (0, 0)
Screenshot: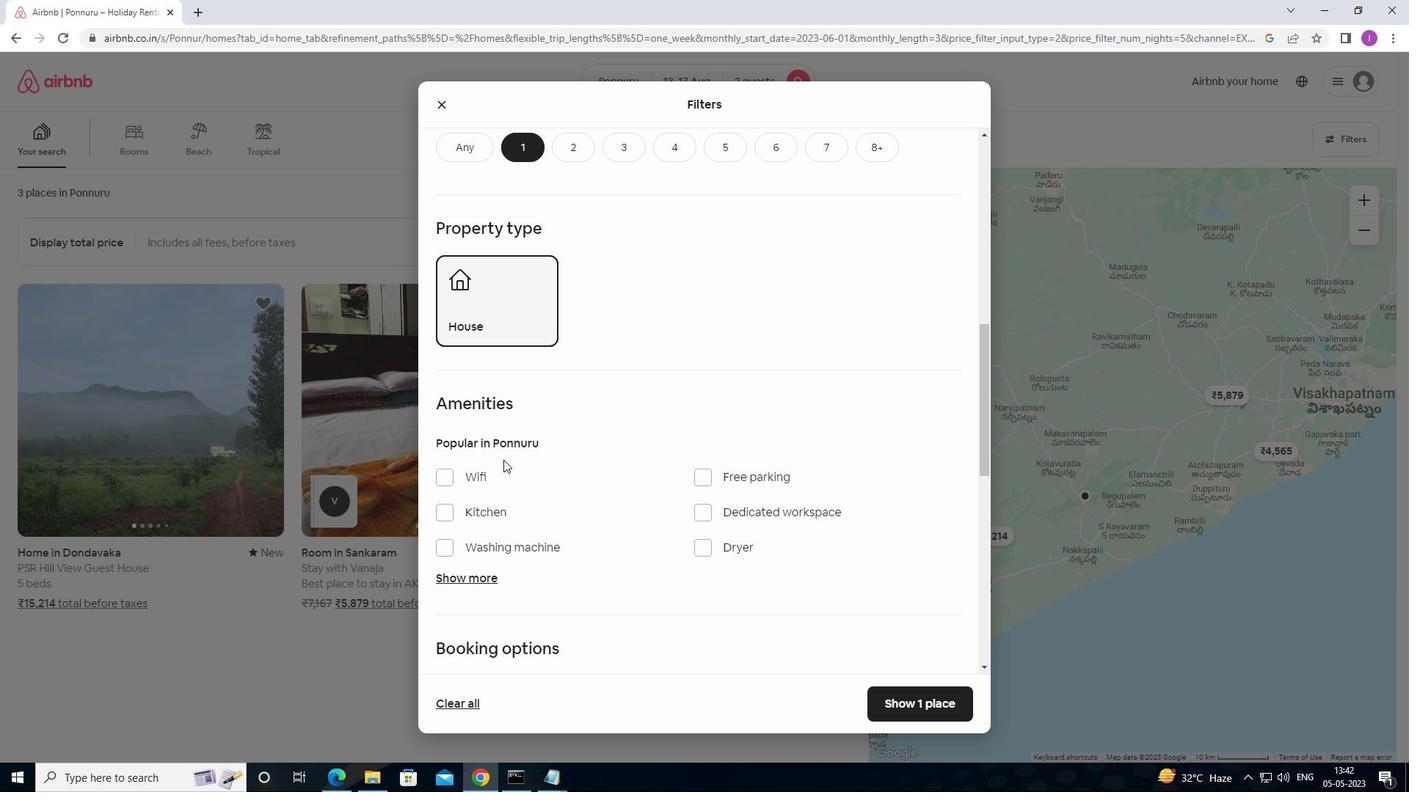 
Action: Mouse scrolled (503, 459) with delta (0, 0)
Screenshot: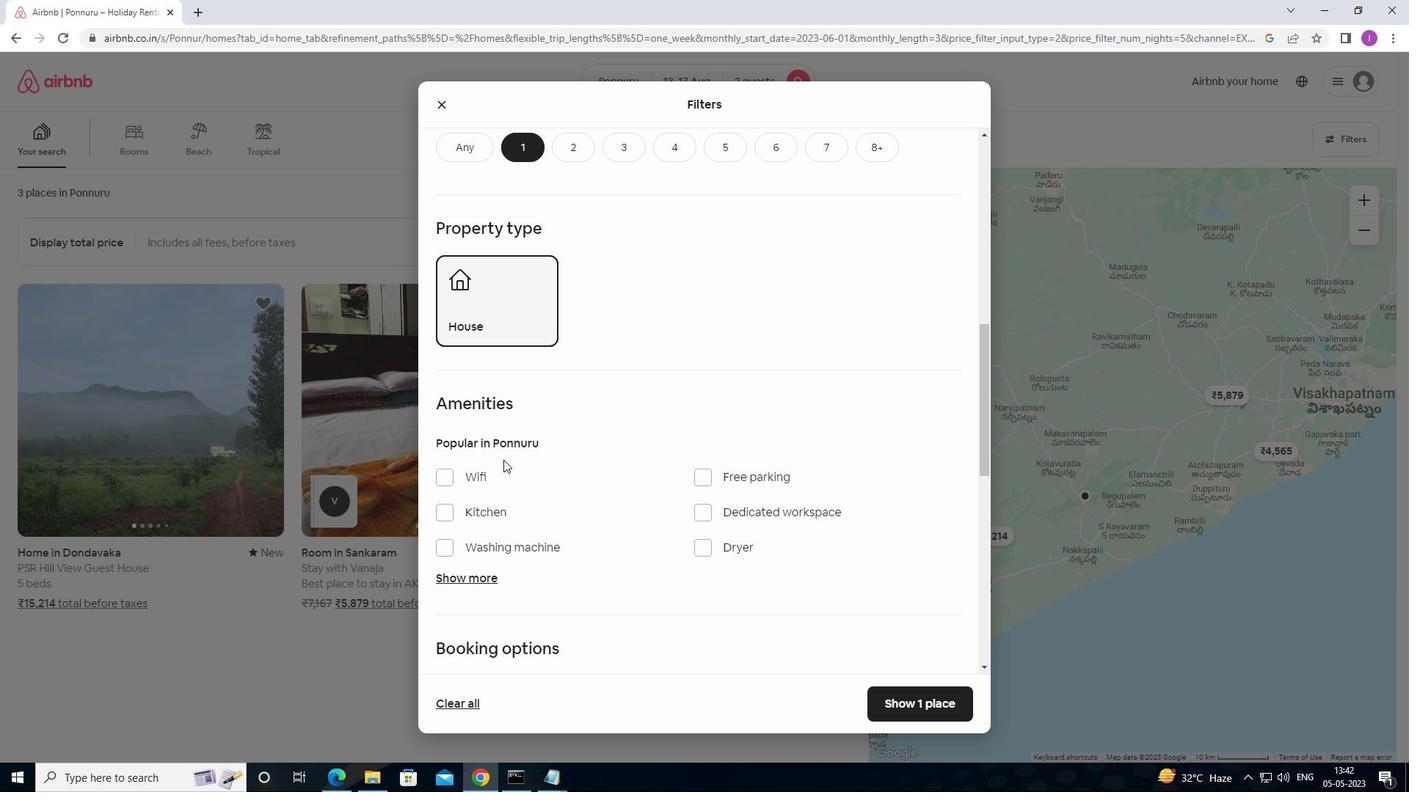 
Action: Mouse moved to (450, 336)
Screenshot: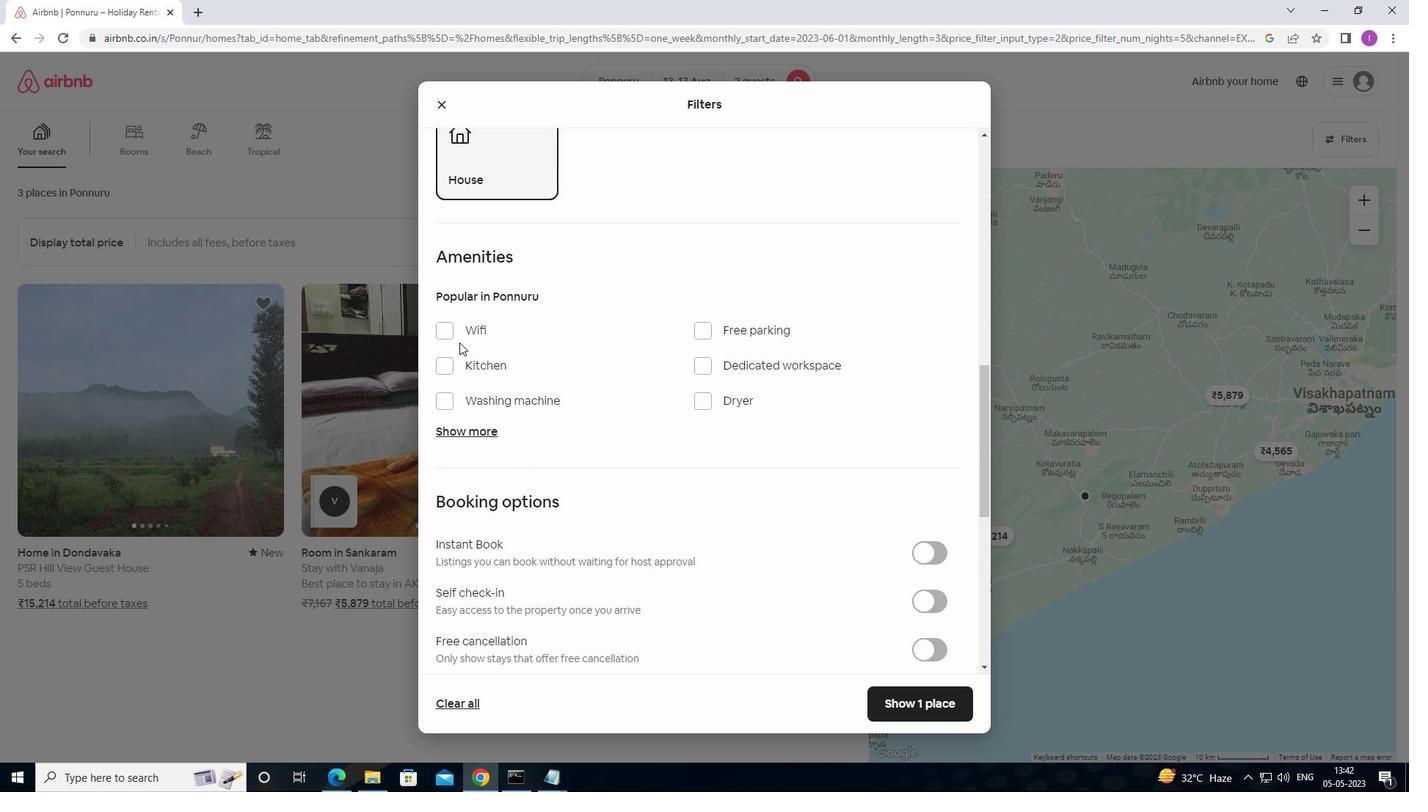 
Action: Mouse pressed left at (450, 336)
Screenshot: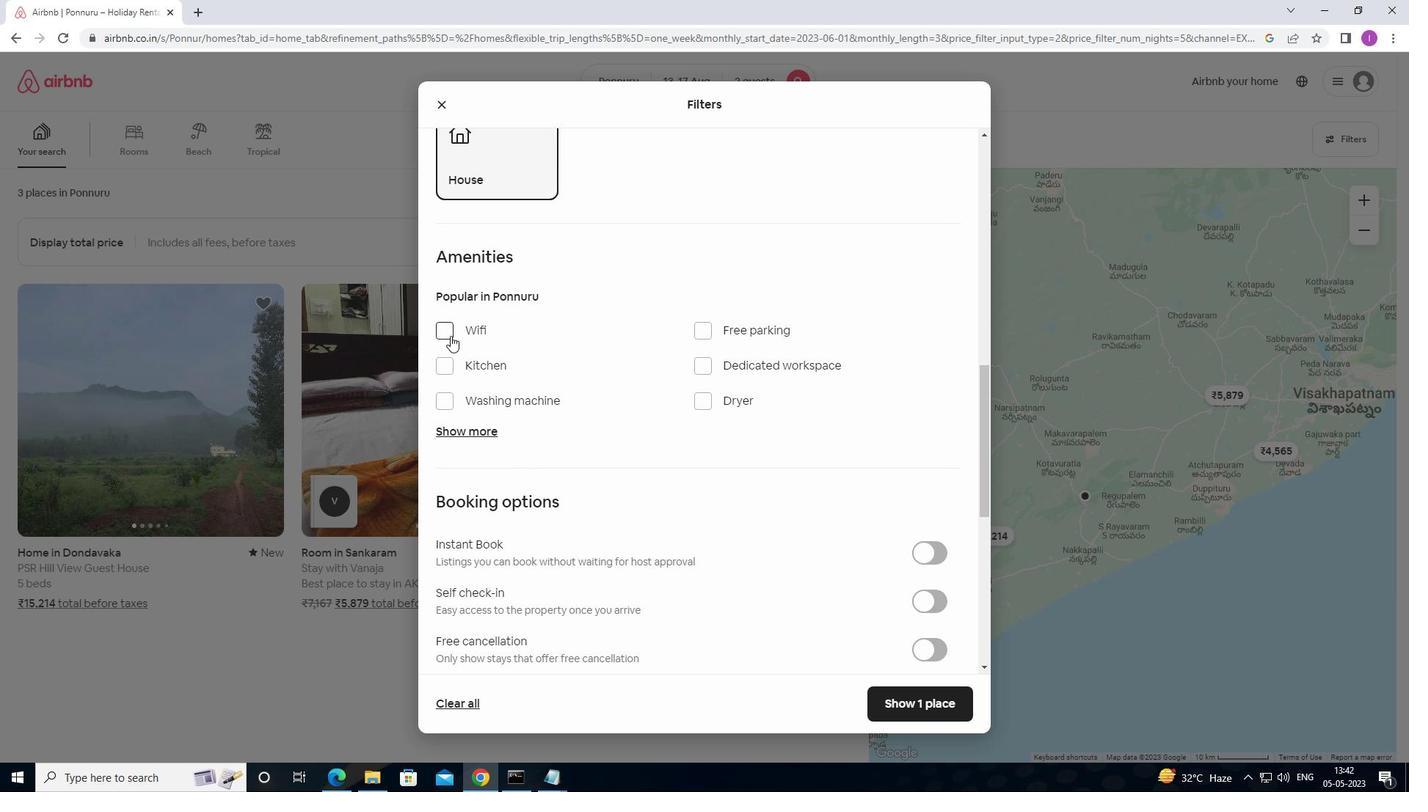 
Action: Mouse moved to (577, 386)
Screenshot: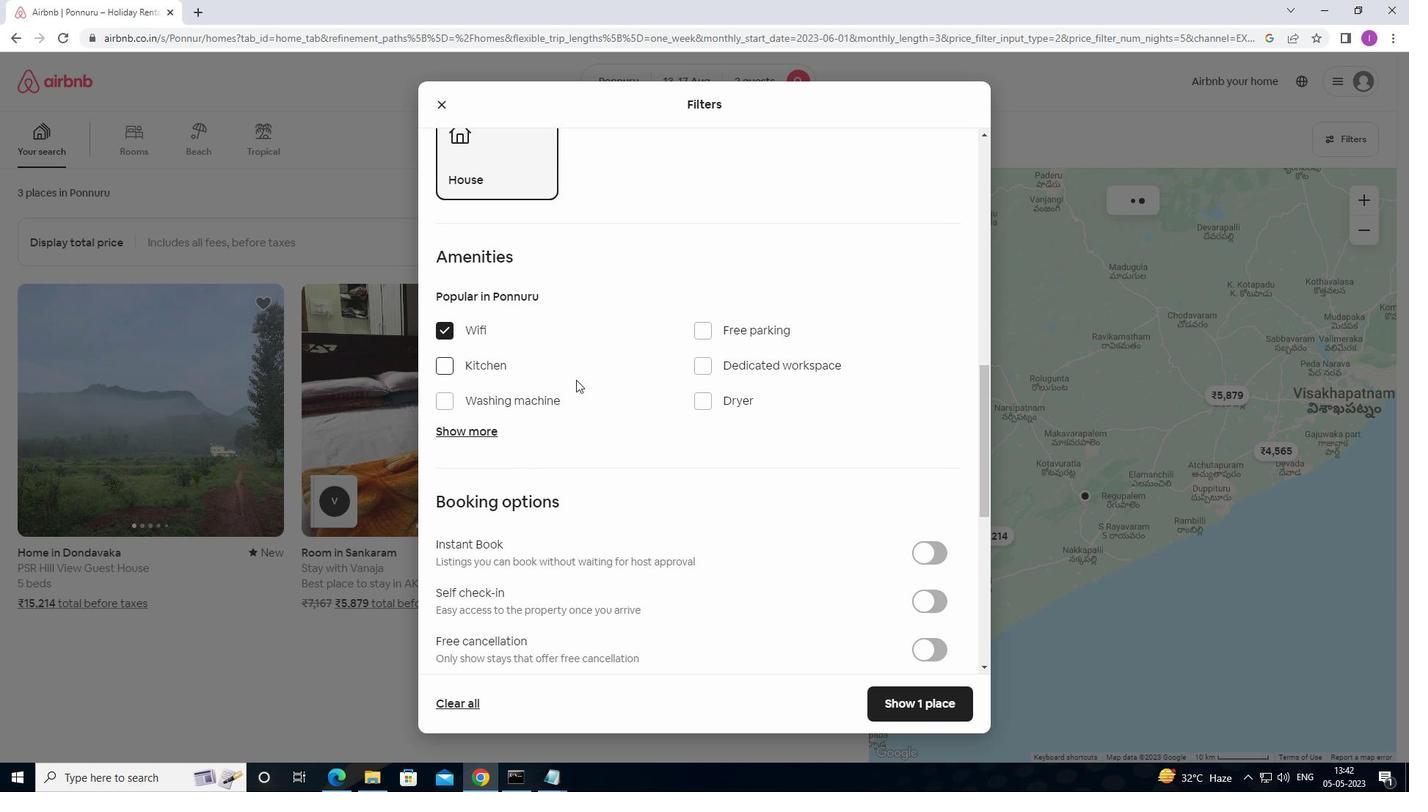 
Action: Mouse scrolled (577, 385) with delta (0, 0)
Screenshot: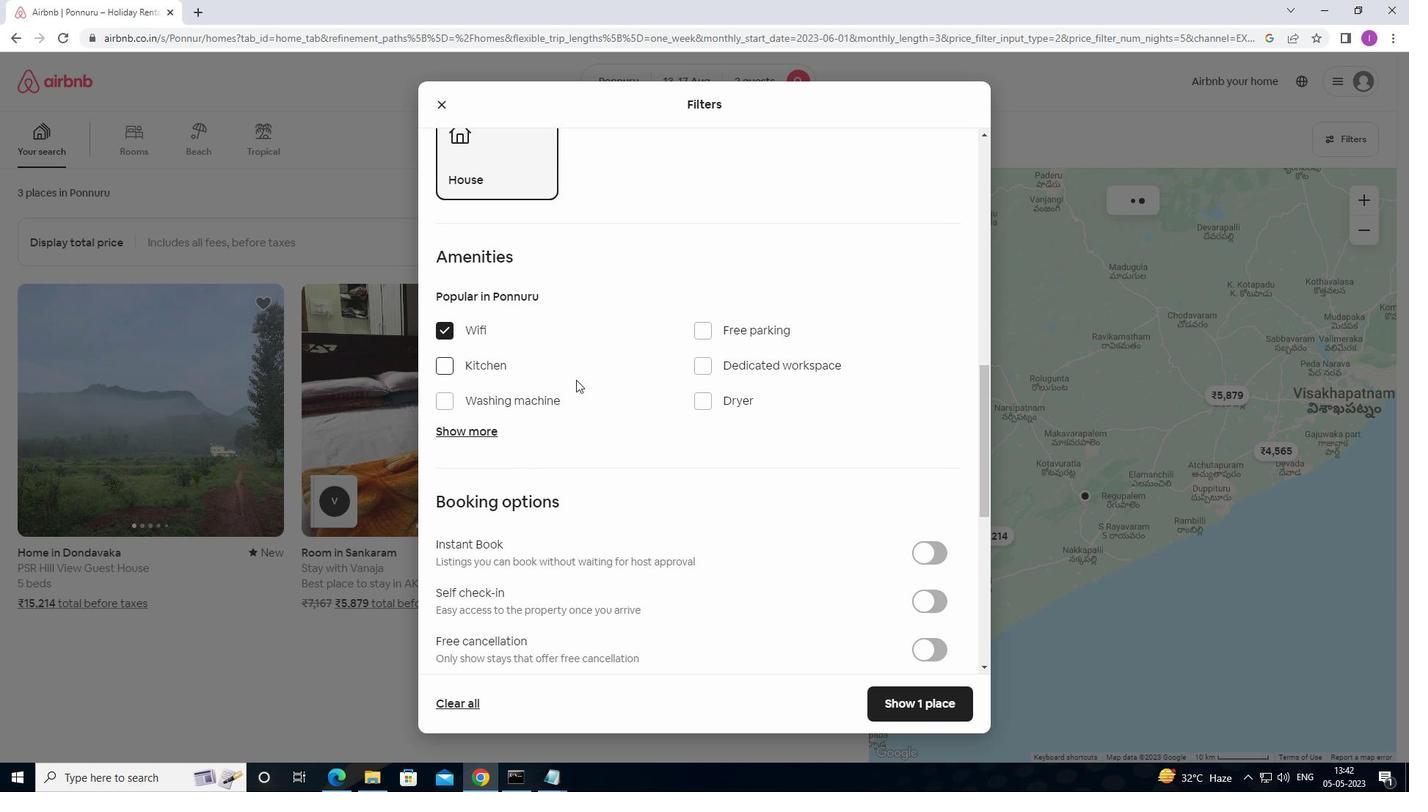 
Action: Mouse moved to (580, 391)
Screenshot: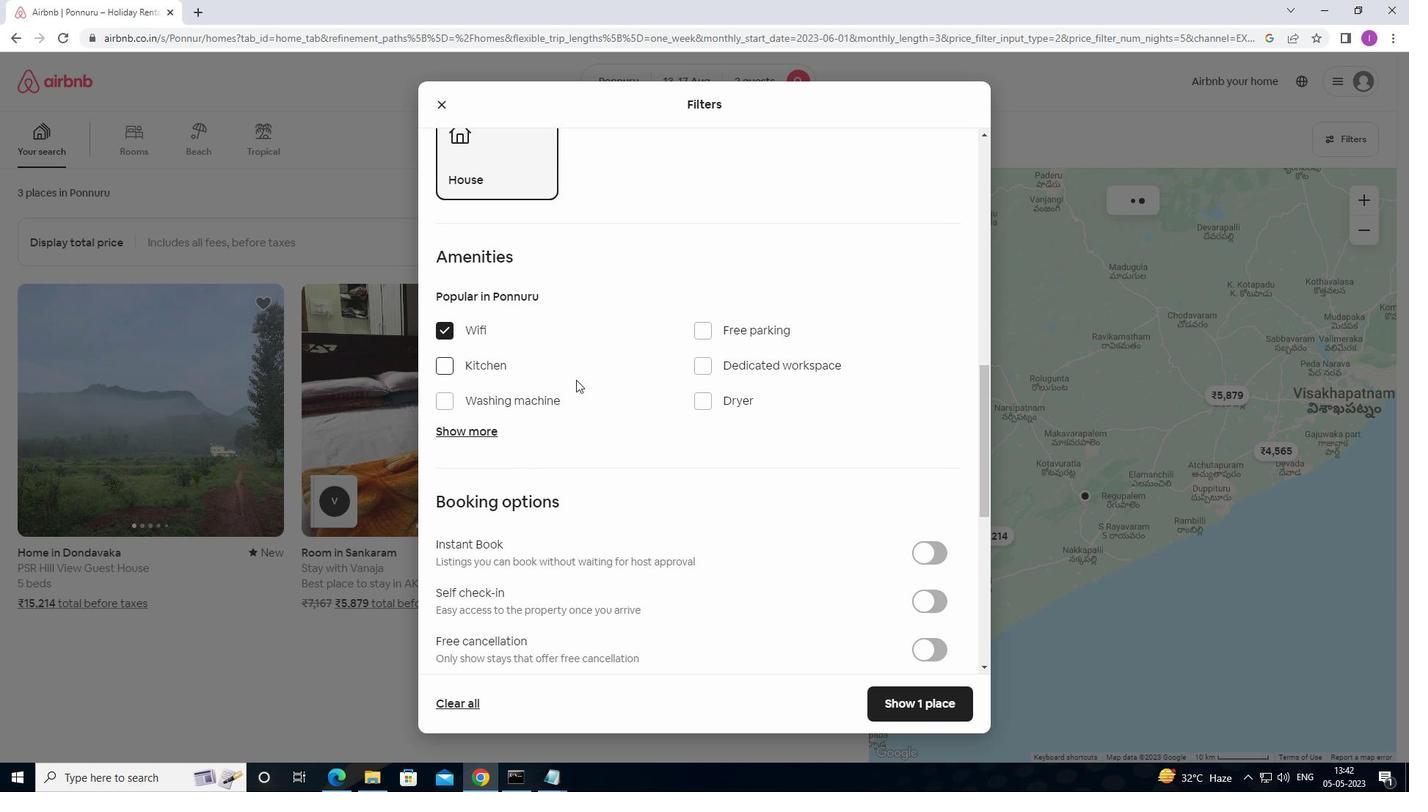 
Action: Mouse scrolled (580, 391) with delta (0, 0)
Screenshot: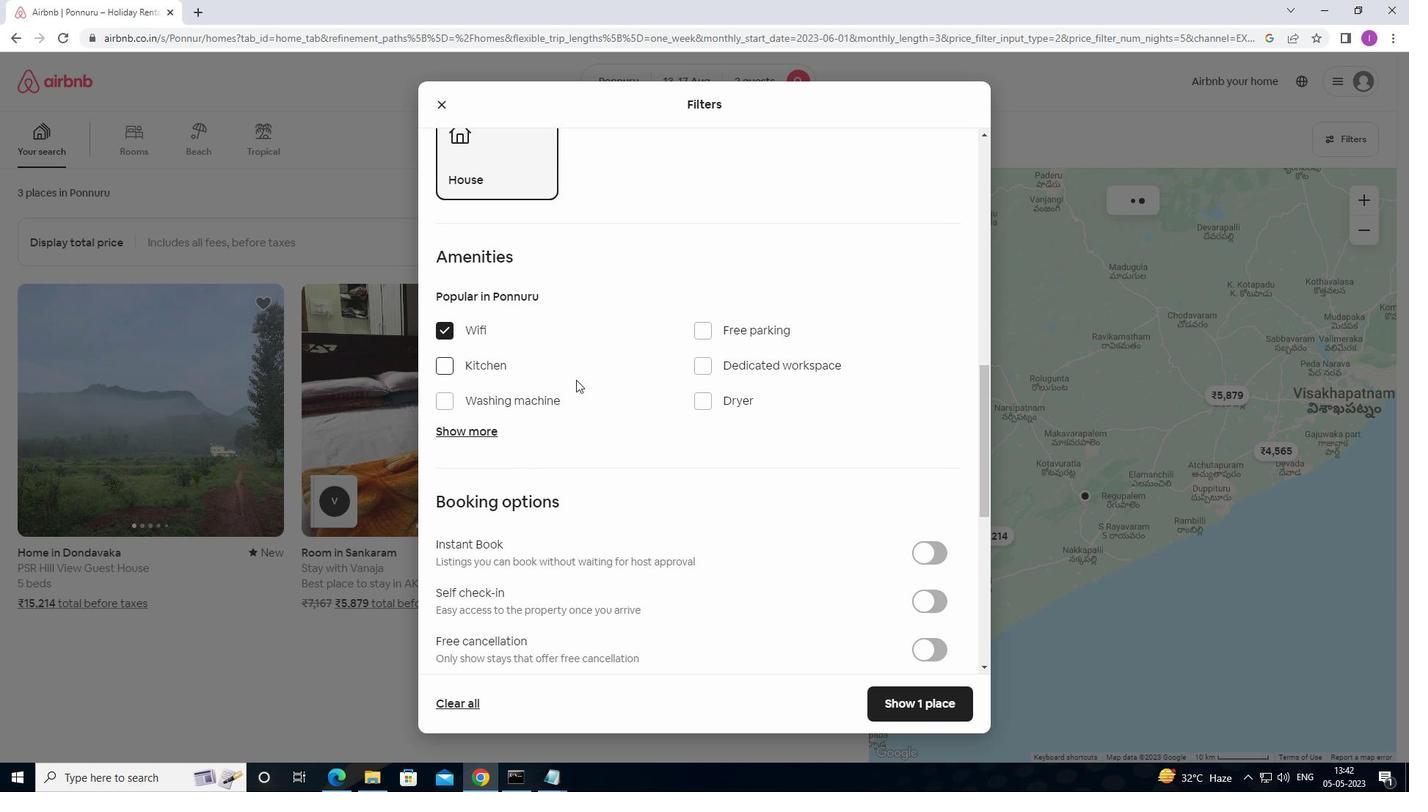 
Action: Mouse moved to (580, 392)
Screenshot: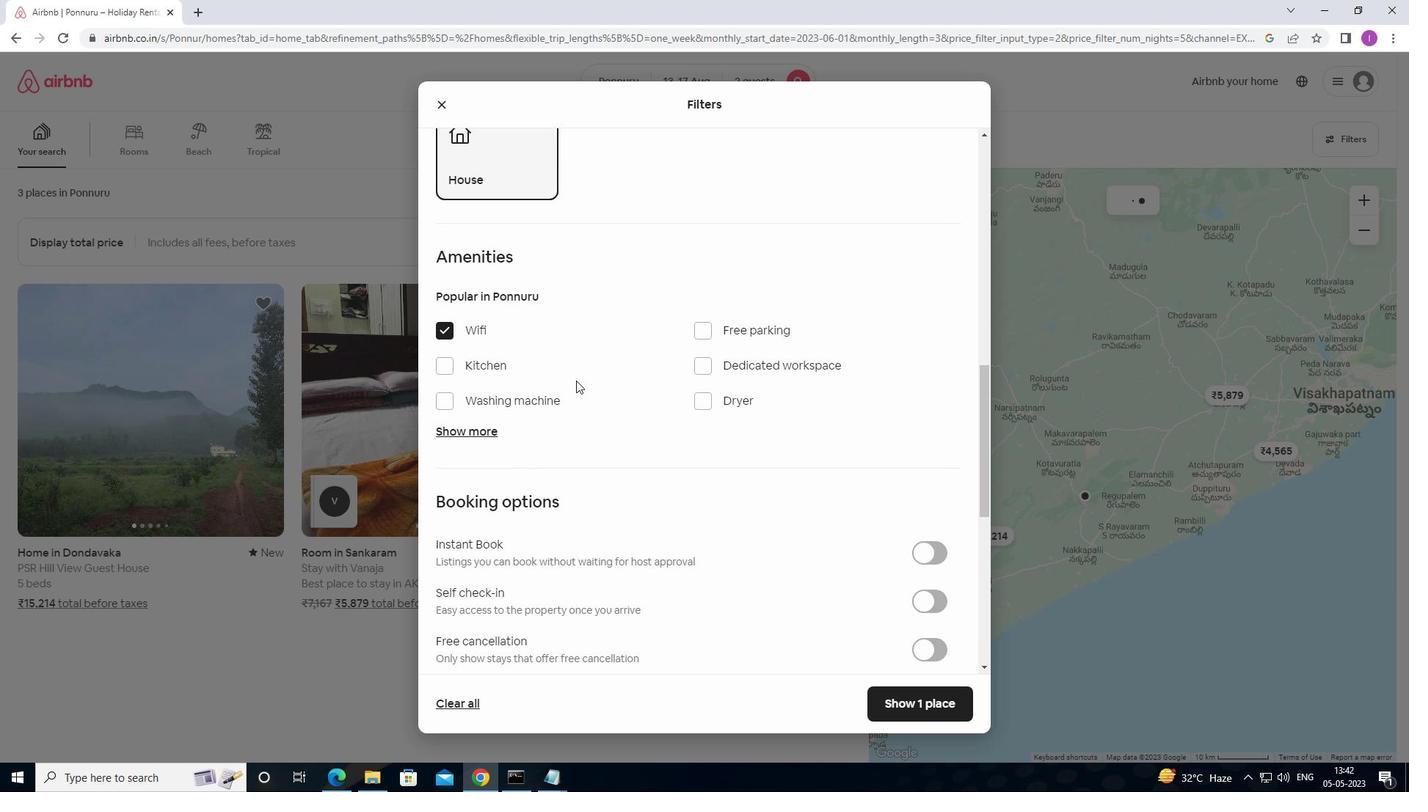 
Action: Mouse scrolled (580, 391) with delta (0, 0)
Screenshot: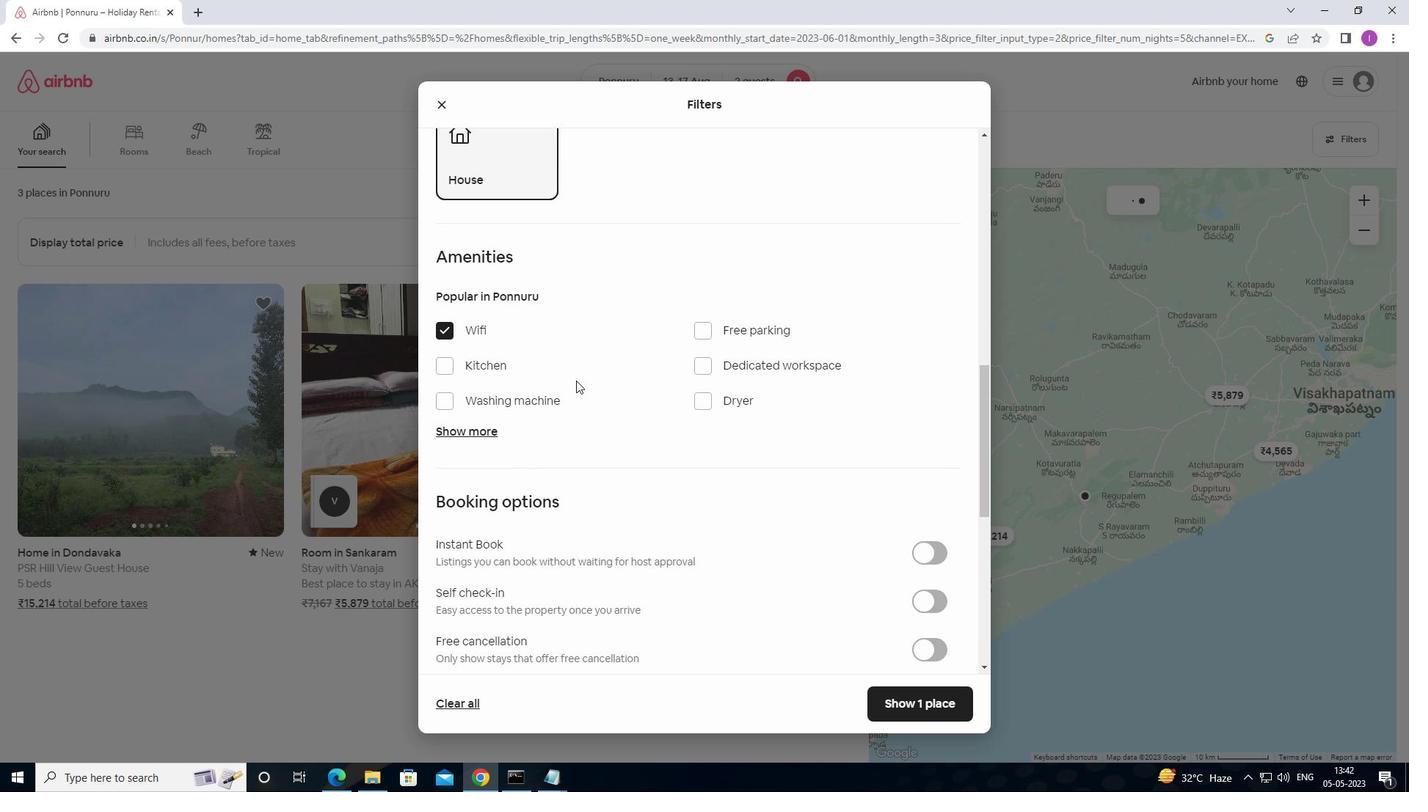 
Action: Mouse moved to (583, 391)
Screenshot: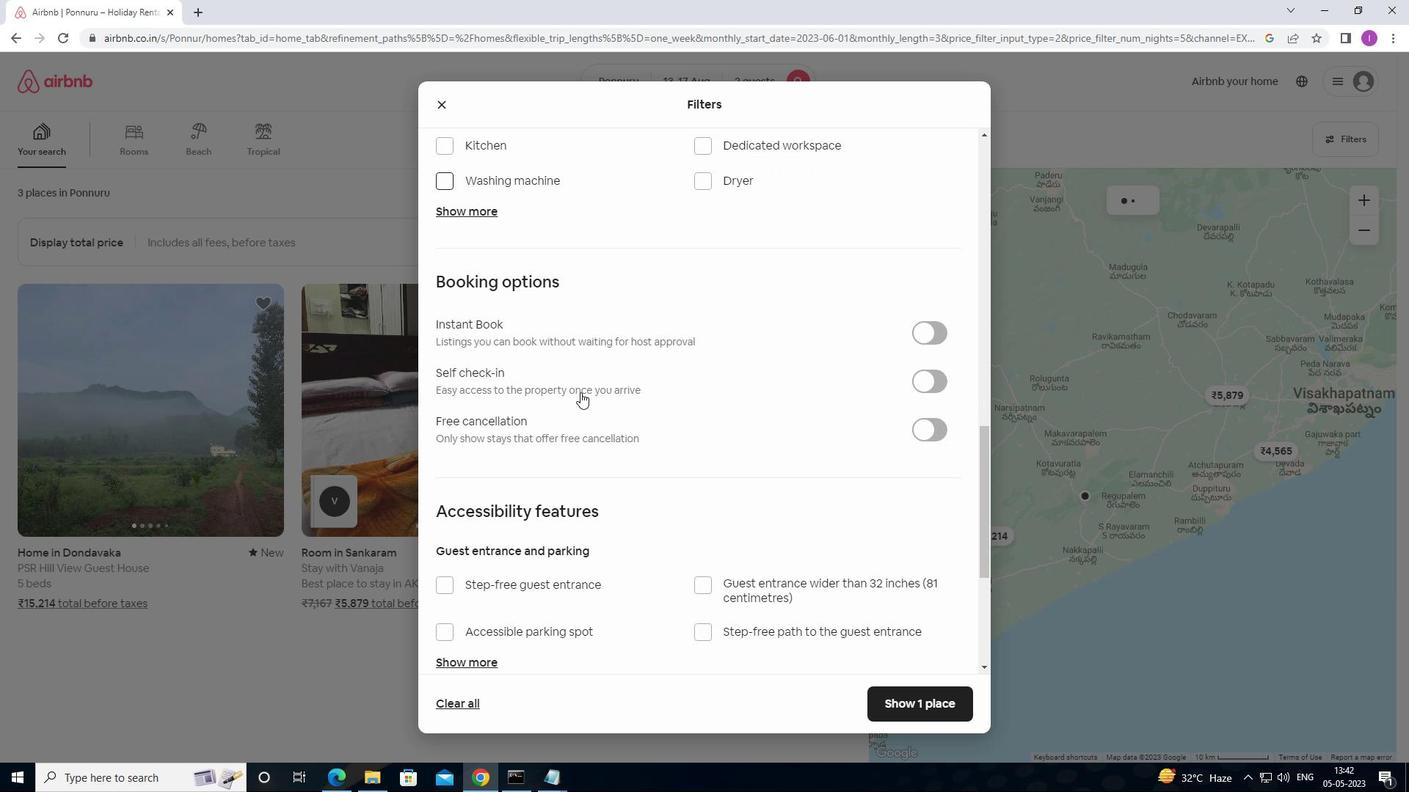 
Action: Mouse scrolled (583, 390) with delta (0, 0)
Screenshot: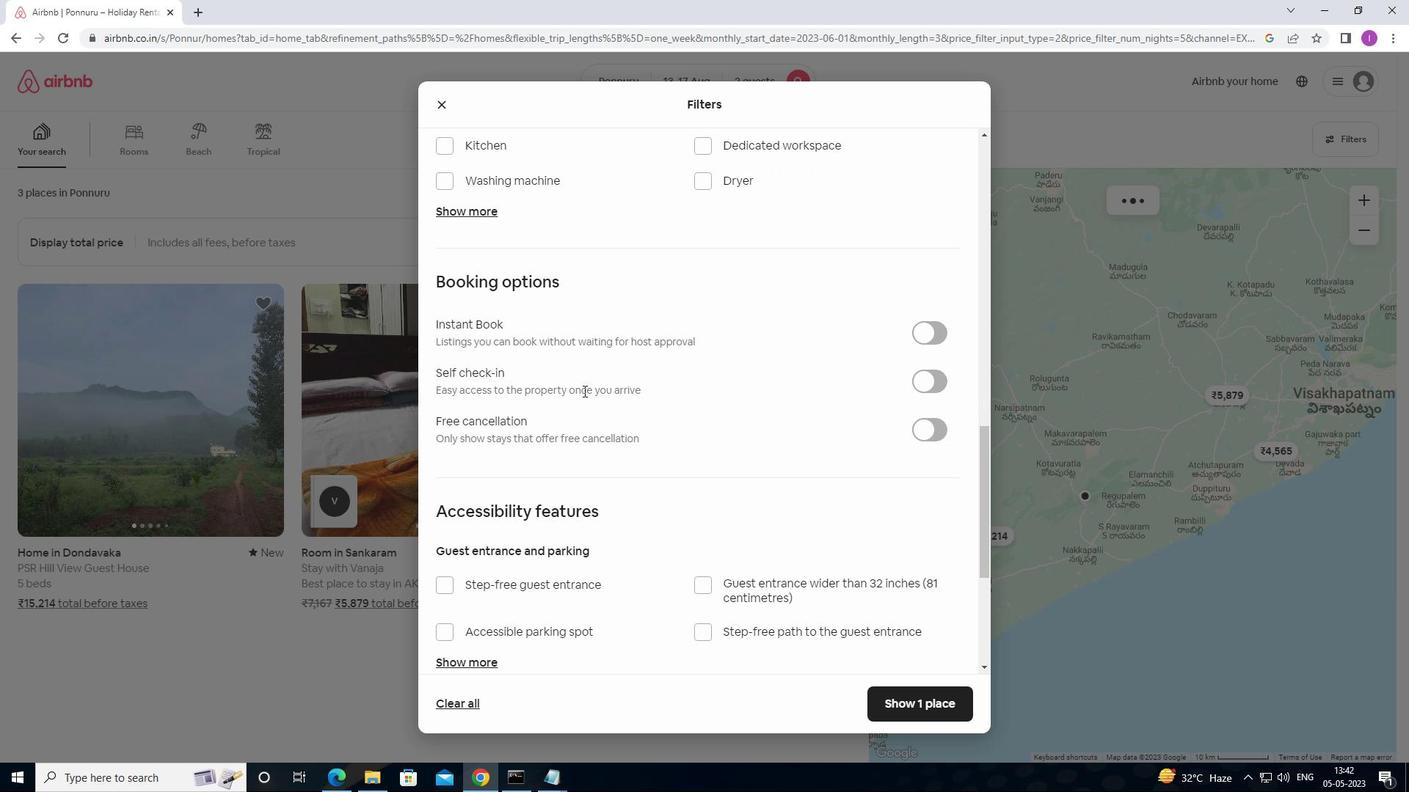 
Action: Mouse scrolled (583, 390) with delta (0, 0)
Screenshot: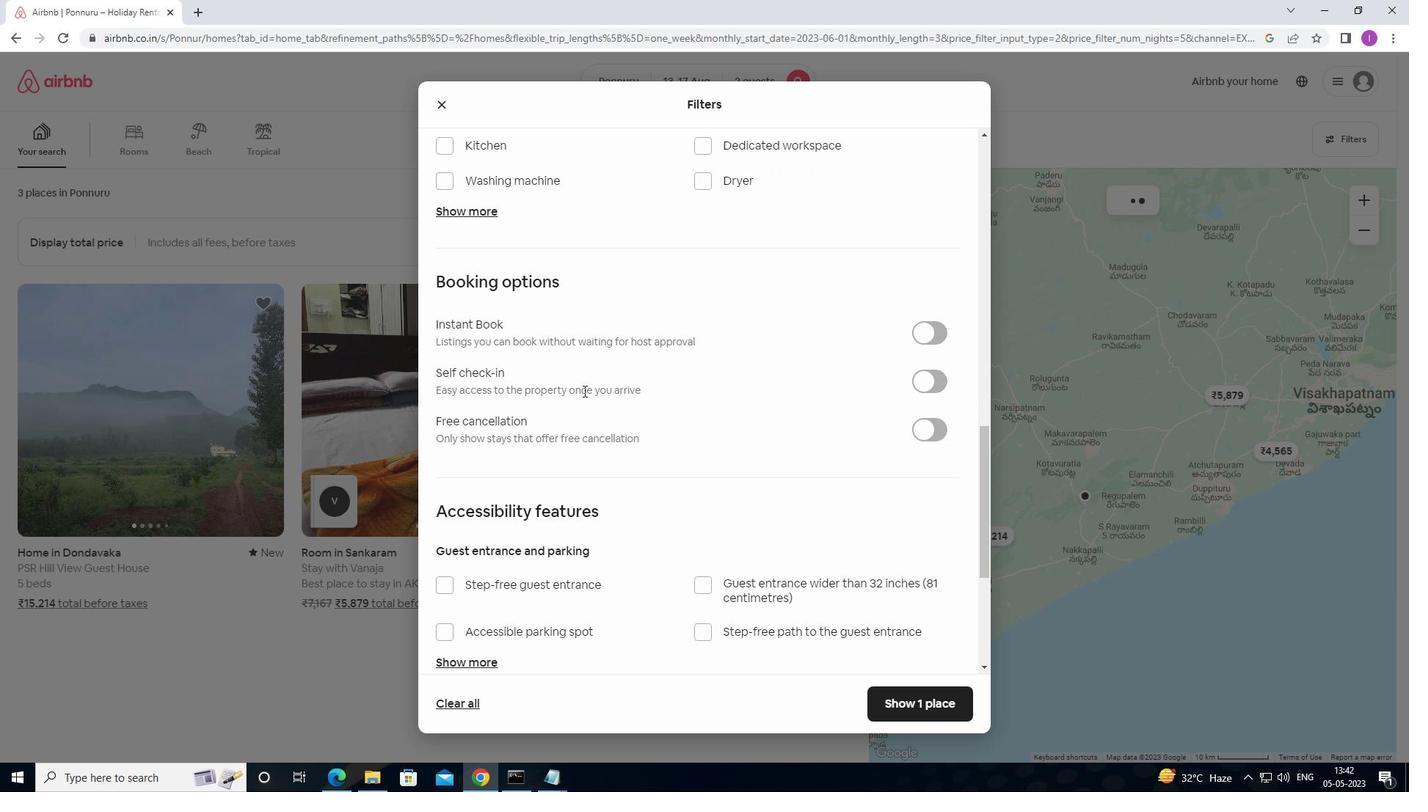 
Action: Mouse moved to (585, 388)
Screenshot: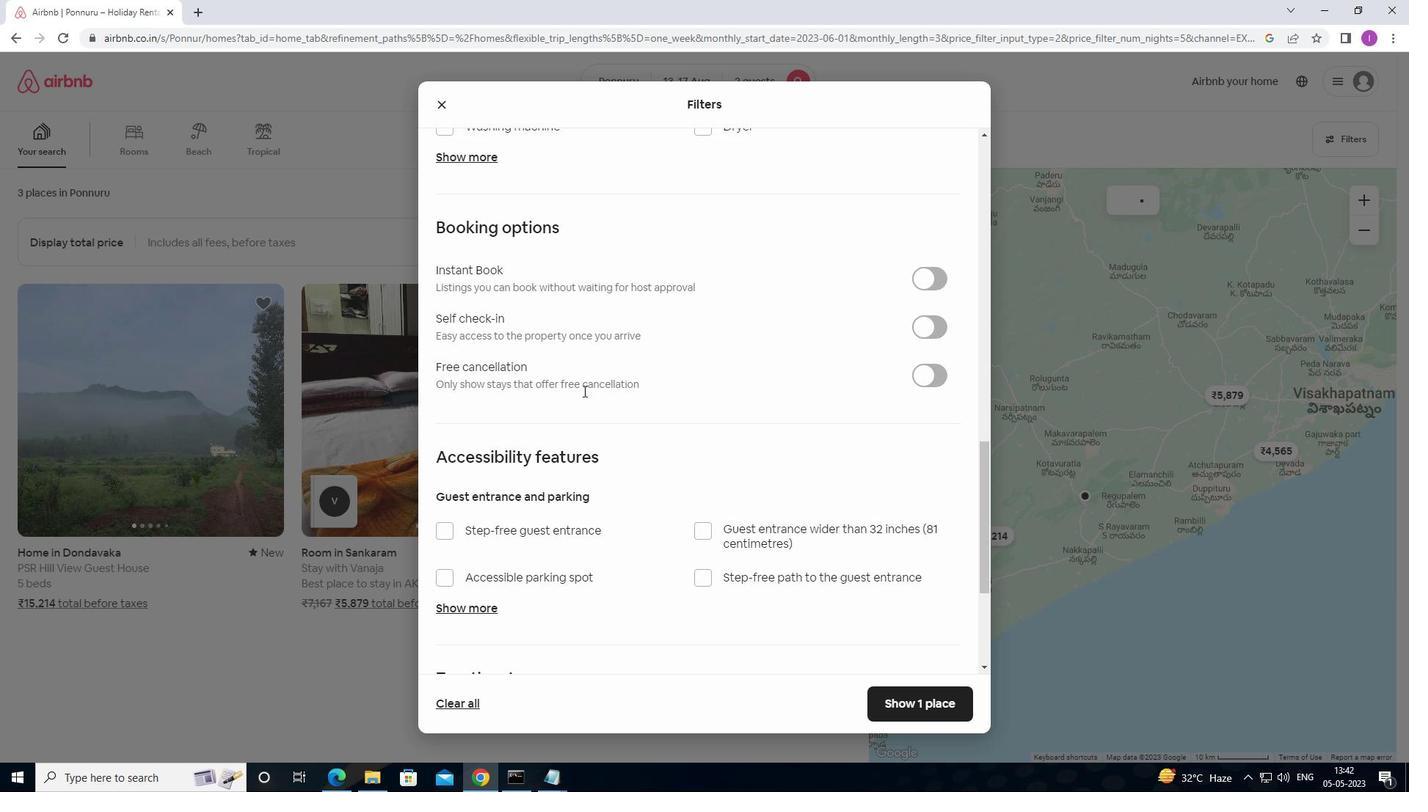 
Action: Mouse scrolled (585, 389) with delta (0, 0)
Screenshot: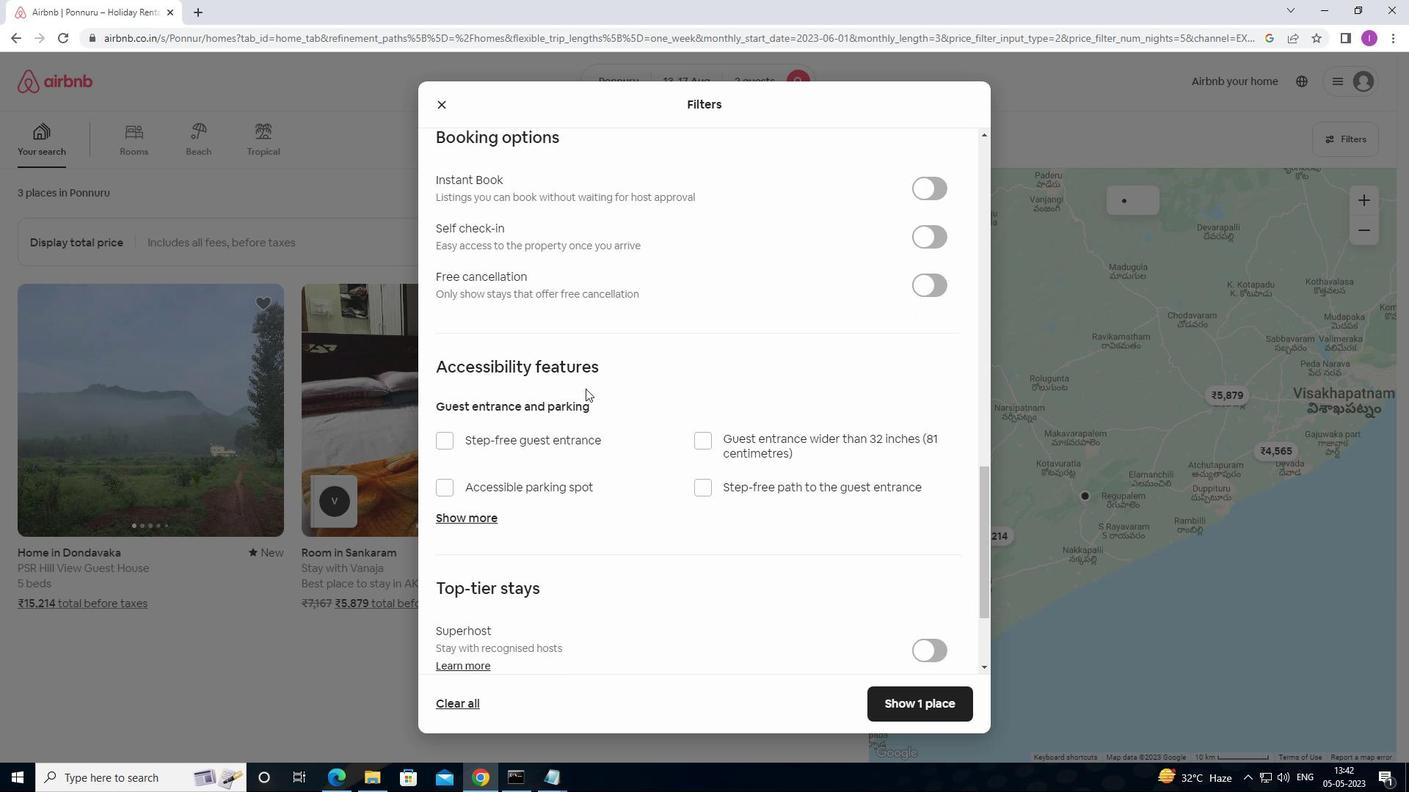 
Action: Mouse scrolled (585, 389) with delta (0, 0)
Screenshot: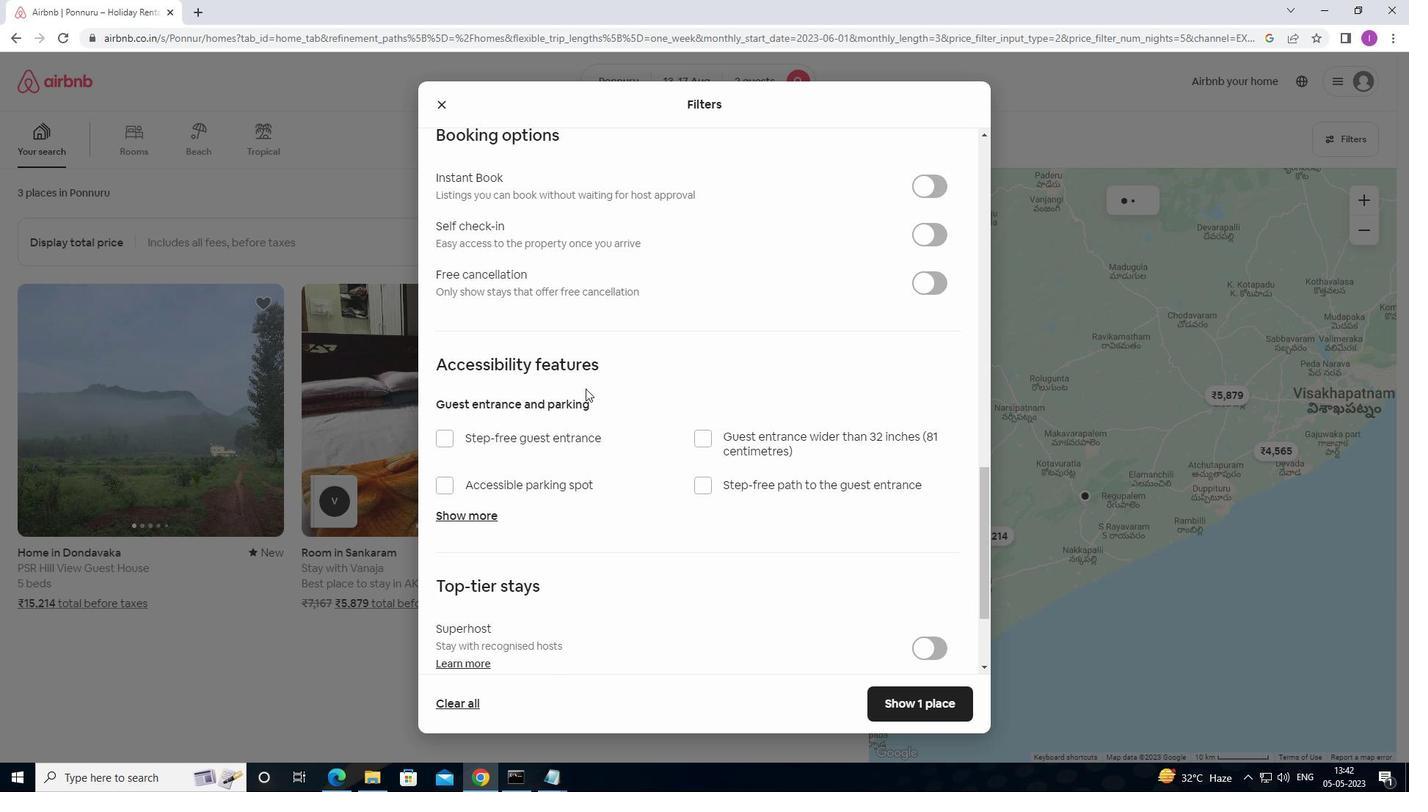 
Action: Mouse moved to (459, 216)
Screenshot: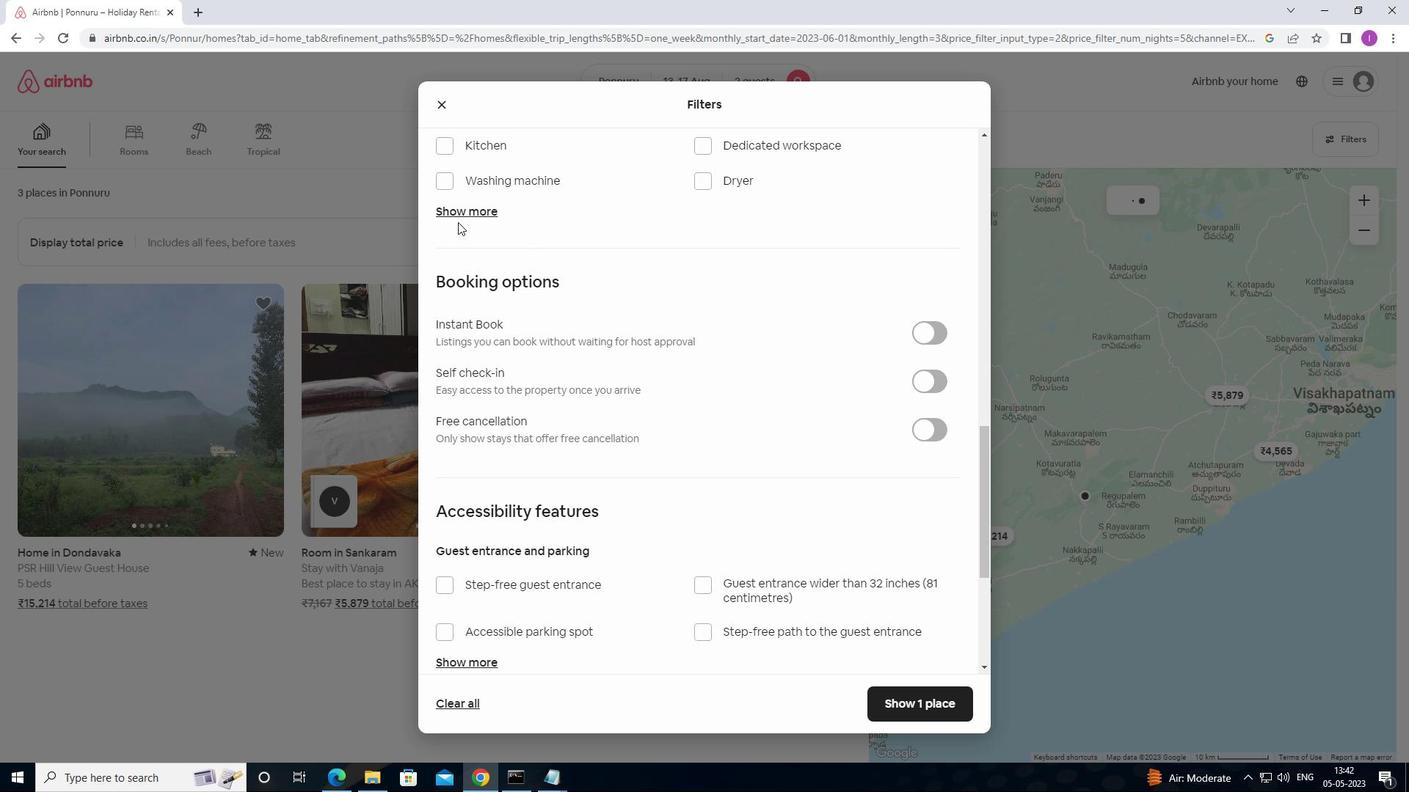 
Action: Mouse pressed left at (459, 216)
Screenshot: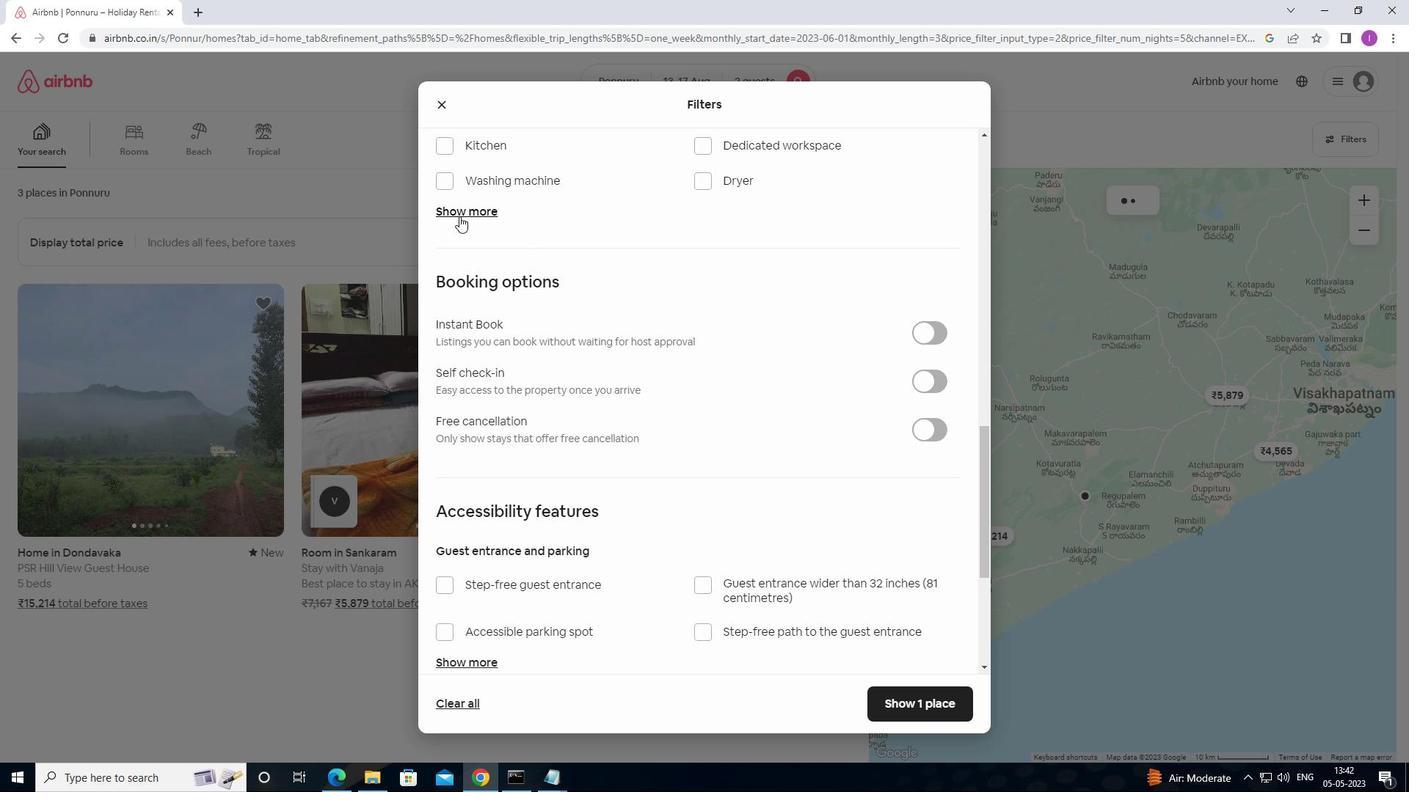 
Action: Mouse moved to (559, 333)
Screenshot: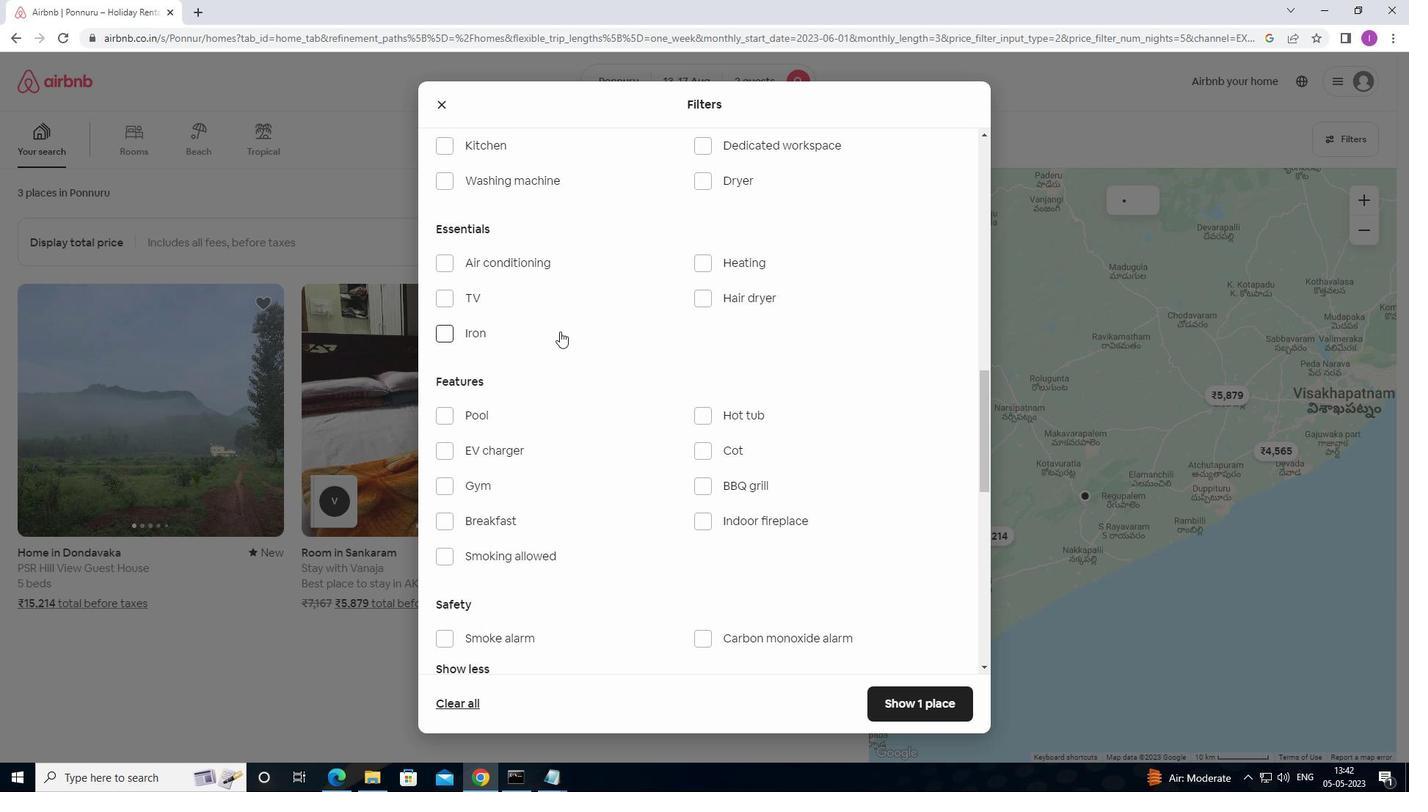 
Action: Mouse scrolled (559, 333) with delta (0, 0)
Screenshot: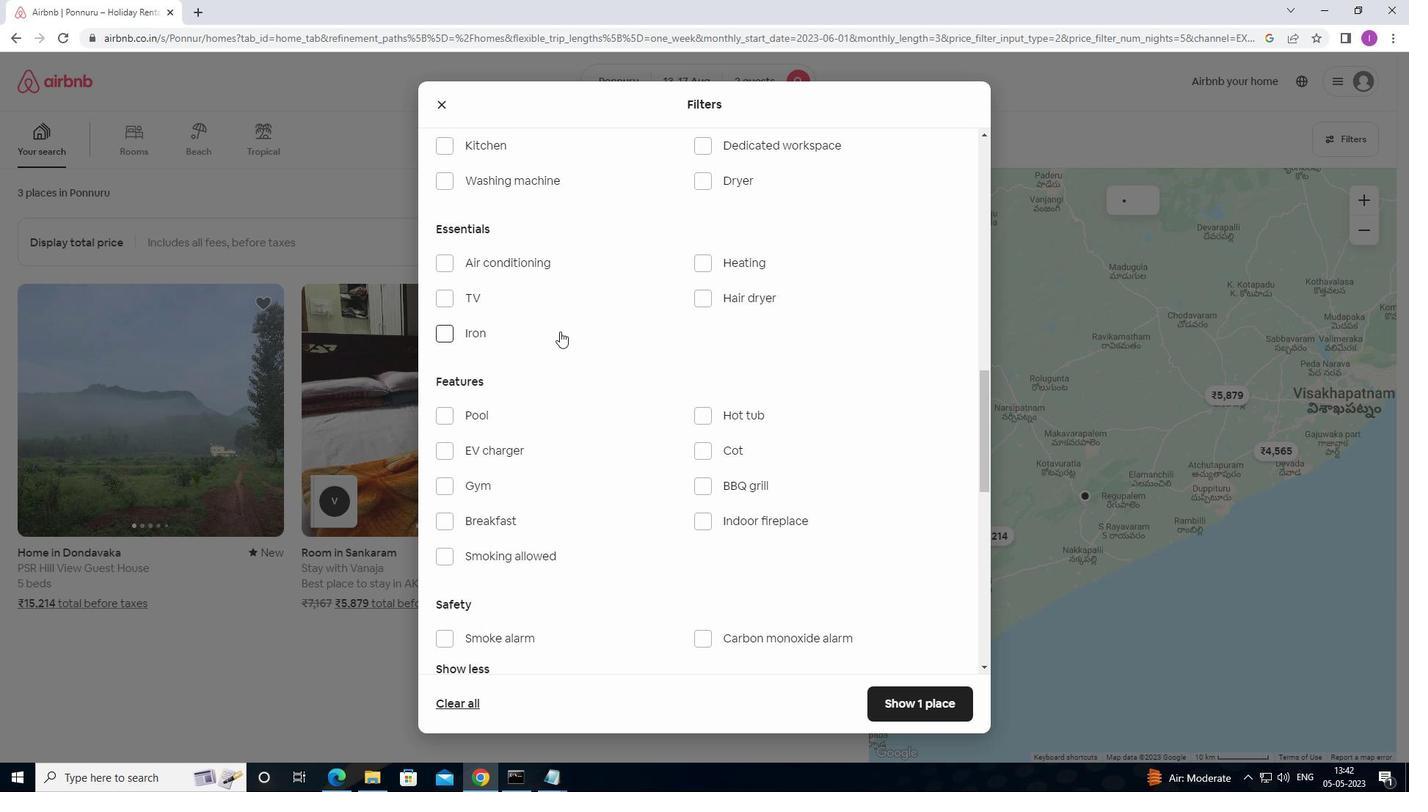 
Action: Mouse scrolled (559, 333) with delta (0, 0)
Screenshot: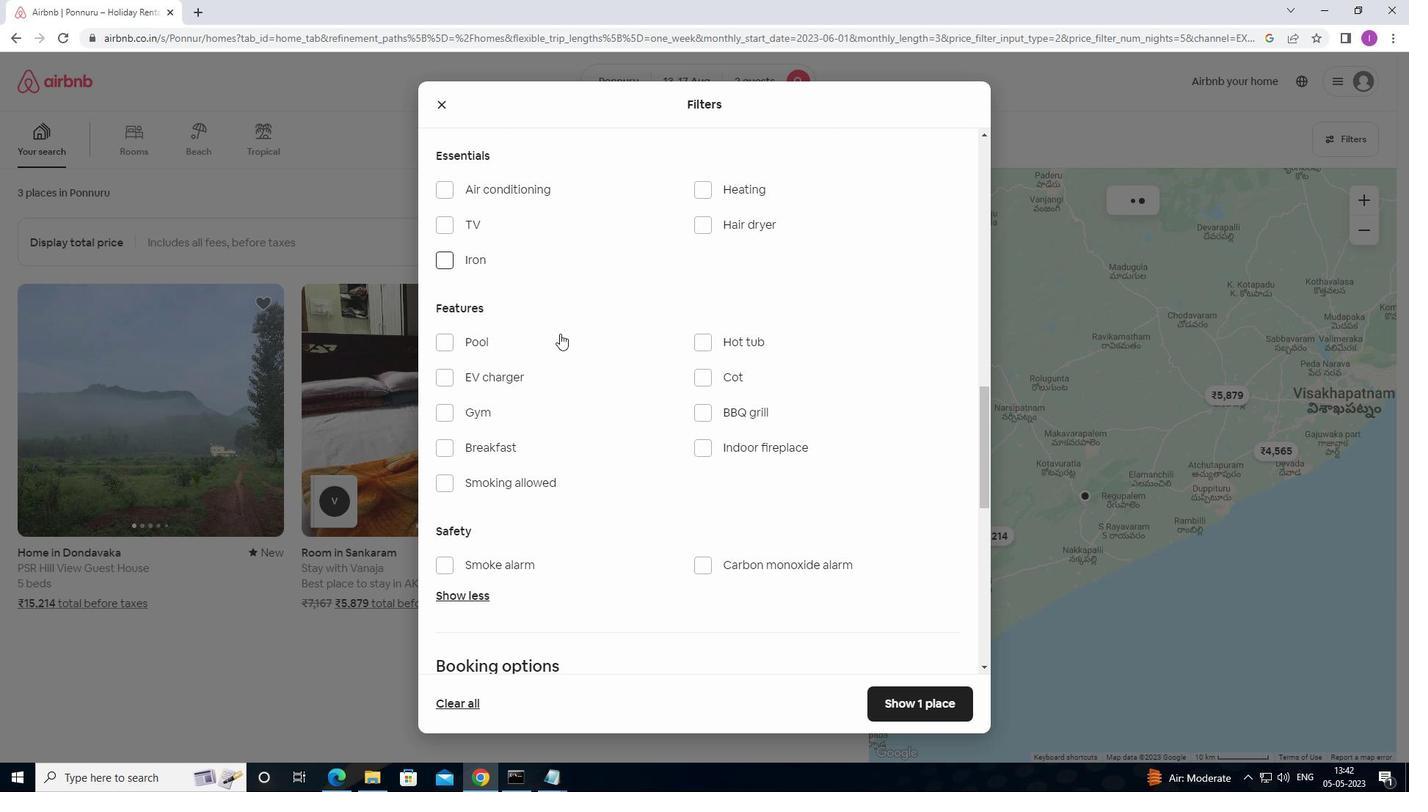 
Action: Mouse scrolled (559, 333) with delta (0, 0)
Screenshot: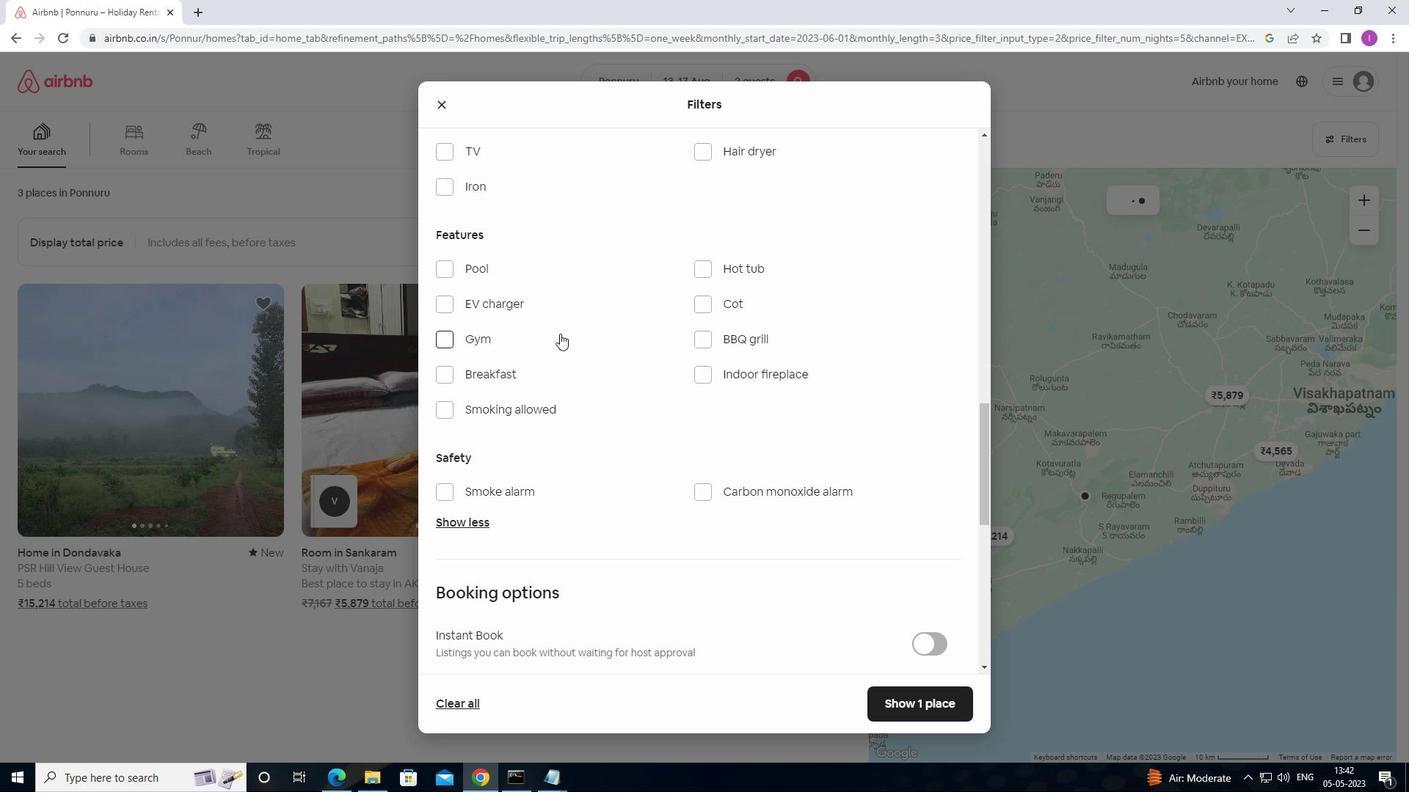 
Action: Mouse scrolled (559, 333) with delta (0, 0)
Screenshot: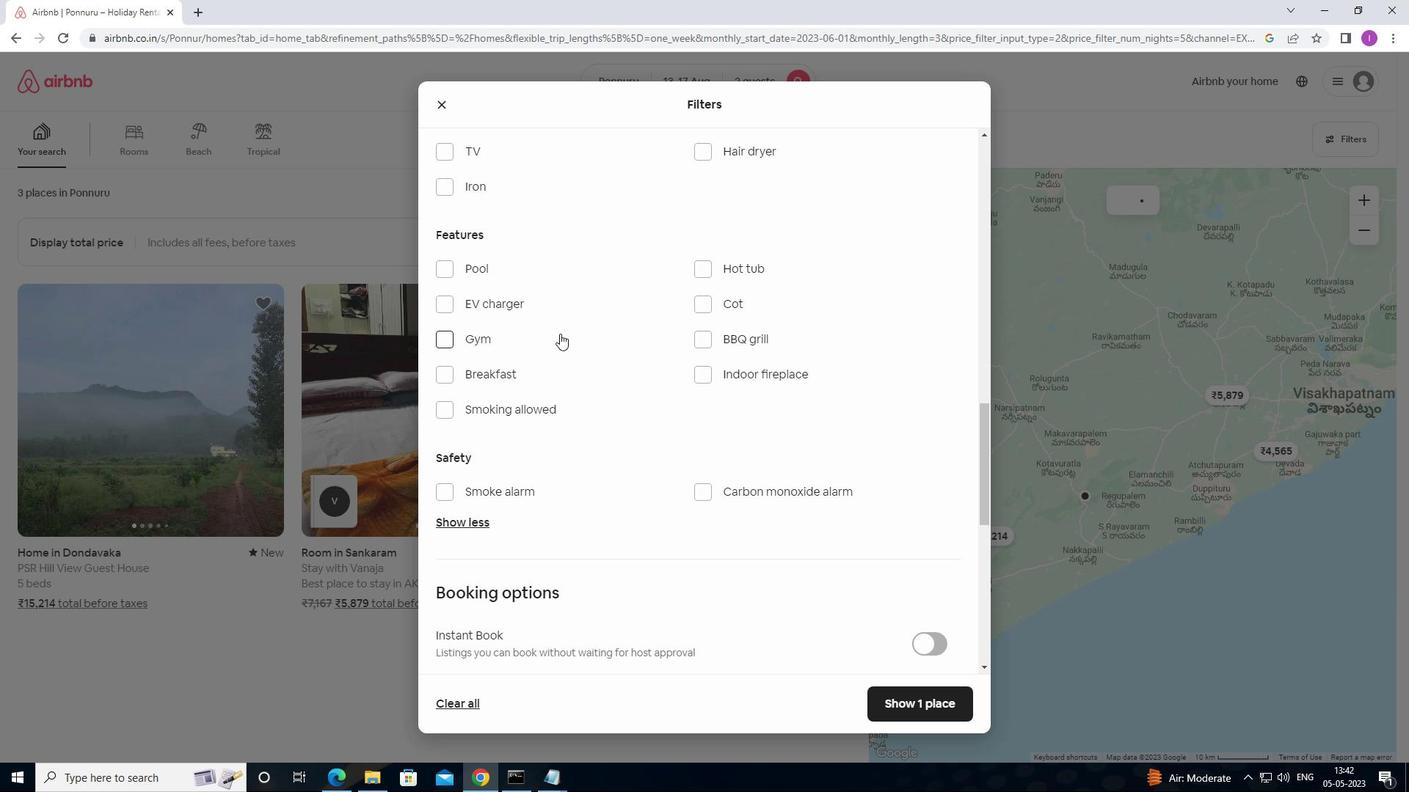 
Action: Mouse scrolled (559, 333) with delta (0, 0)
Screenshot: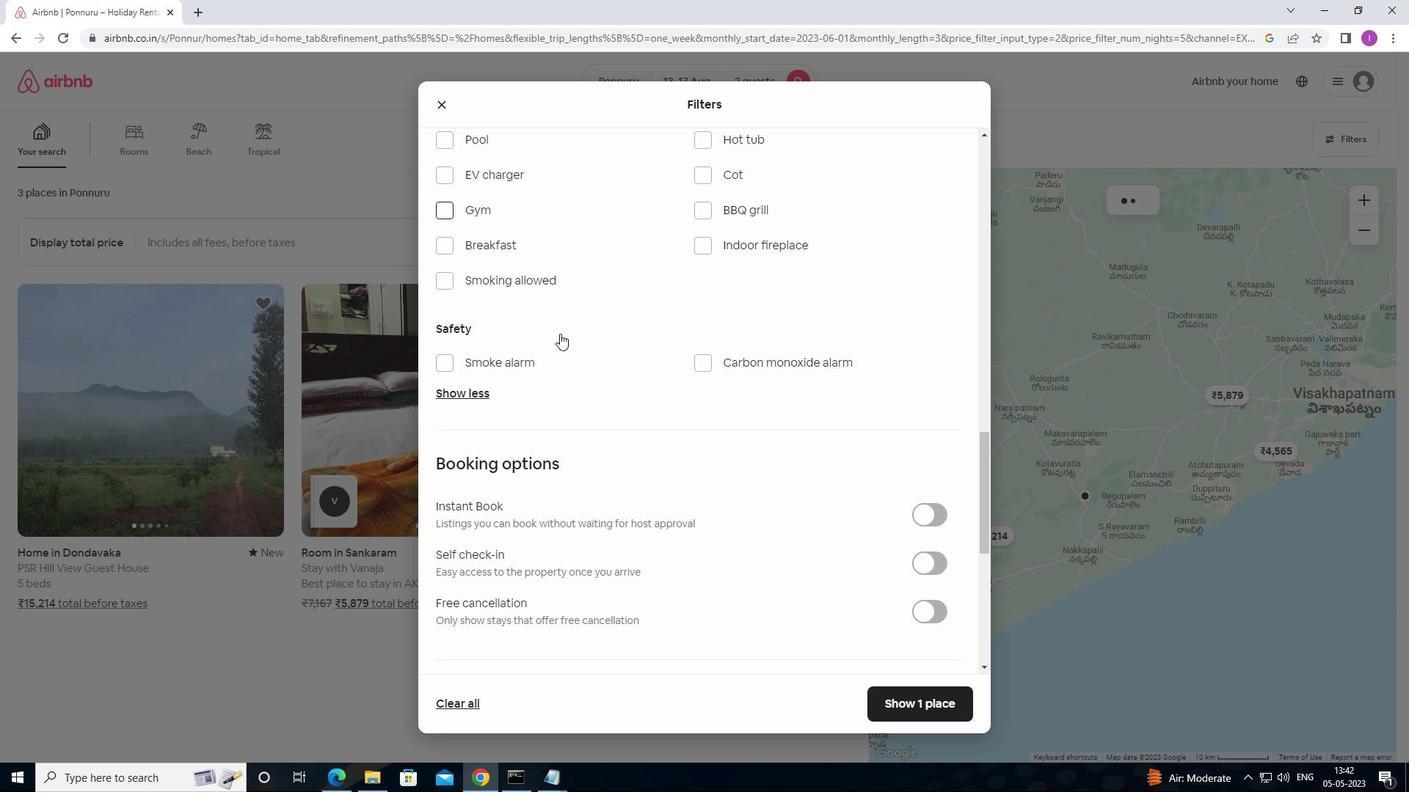 
Action: Mouse moved to (926, 474)
Screenshot: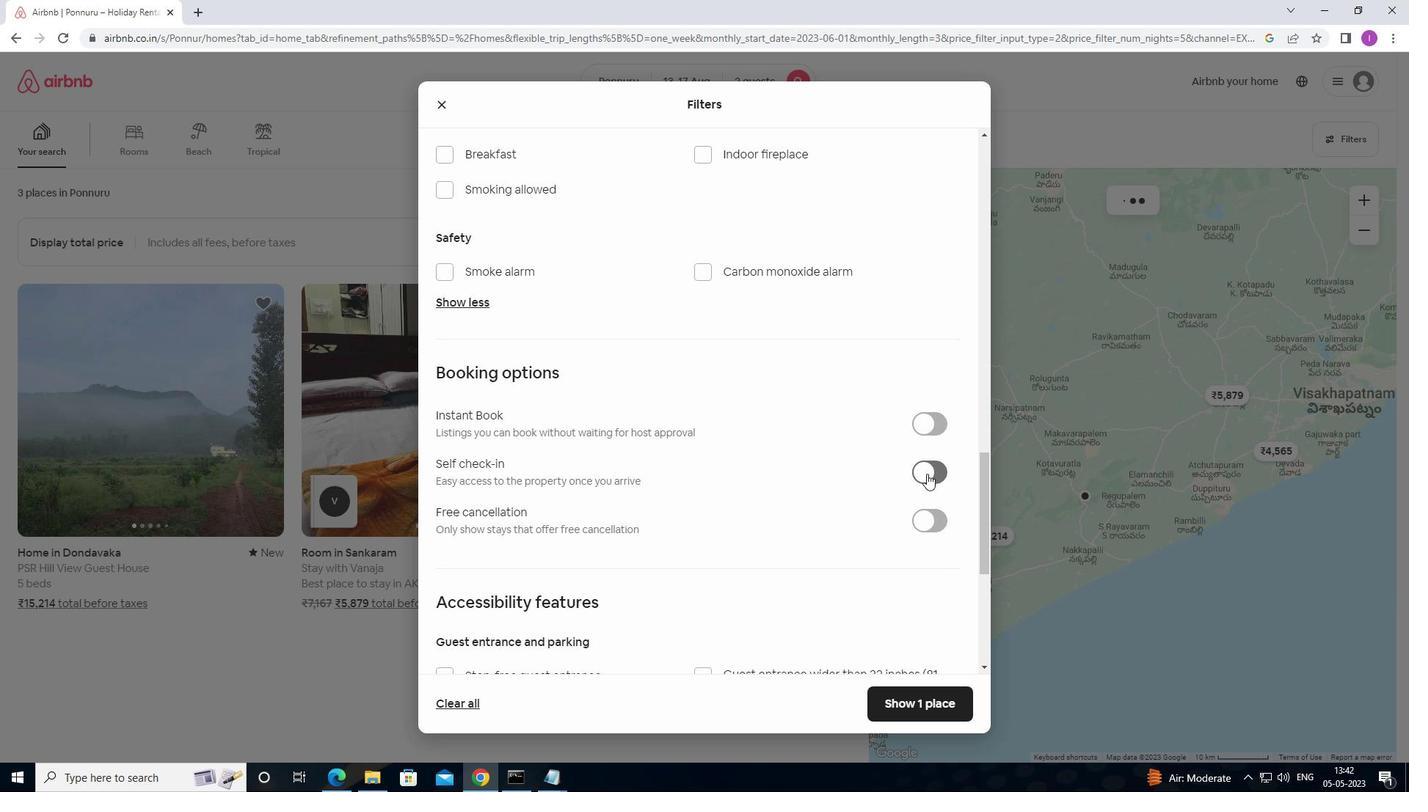 
Action: Mouse pressed left at (926, 474)
Screenshot: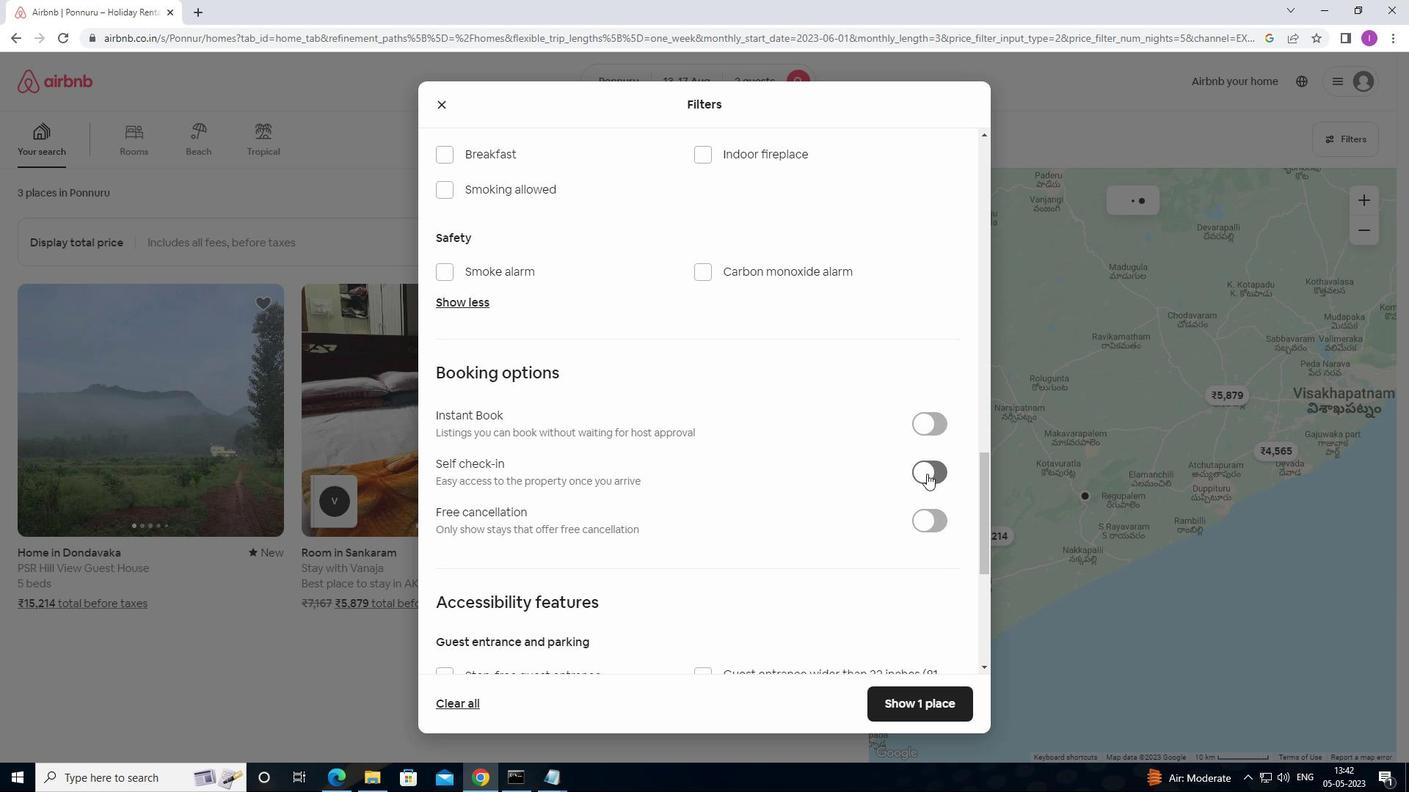 
Action: Mouse moved to (757, 500)
Screenshot: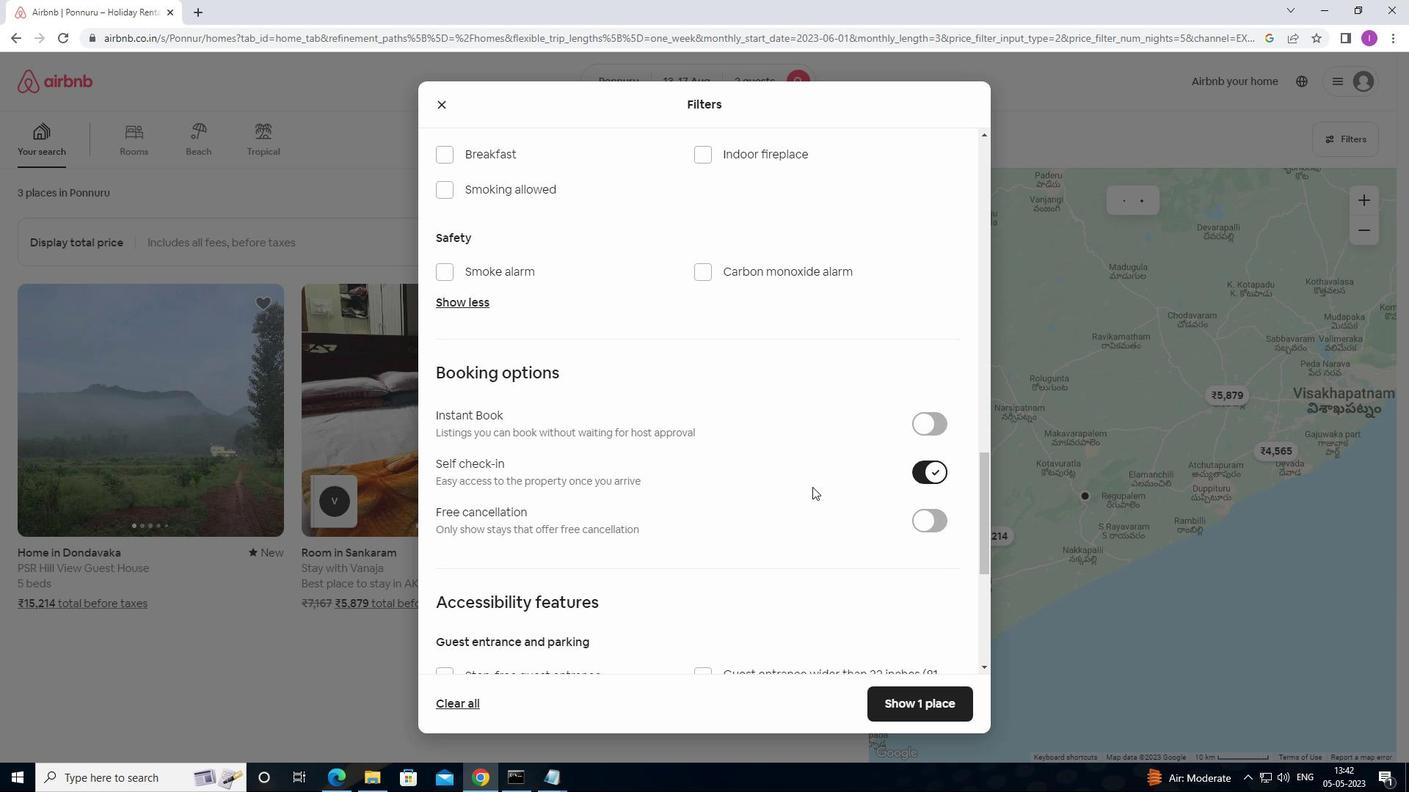 
Action: Mouse scrolled (757, 499) with delta (0, 0)
Screenshot: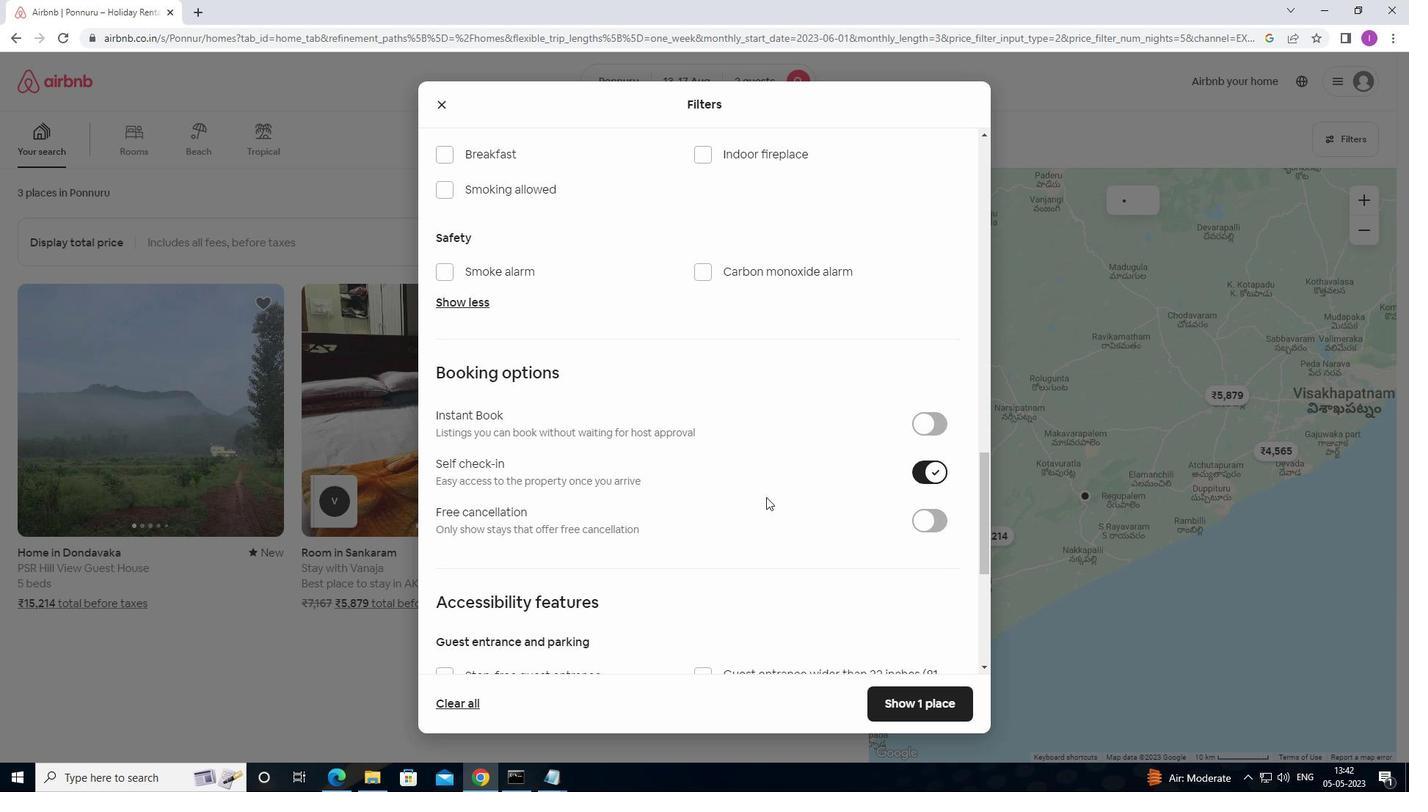 
Action: Mouse scrolled (757, 499) with delta (0, 0)
Screenshot: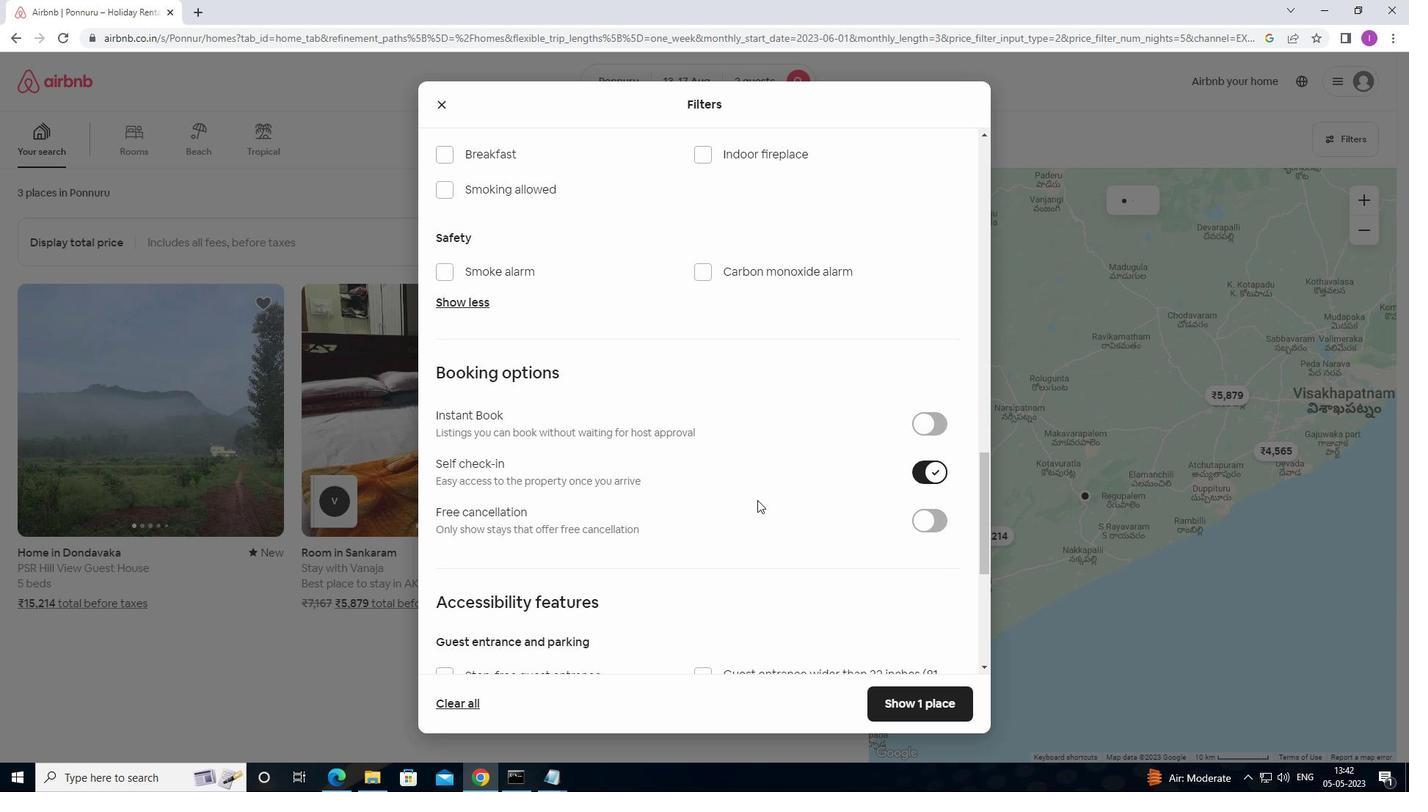 
Action: Mouse scrolled (757, 499) with delta (0, 0)
Screenshot: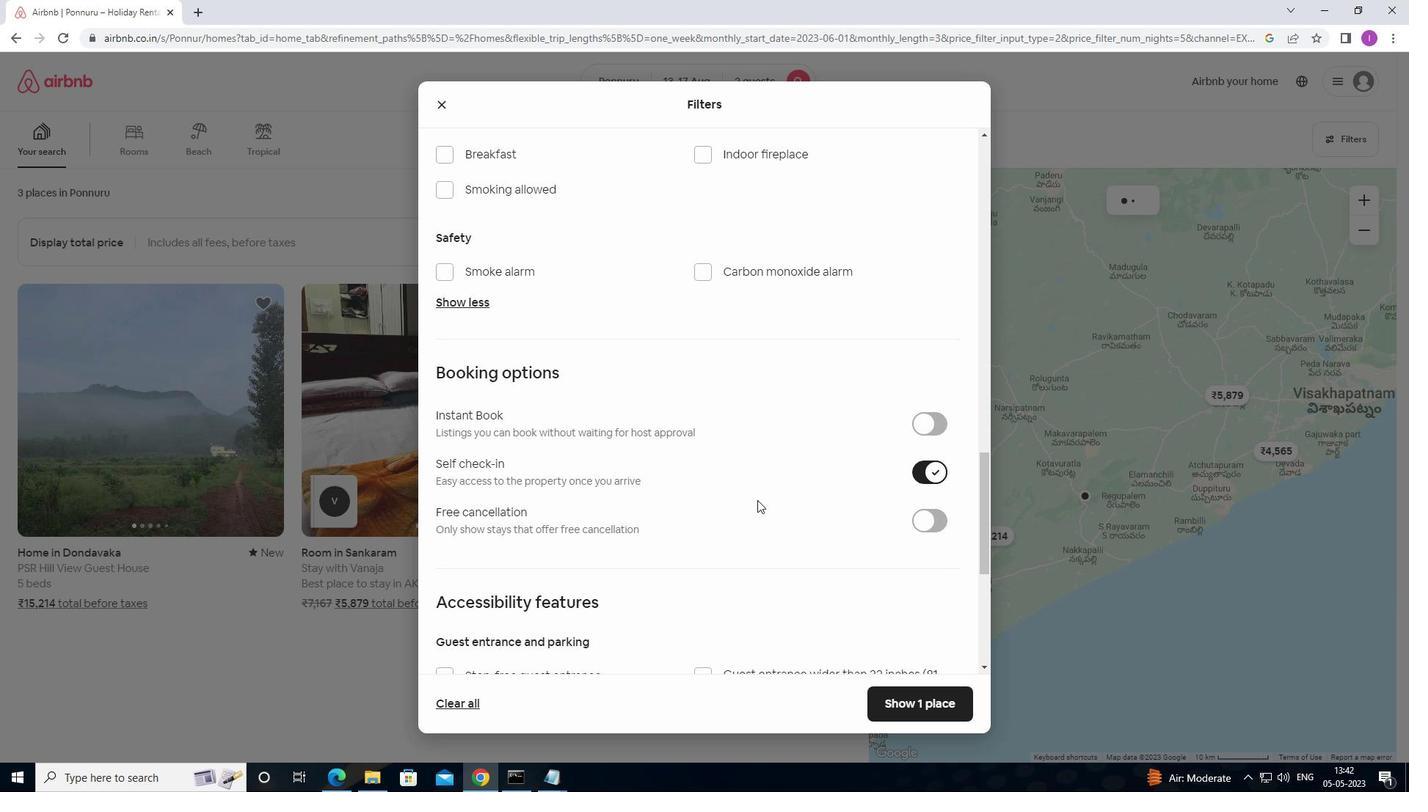 
Action: Mouse moved to (758, 498)
Screenshot: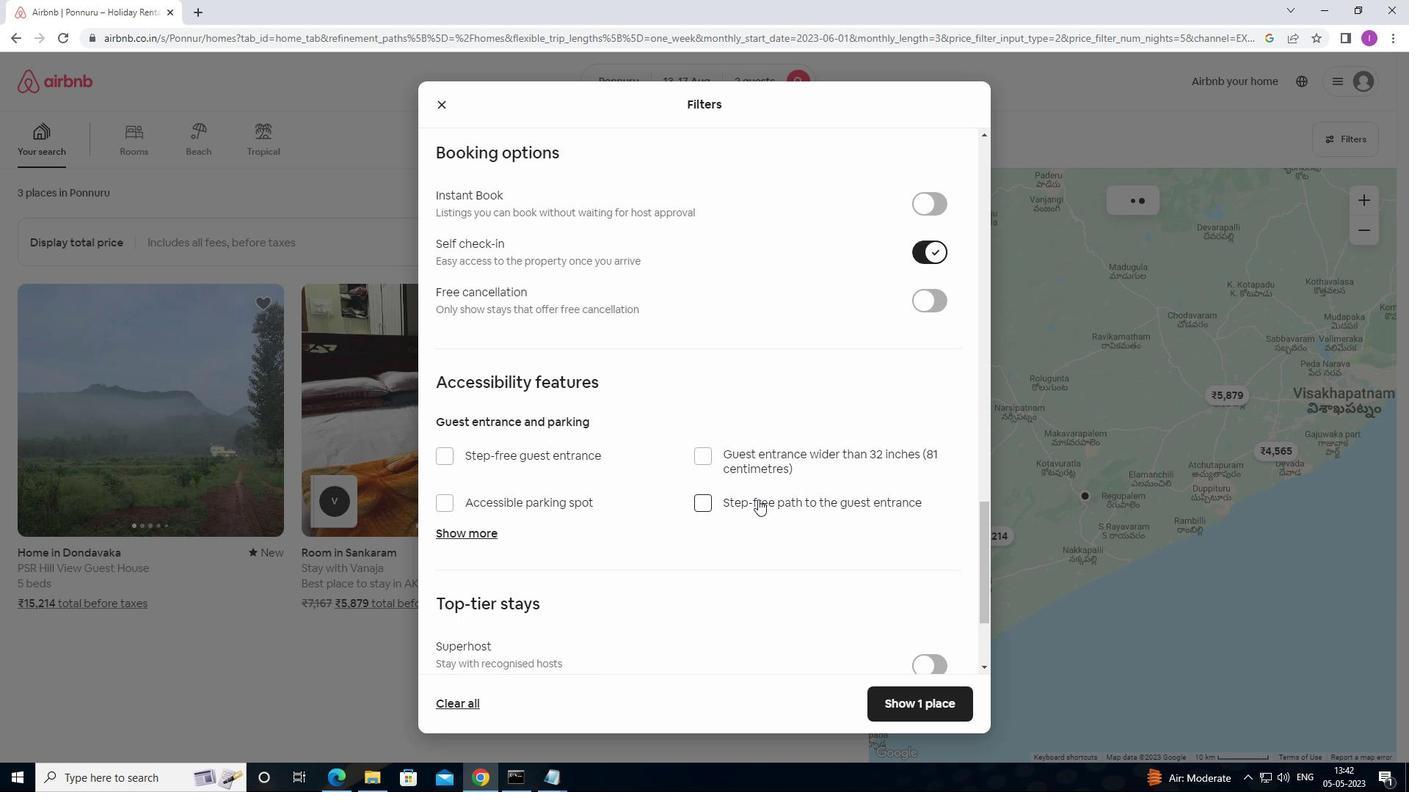 
Action: Mouse scrolled (758, 497) with delta (0, 0)
Screenshot: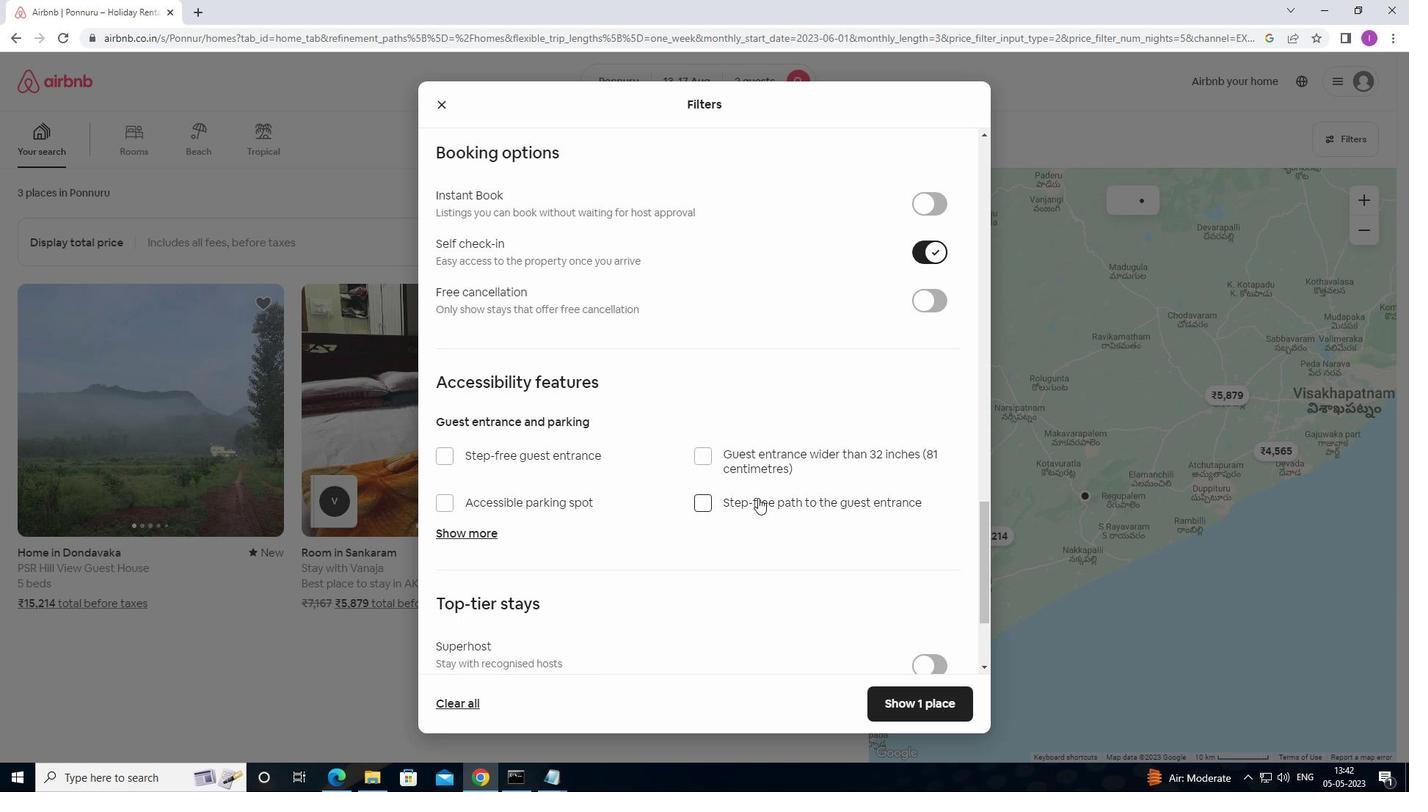 
Action: Mouse scrolled (758, 497) with delta (0, 0)
Screenshot: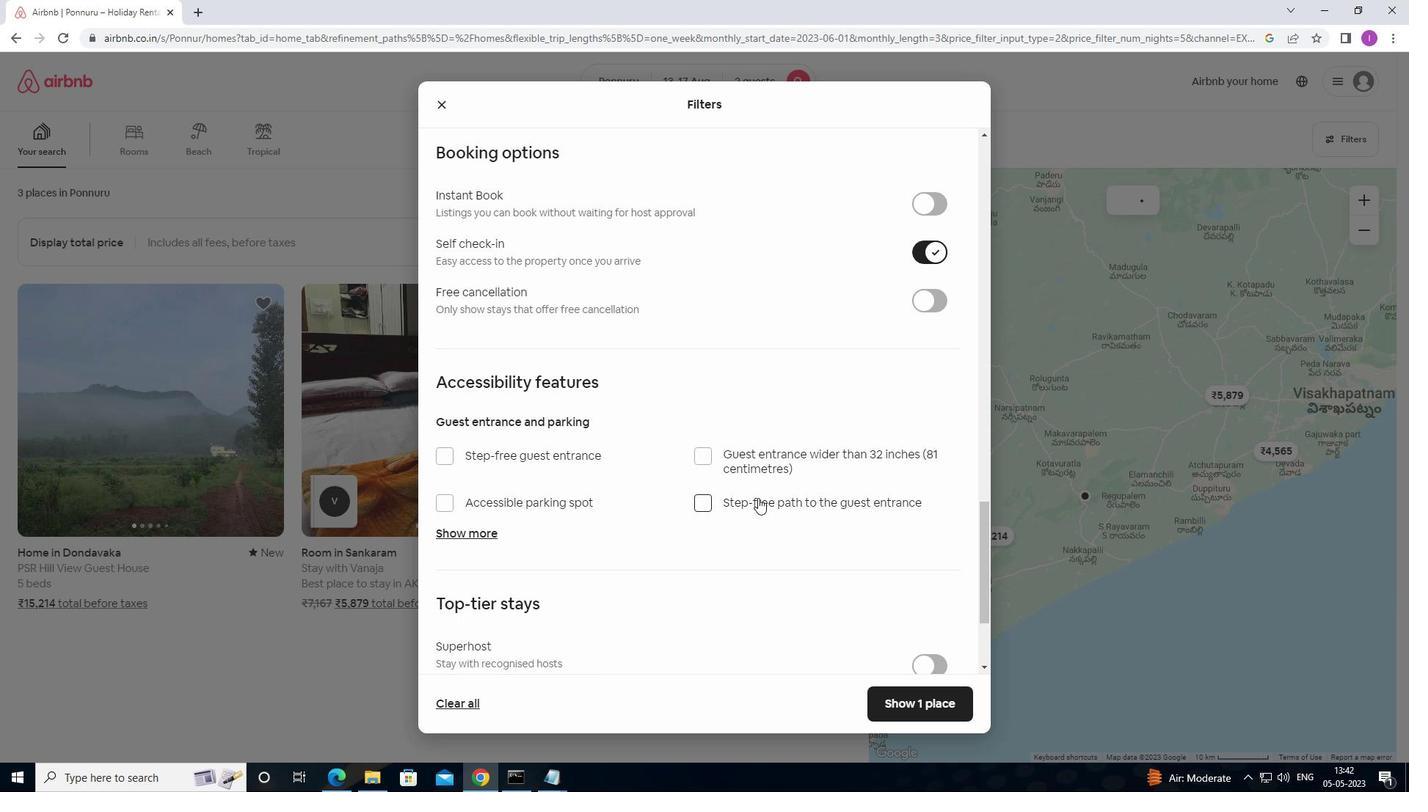 
Action: Mouse scrolled (758, 497) with delta (0, 0)
Screenshot: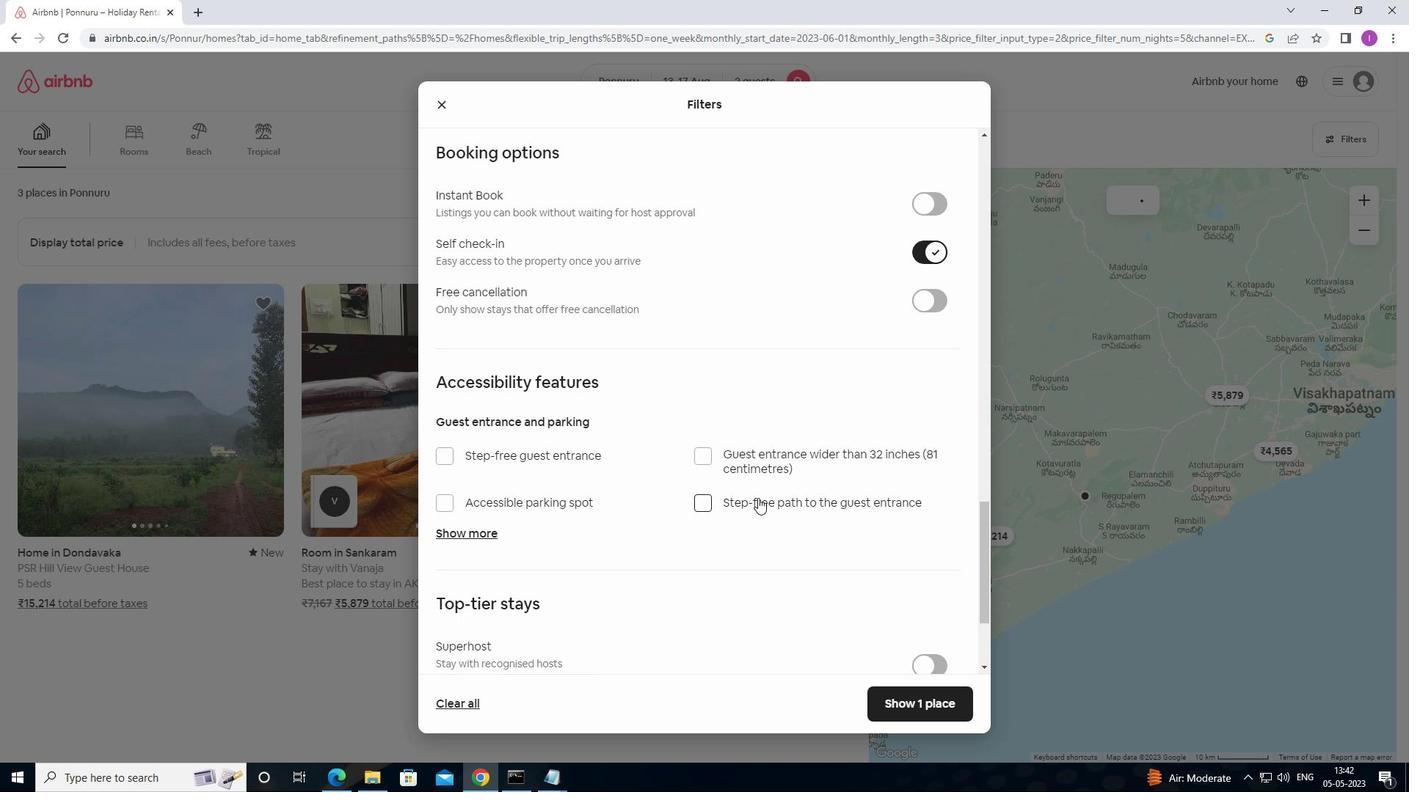 
Action: Mouse scrolled (758, 497) with delta (0, 0)
Screenshot: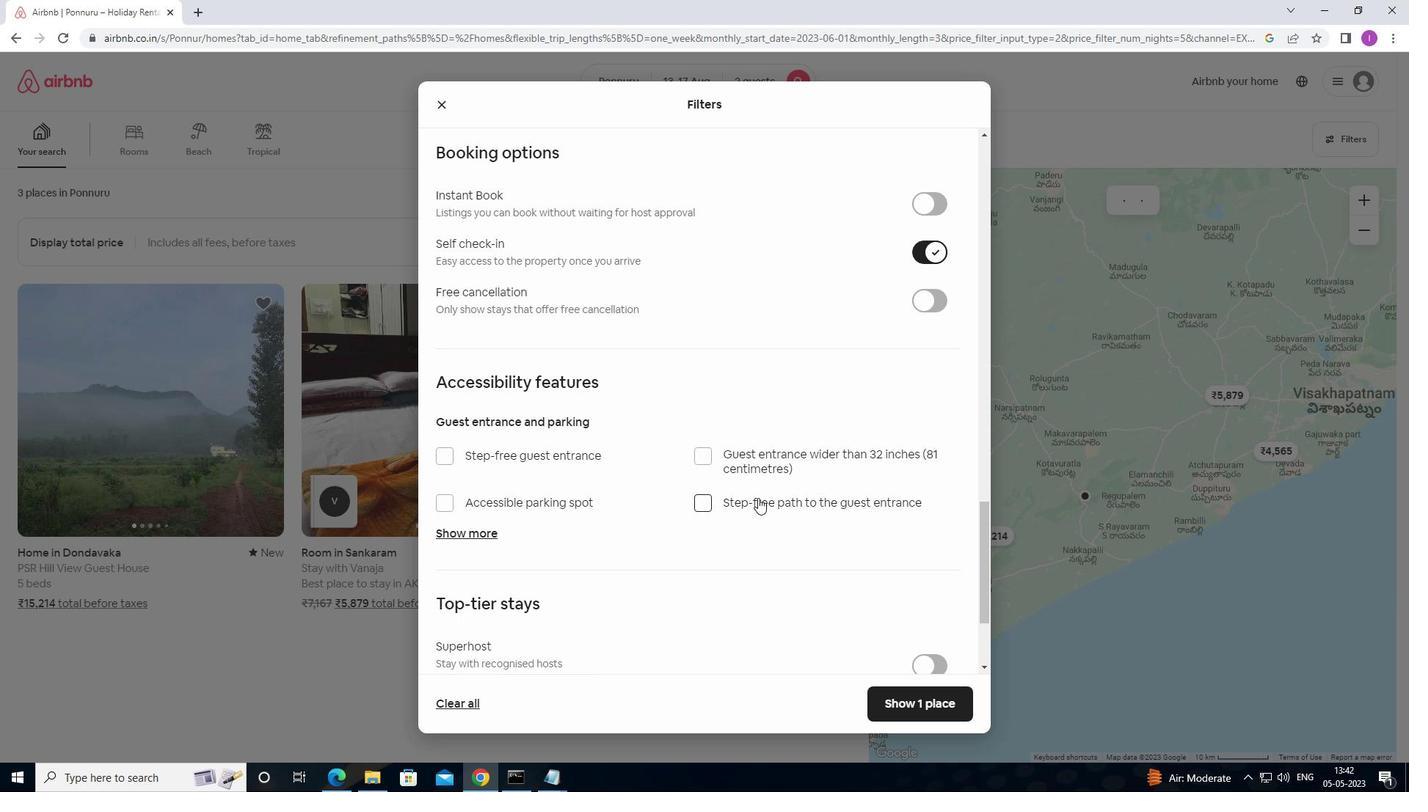 
Action: Mouse moved to (758, 497)
Screenshot: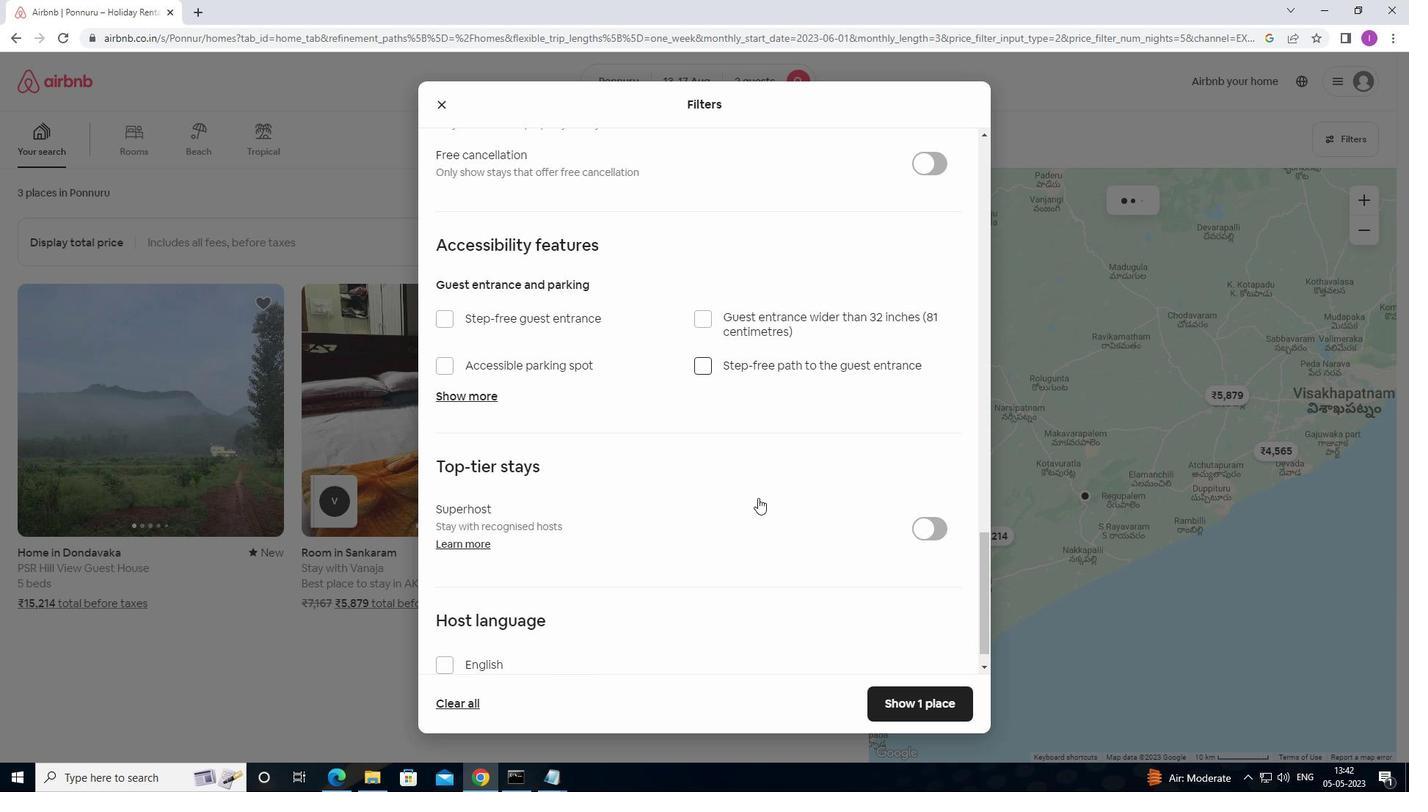 
Action: Mouse scrolled (758, 496) with delta (0, 0)
Screenshot: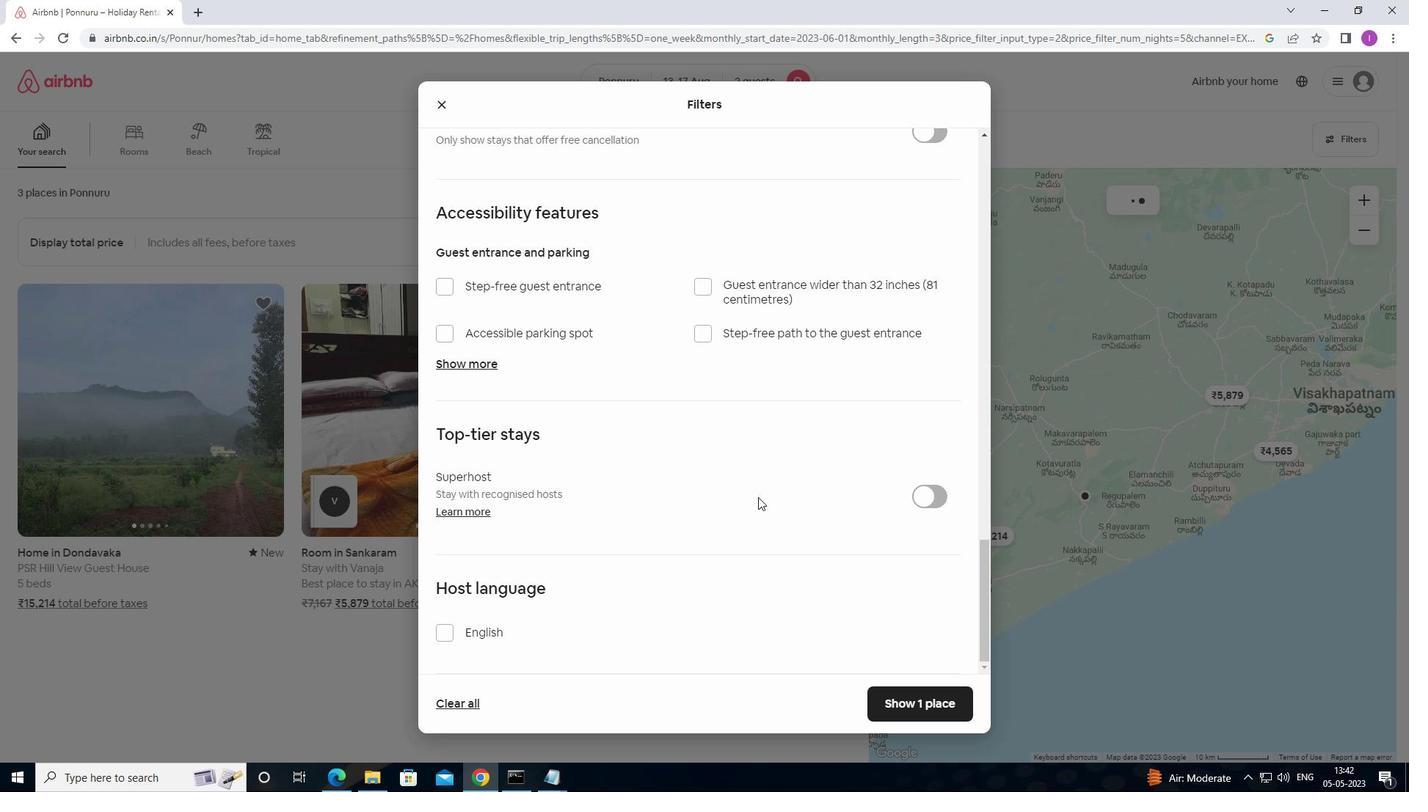 
Action: Mouse scrolled (758, 496) with delta (0, 0)
Screenshot: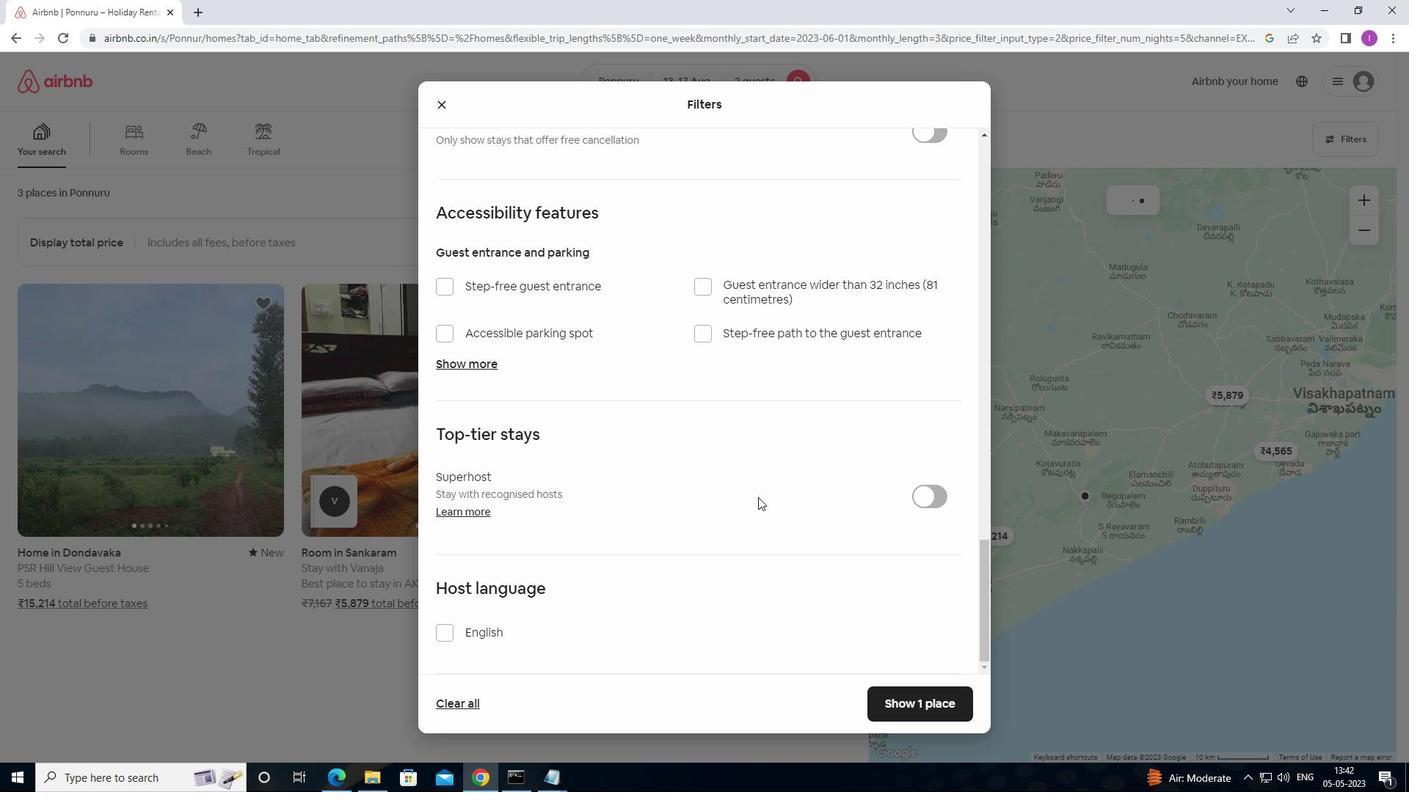
Action: Mouse scrolled (758, 496) with delta (0, 0)
Screenshot: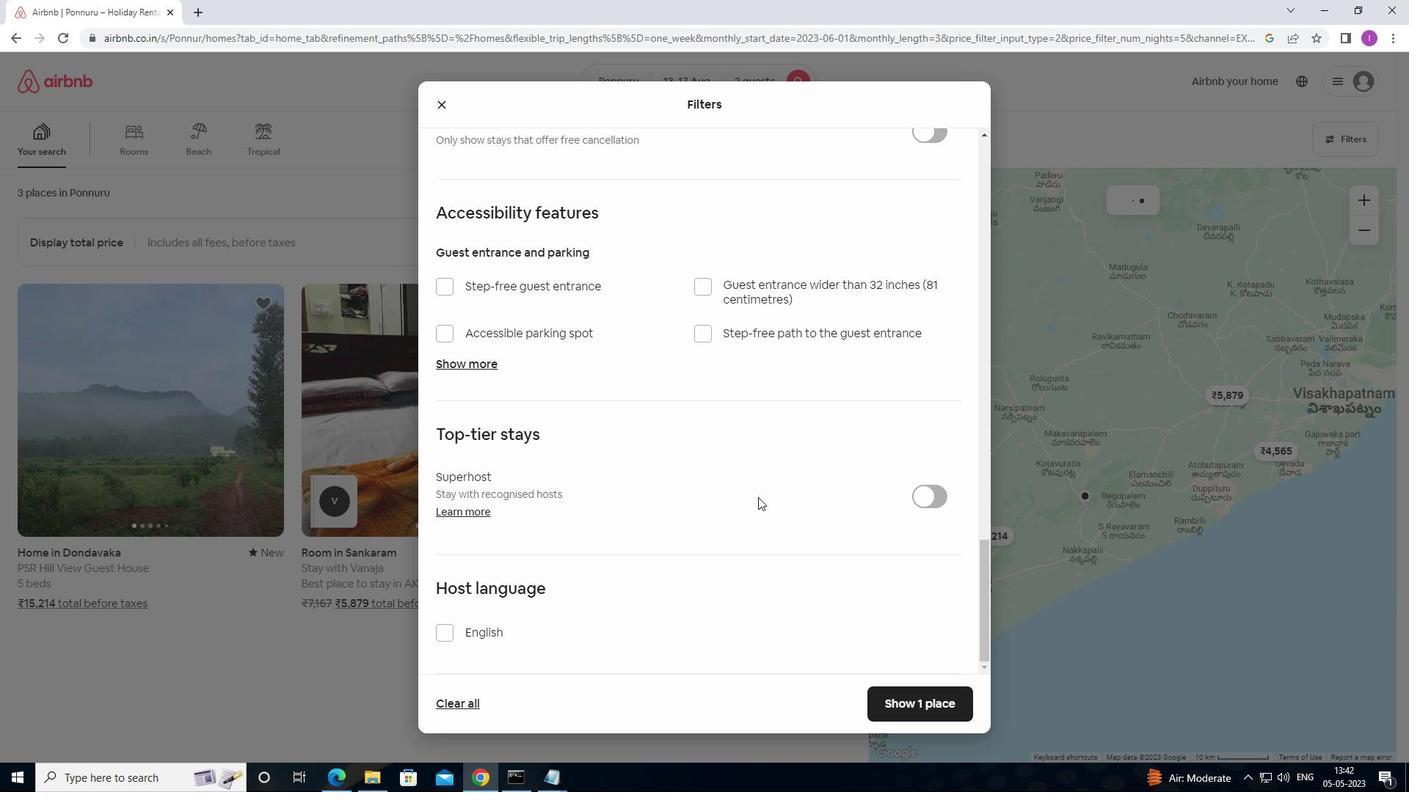 
Action: Mouse moved to (438, 639)
Screenshot: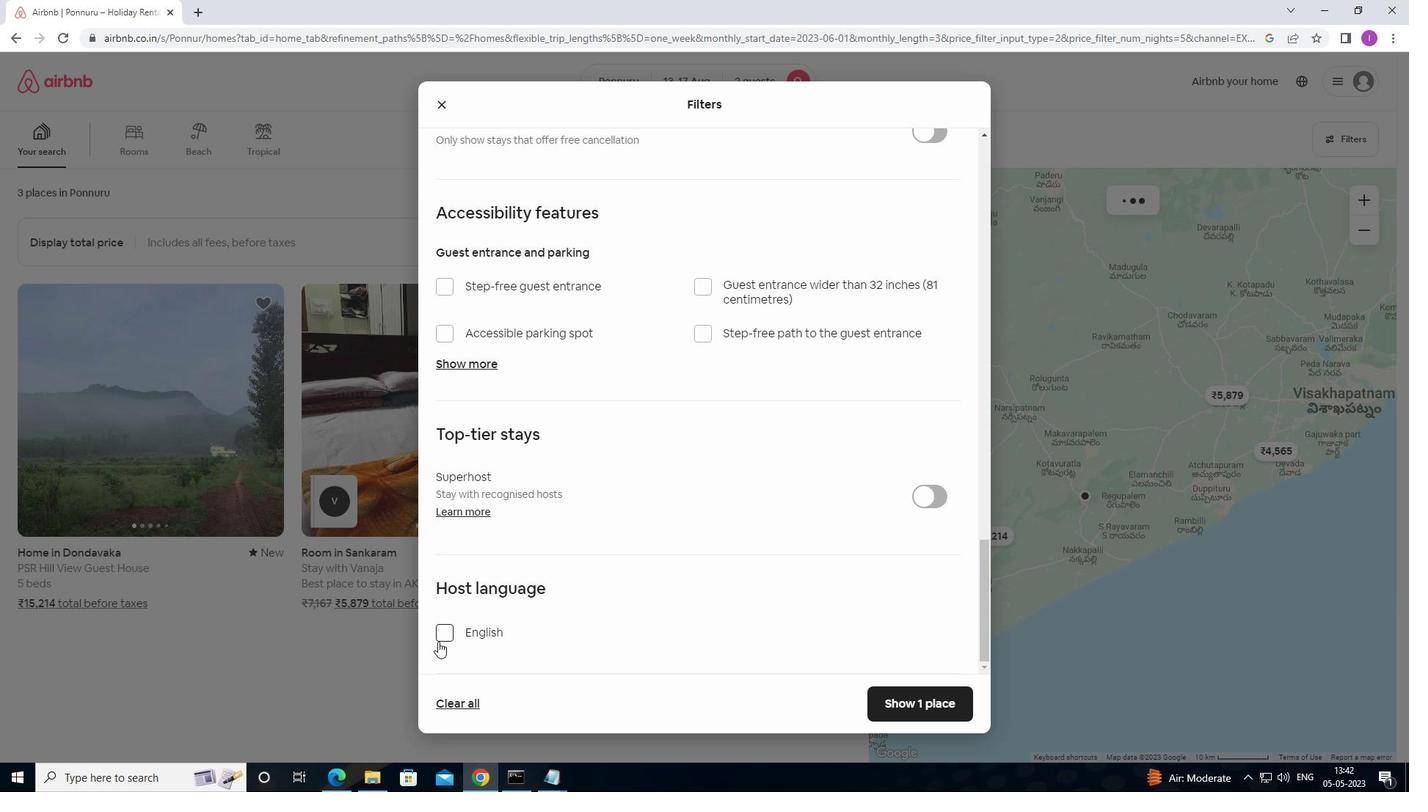 
Action: Mouse pressed left at (438, 639)
Screenshot: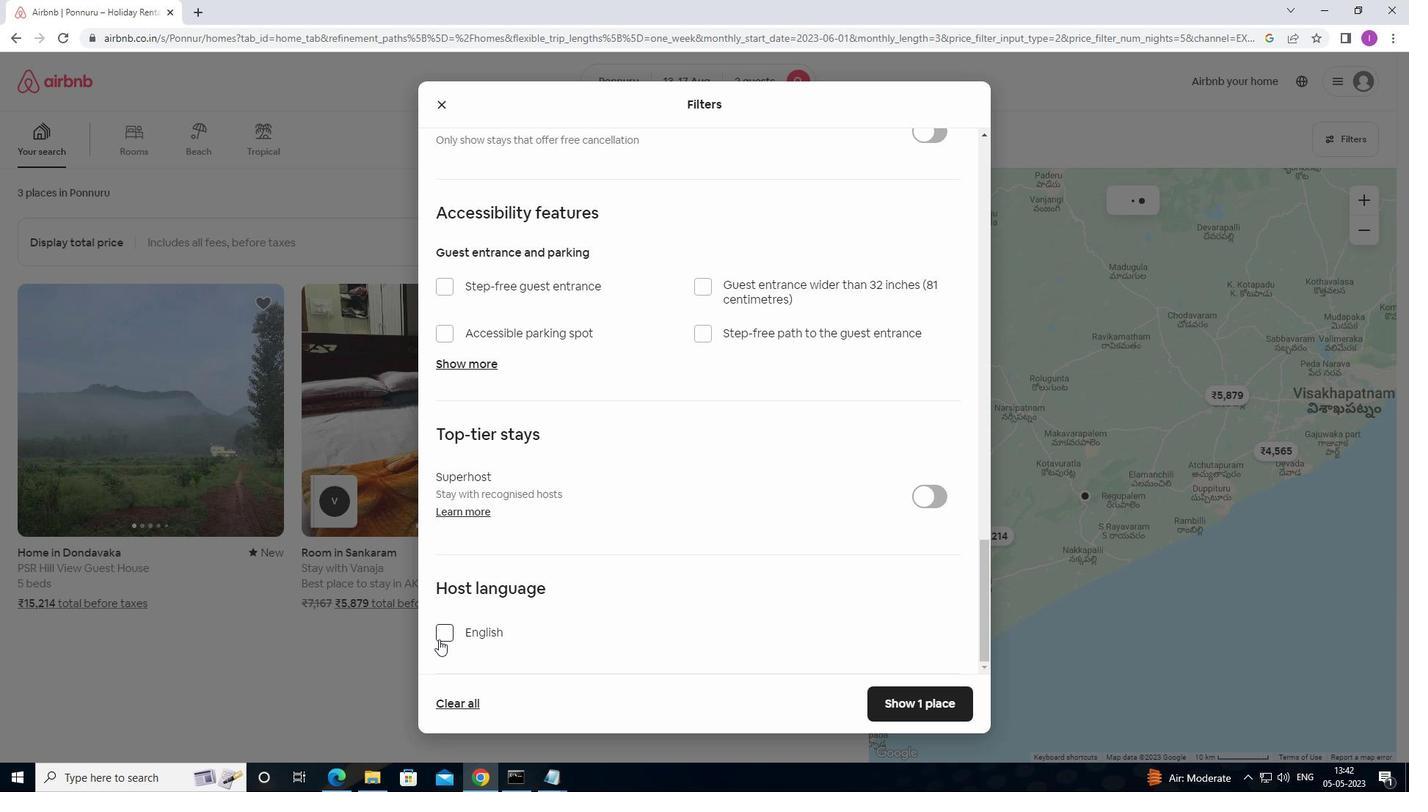 
Action: Mouse moved to (909, 702)
Screenshot: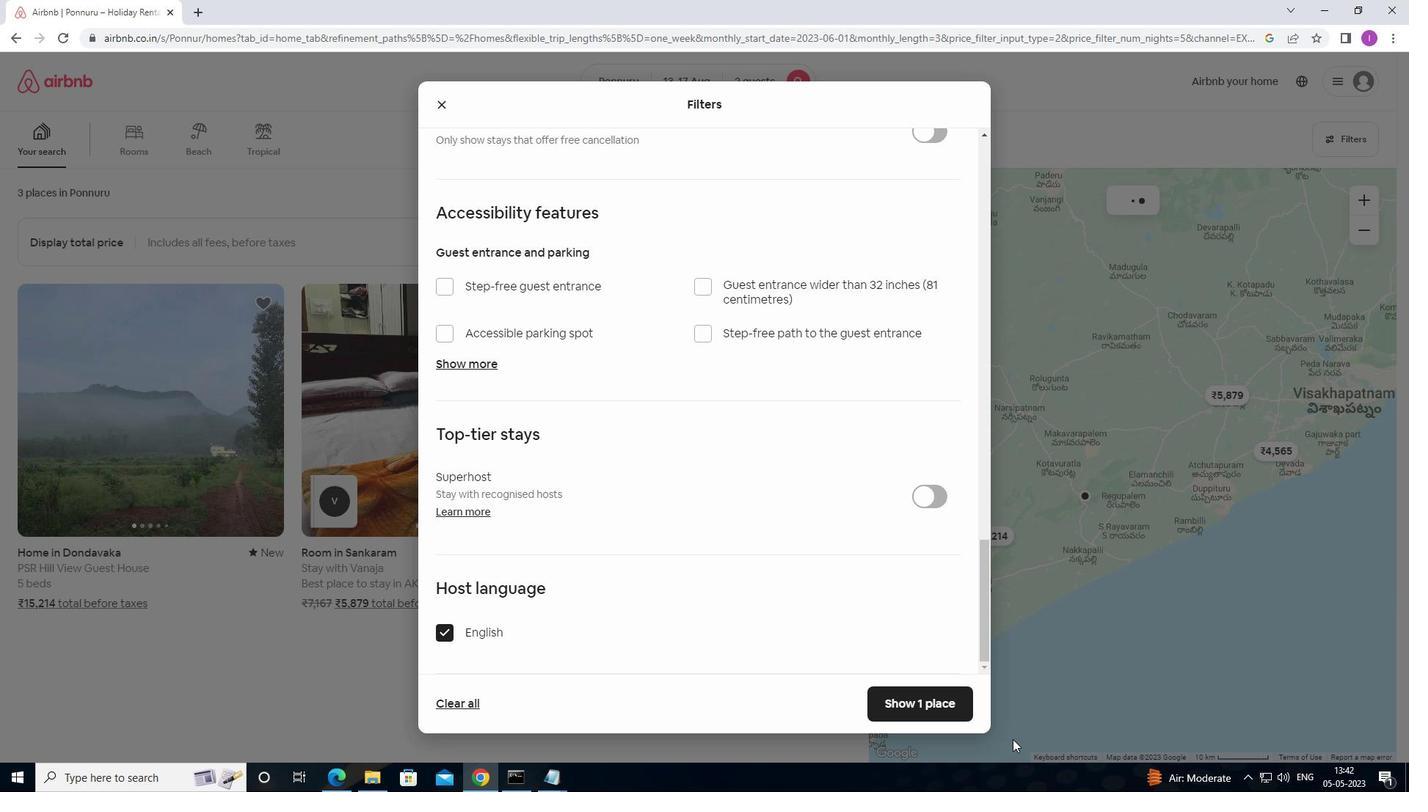 
Action: Mouse pressed left at (909, 702)
Screenshot: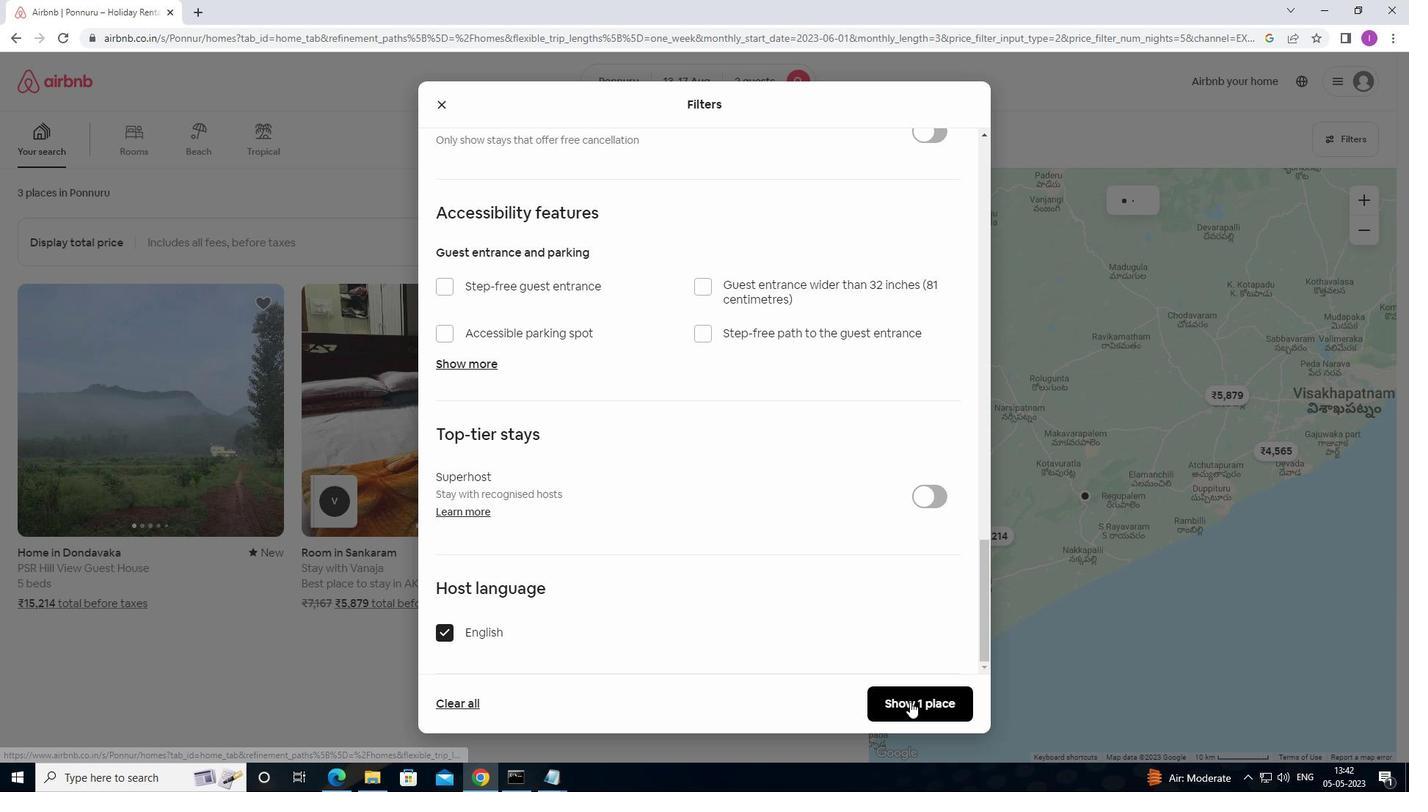 
Action: Mouse moved to (720, 547)
Screenshot: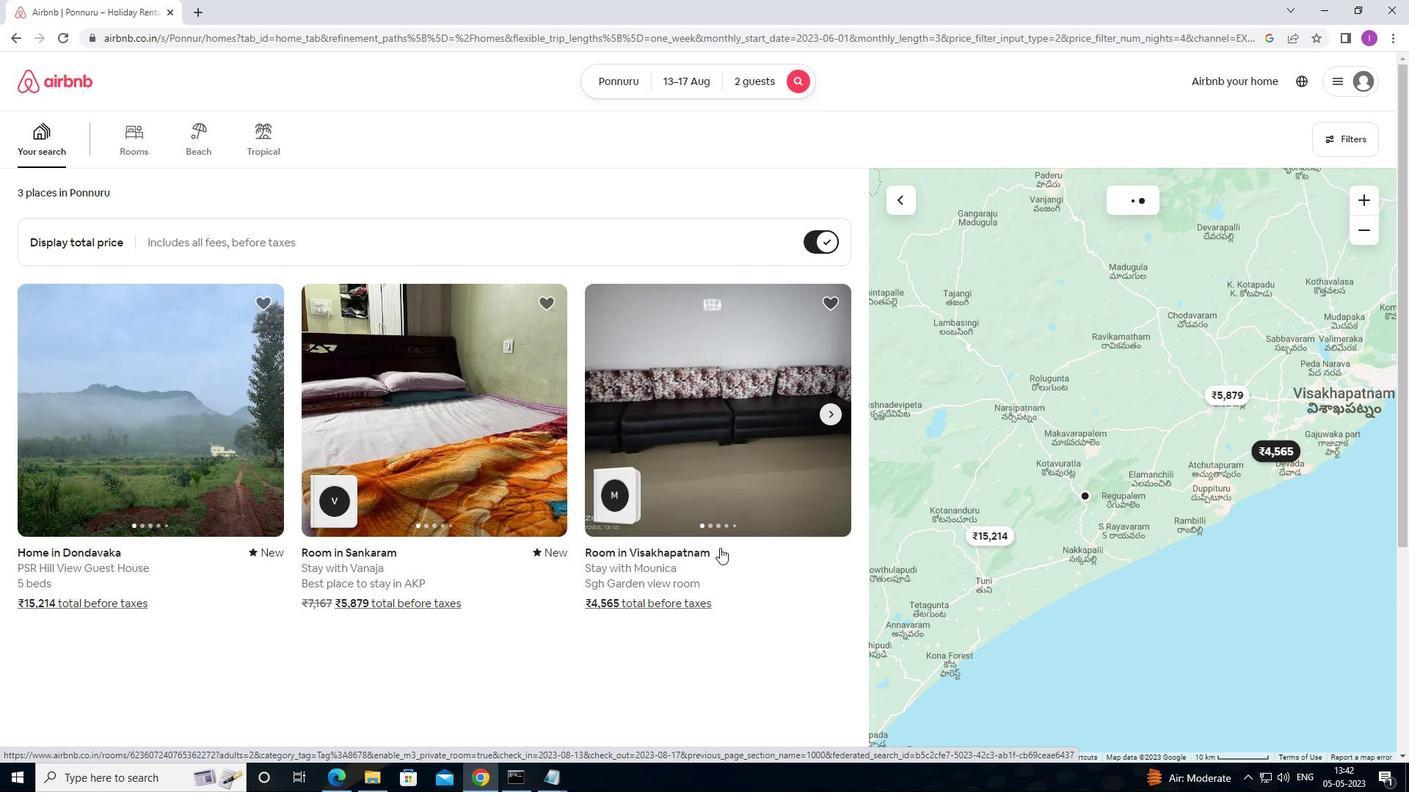 
